 Task: For heading  Tahoma with underline.  font size for heading20,  'Change the font style of data to'Arial.  and font size to 12,  Change the alignment of both headline & data to Align left.  In the sheet  analysisSalesAnalysis_2022
Action: Mouse moved to (265, 205)
Screenshot: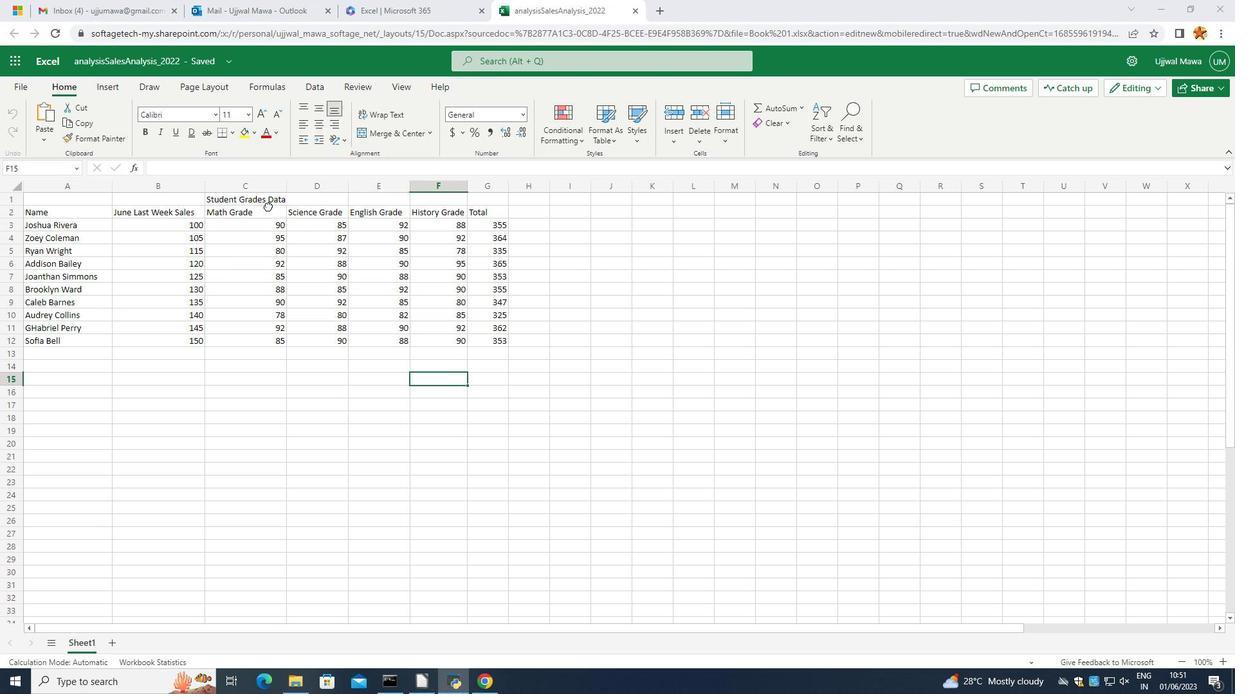 
Action: Mouse pressed left at (265, 205)
Screenshot: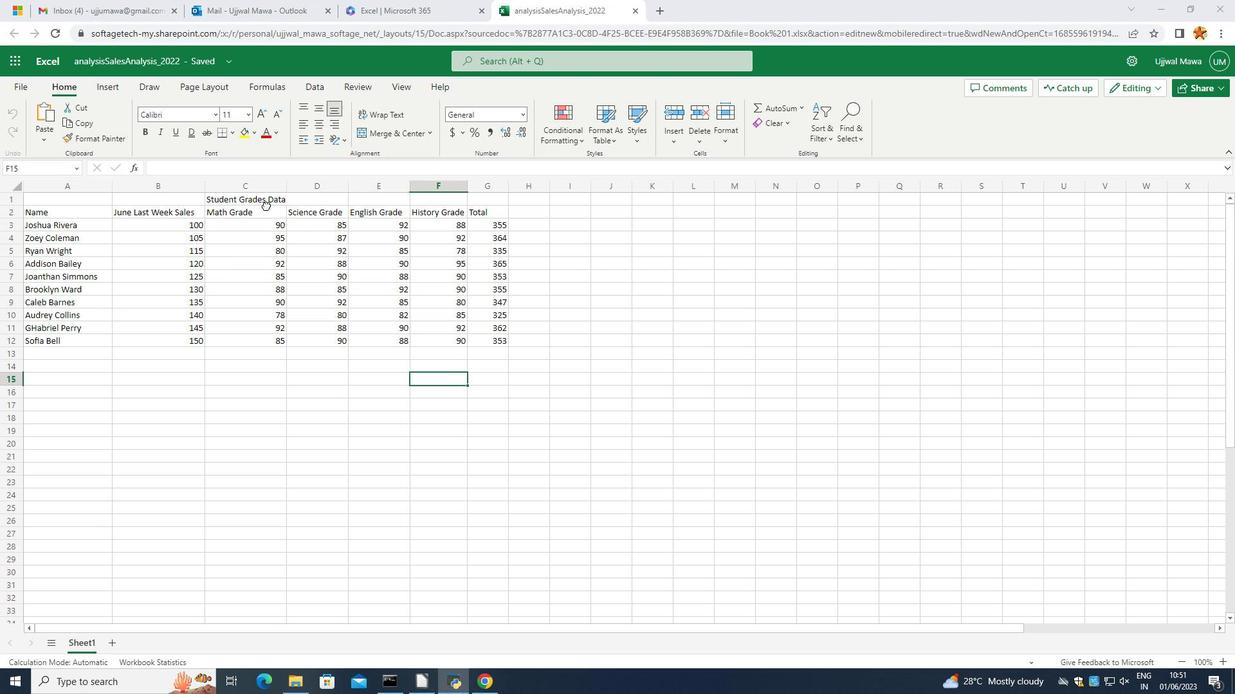 
Action: Mouse moved to (259, 202)
Screenshot: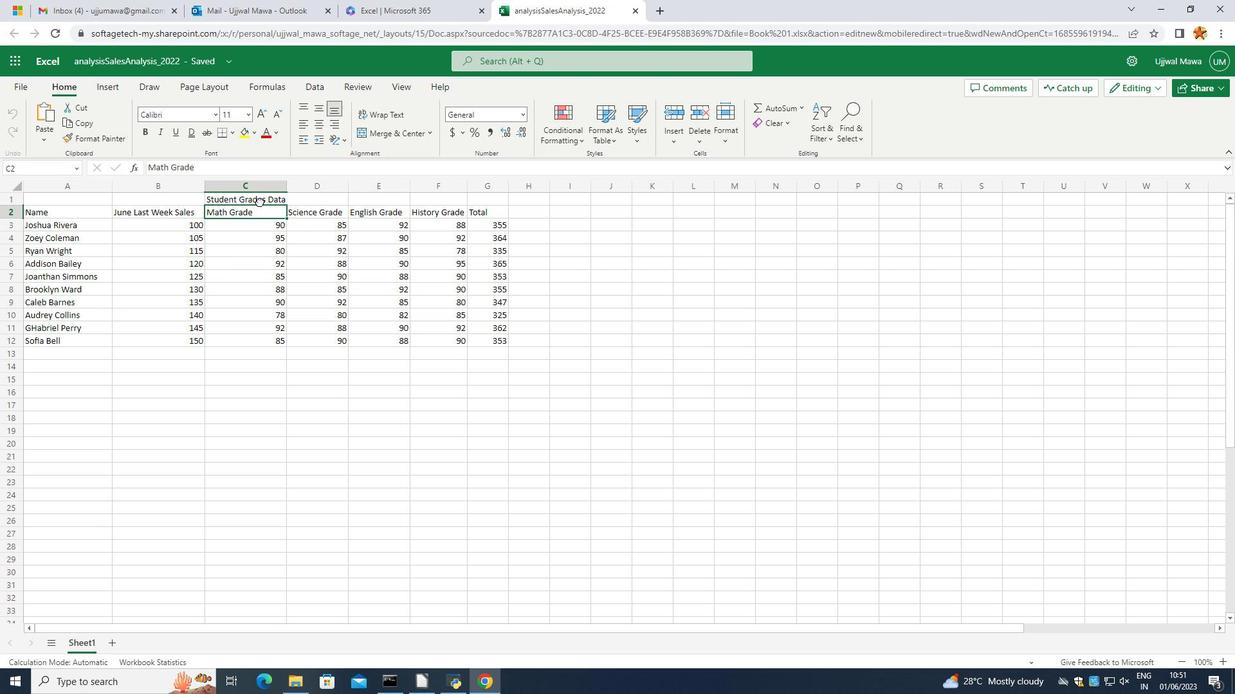 
Action: Mouse pressed left at (259, 202)
Screenshot: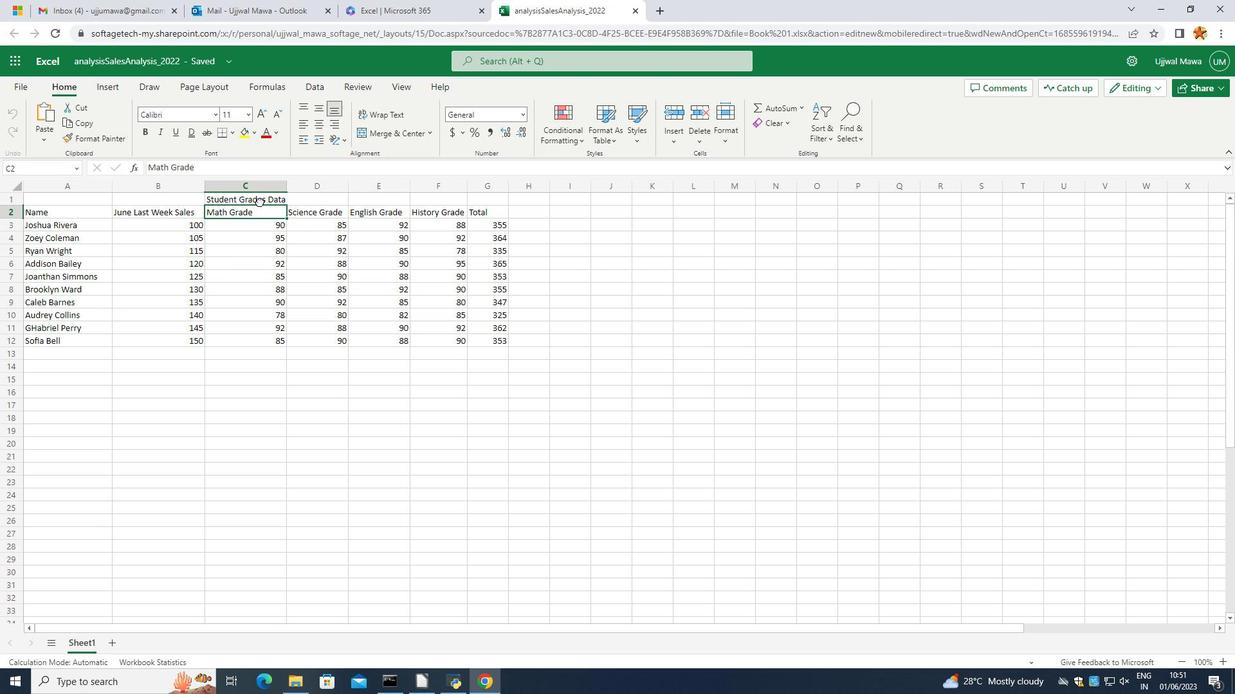 
Action: Mouse moved to (215, 113)
Screenshot: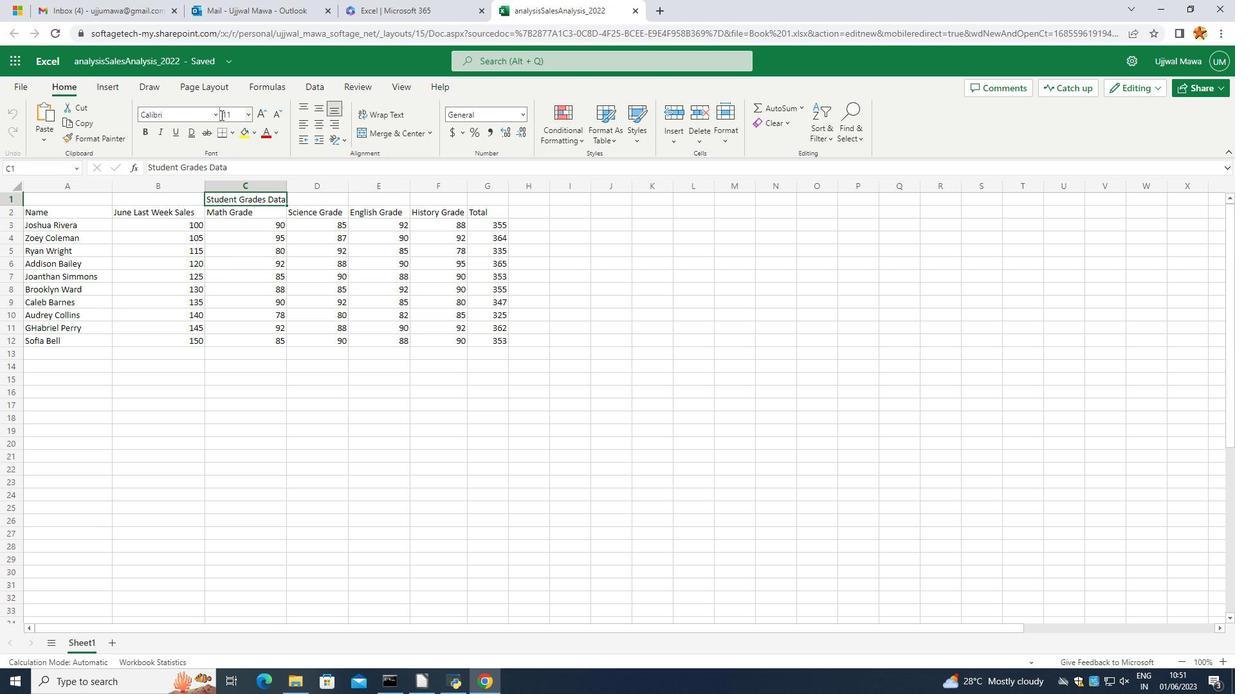 
Action: Mouse pressed left at (215, 113)
Screenshot: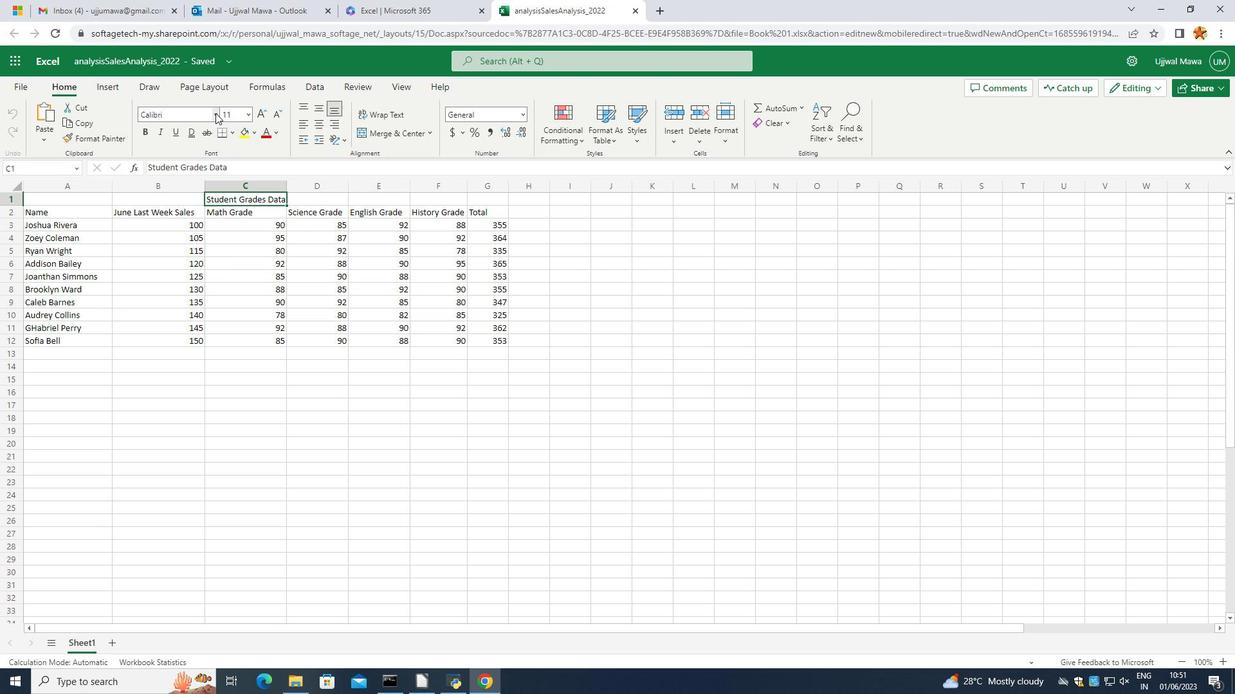 
Action: Mouse moved to (161, 283)
Screenshot: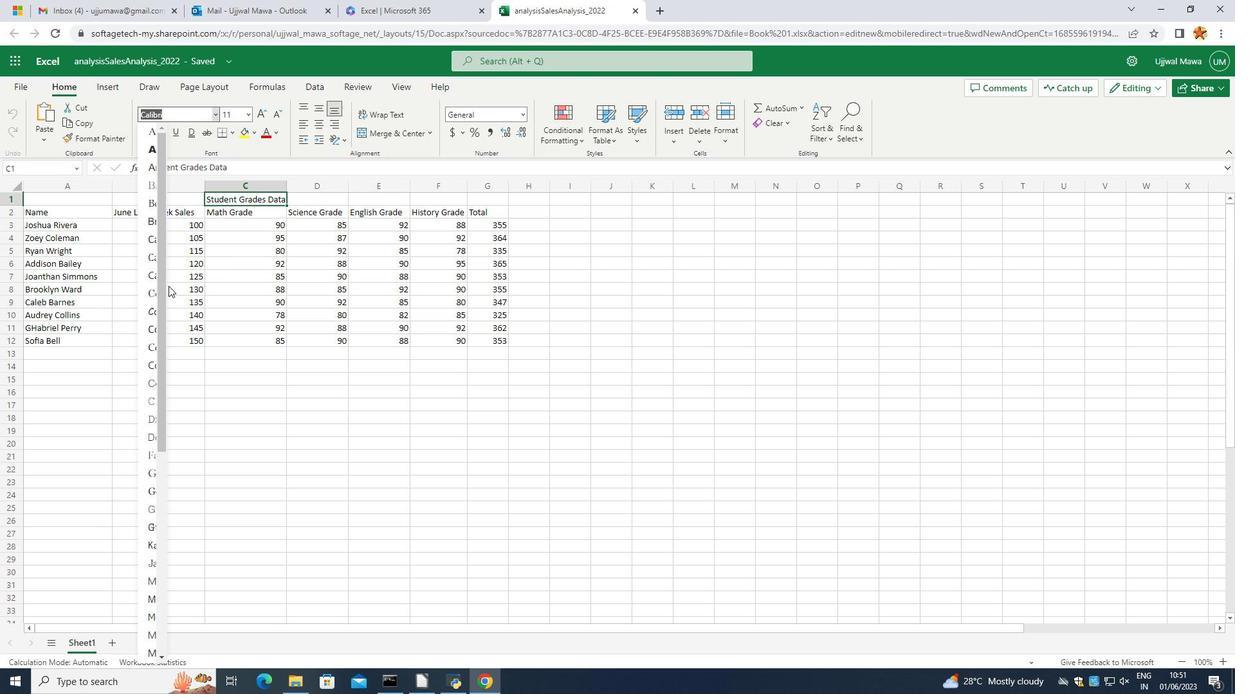 
Action: Mouse scrolled (161, 283) with delta (0, 0)
Screenshot: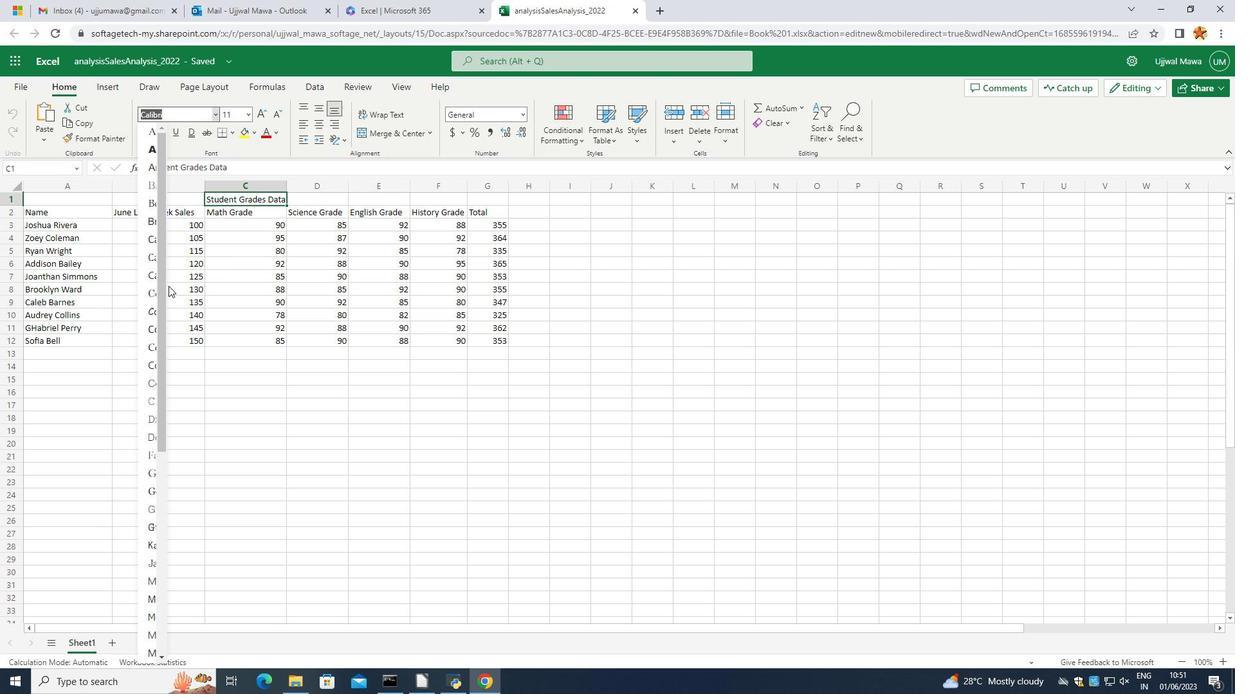 
Action: Mouse moved to (158, 285)
Screenshot: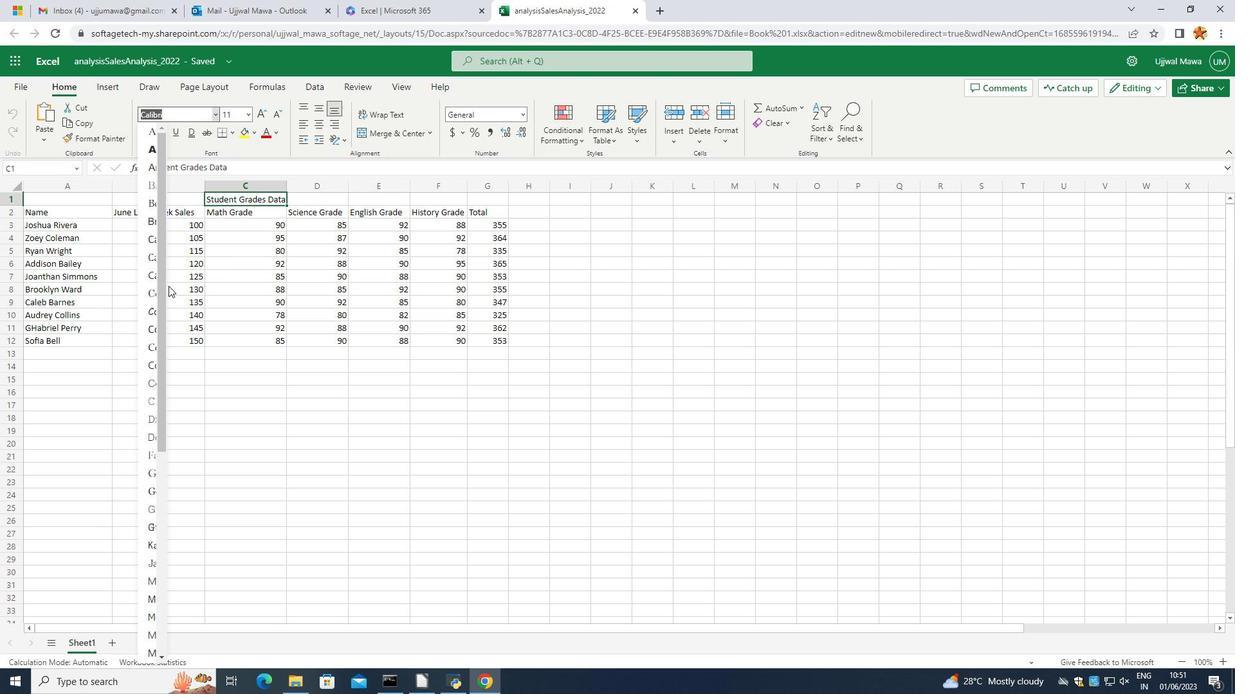 
Action: Mouse scrolled (158, 284) with delta (0, 0)
Screenshot: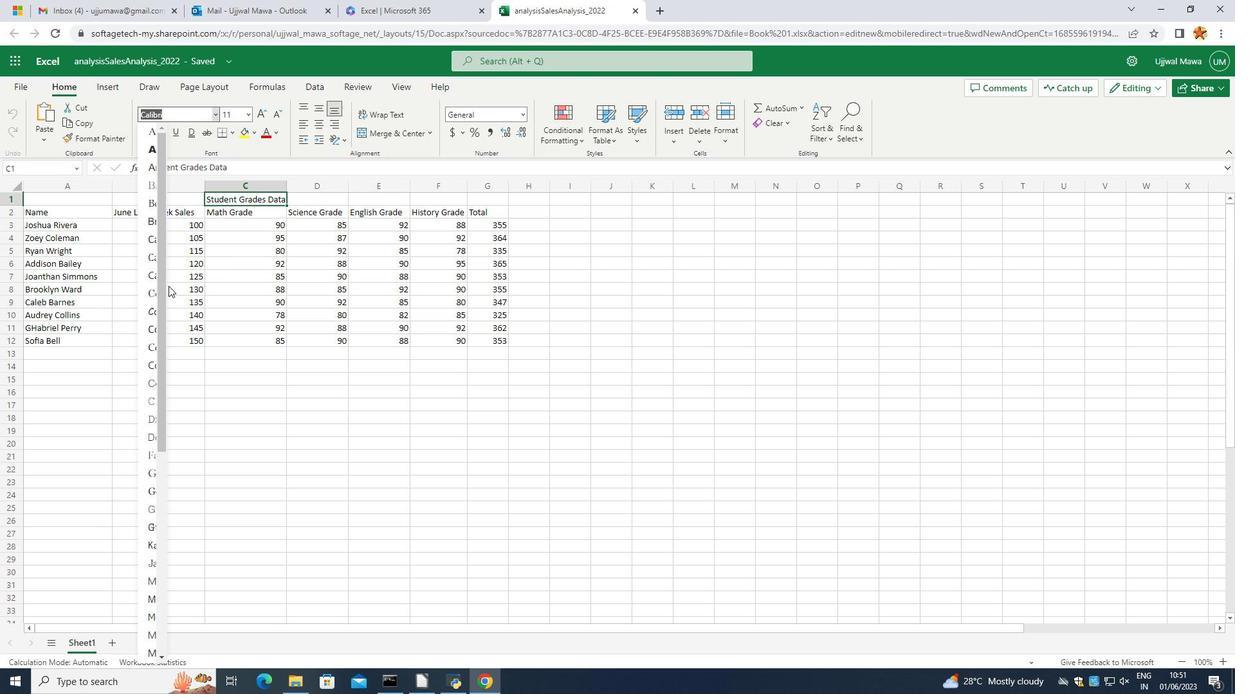 
Action: Mouse moved to (152, 286)
Screenshot: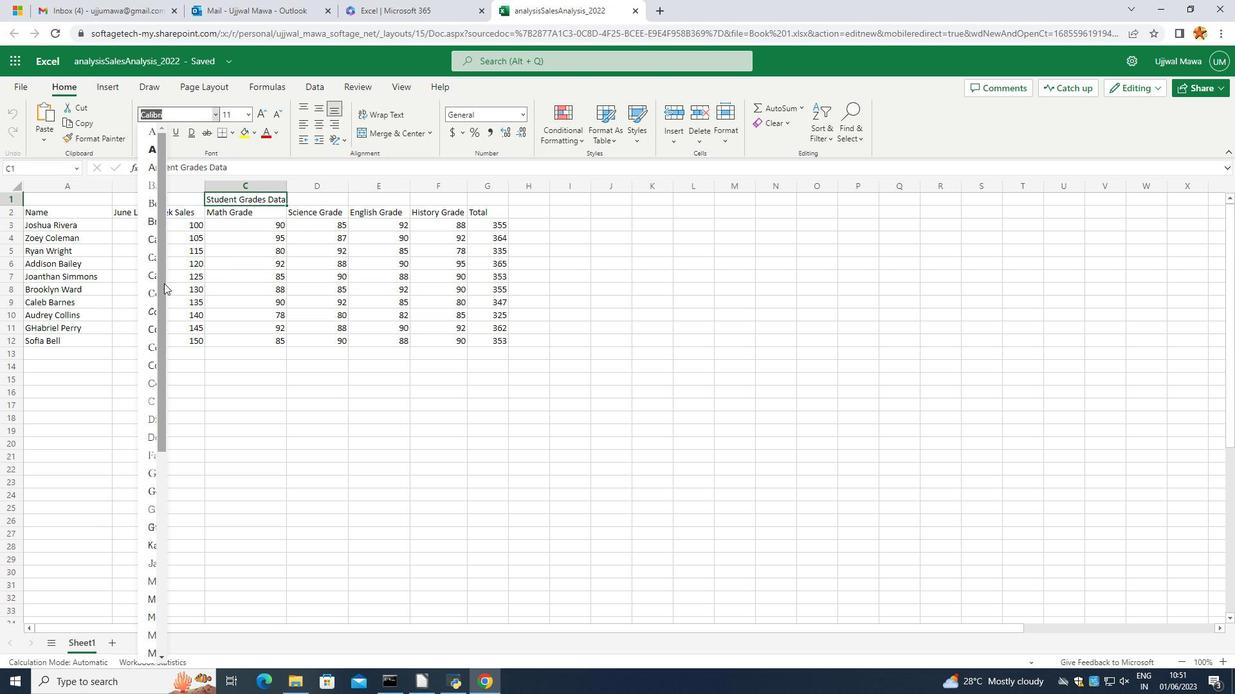 
Action: Mouse scrolled (152, 286) with delta (0, 0)
Screenshot: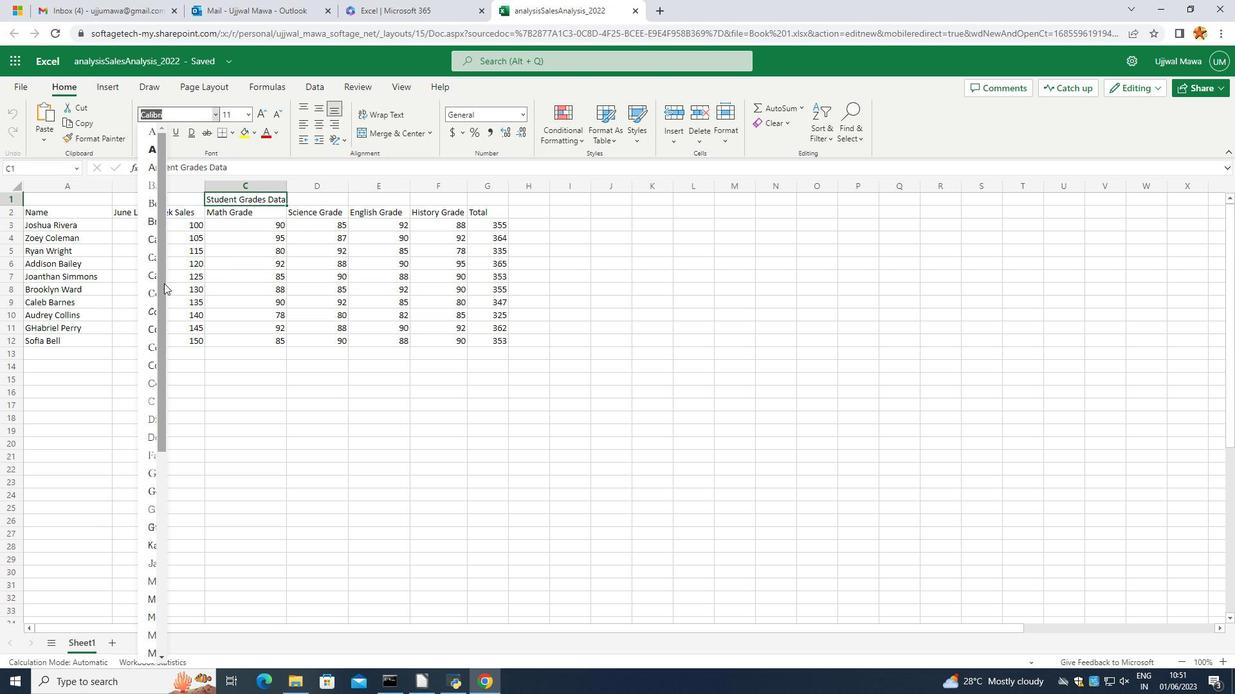
Action: Mouse moved to (151, 286)
Screenshot: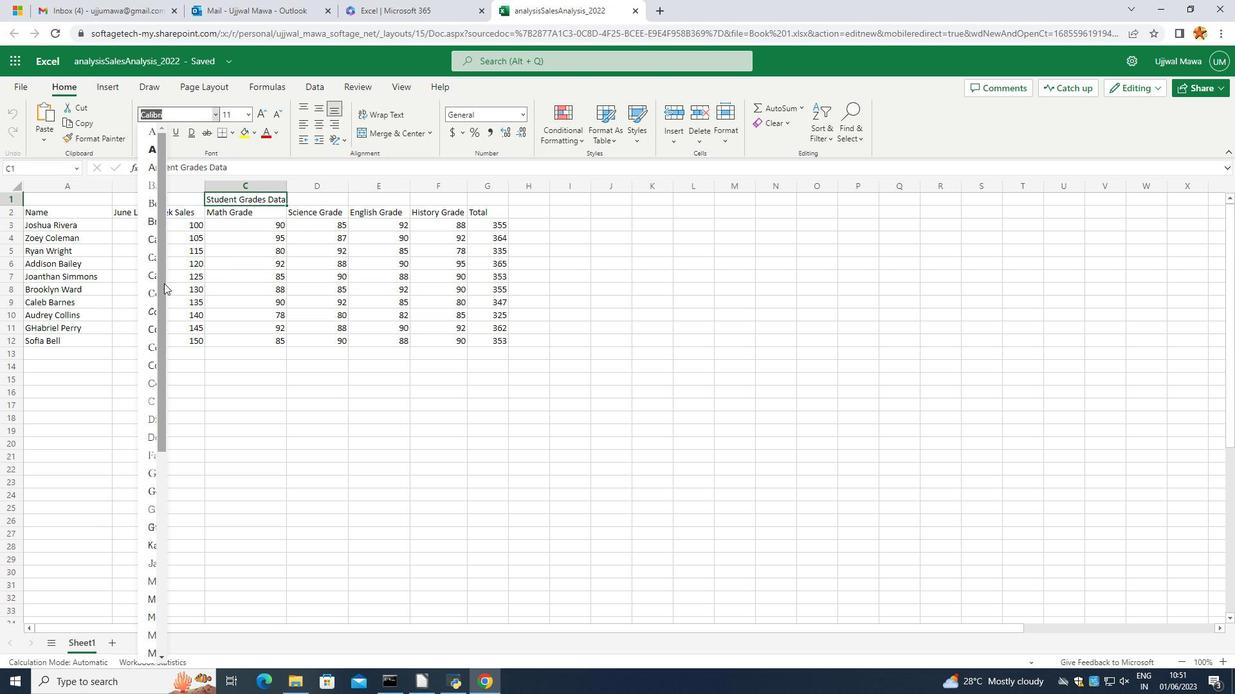 
Action: Mouse scrolled (151, 286) with delta (0, 0)
Screenshot: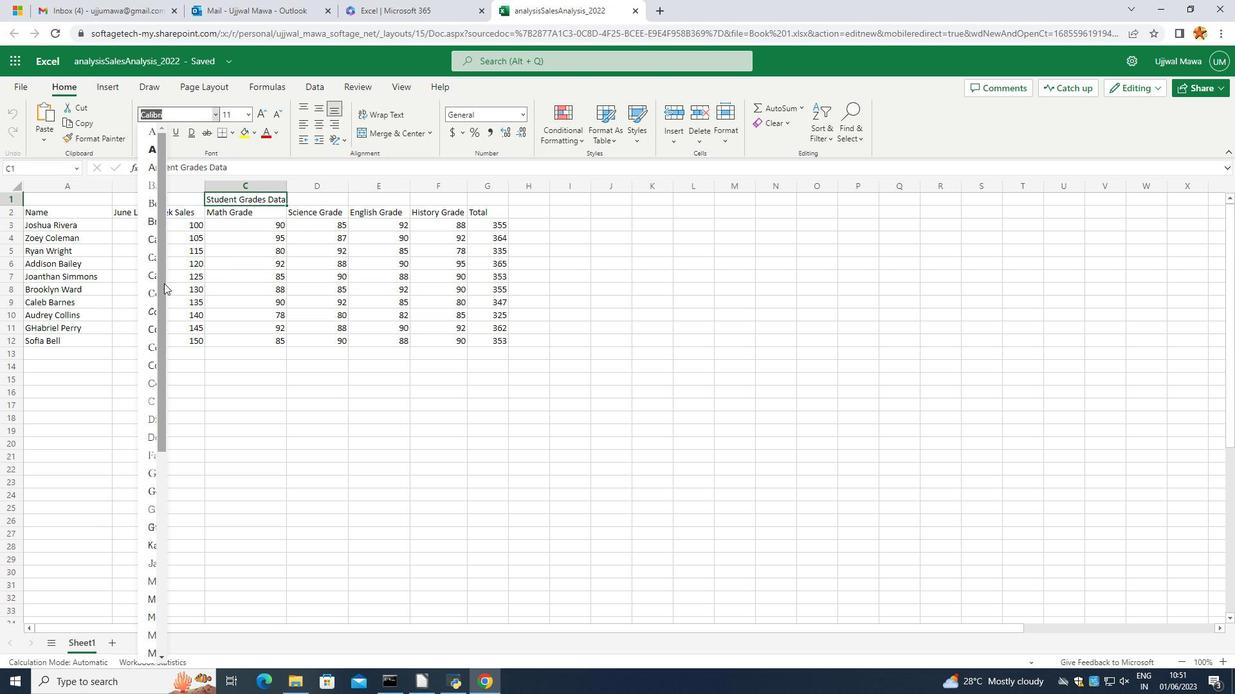 
Action: Mouse moved to (149, 286)
Screenshot: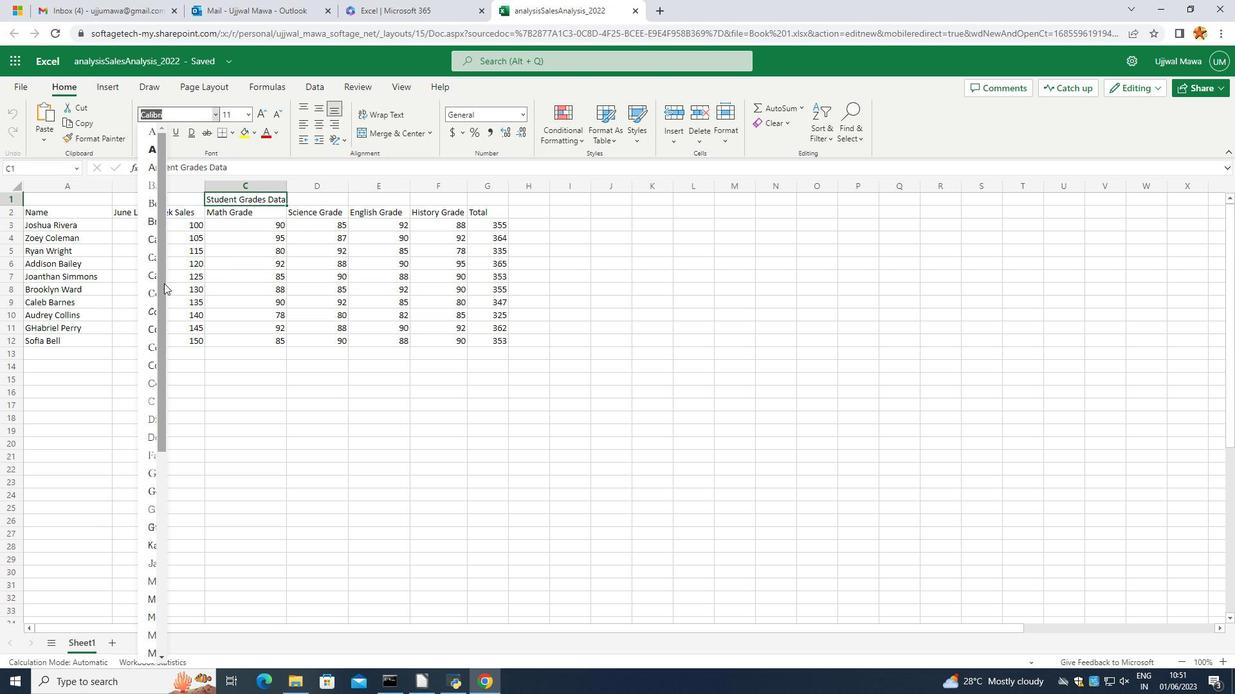 
Action: Mouse scrolled (149, 286) with delta (0, 0)
Screenshot: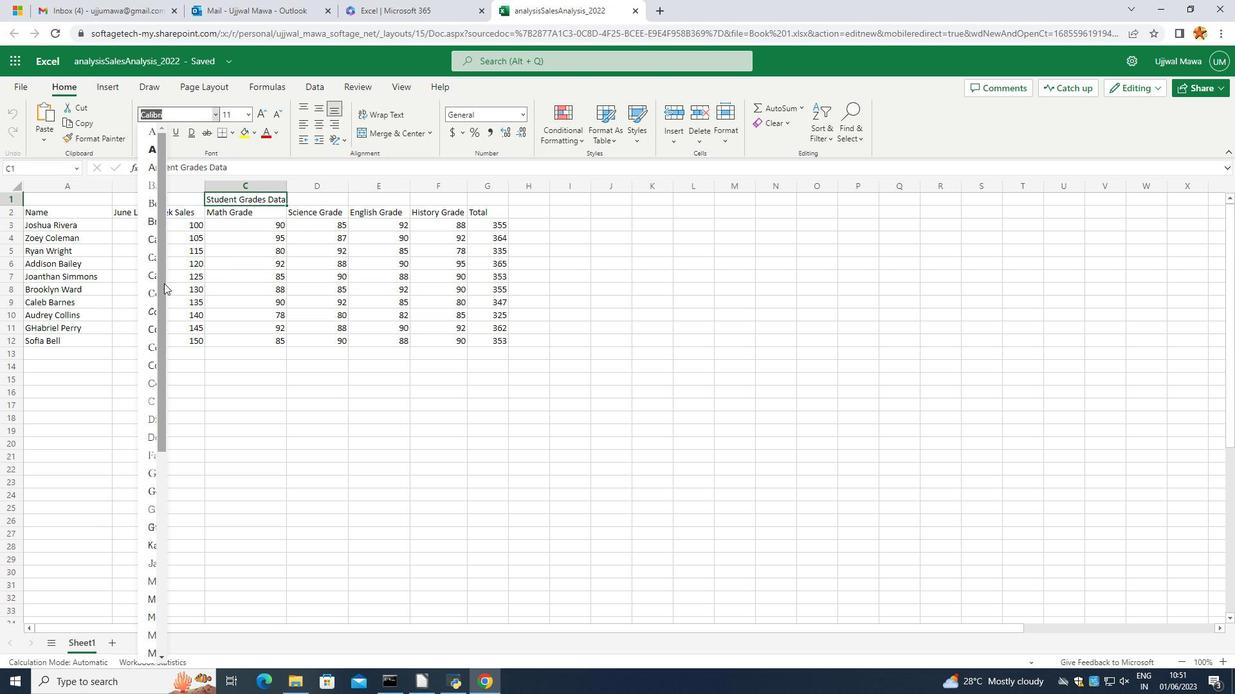 
Action: Mouse moved to (110, 352)
Screenshot: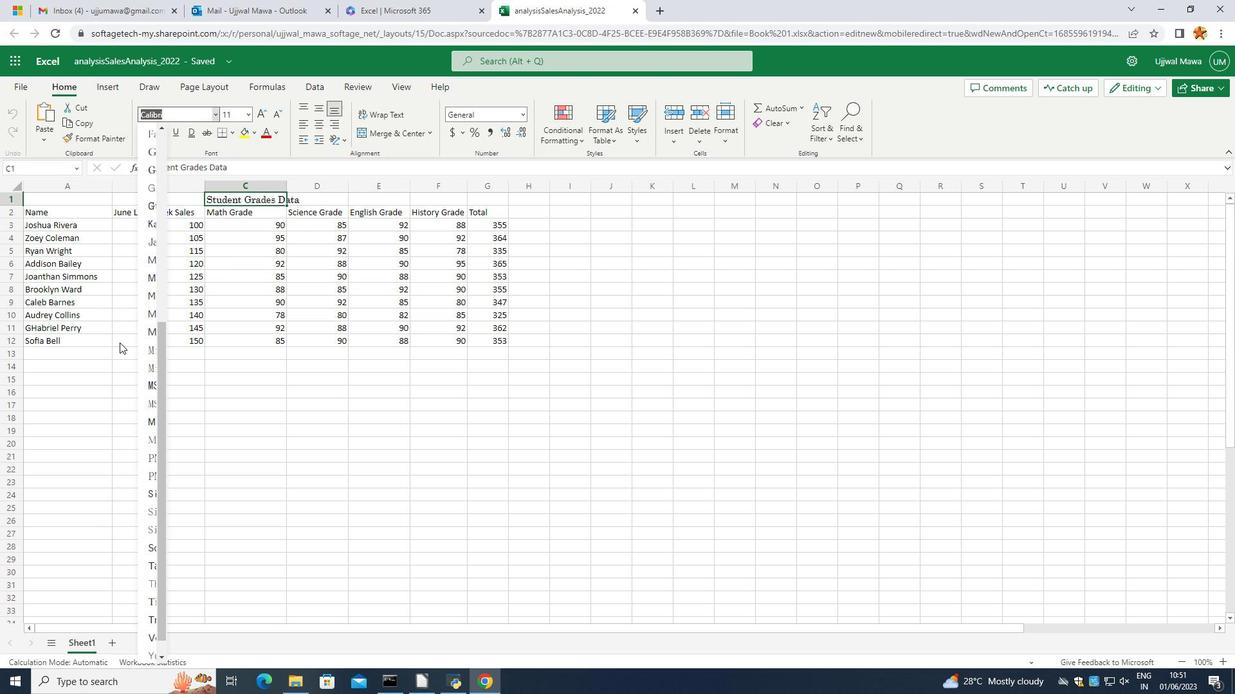 
Action: Mouse scrolled (110, 351) with delta (0, 0)
Screenshot: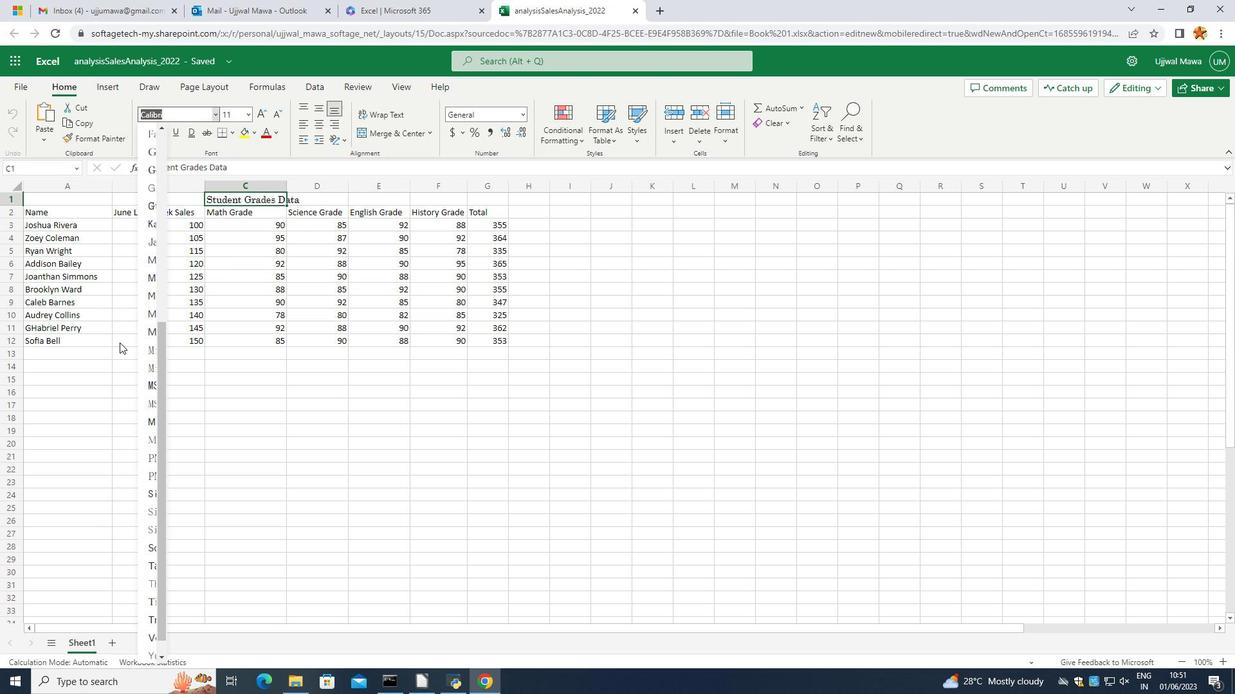 
Action: Mouse moved to (108, 353)
Screenshot: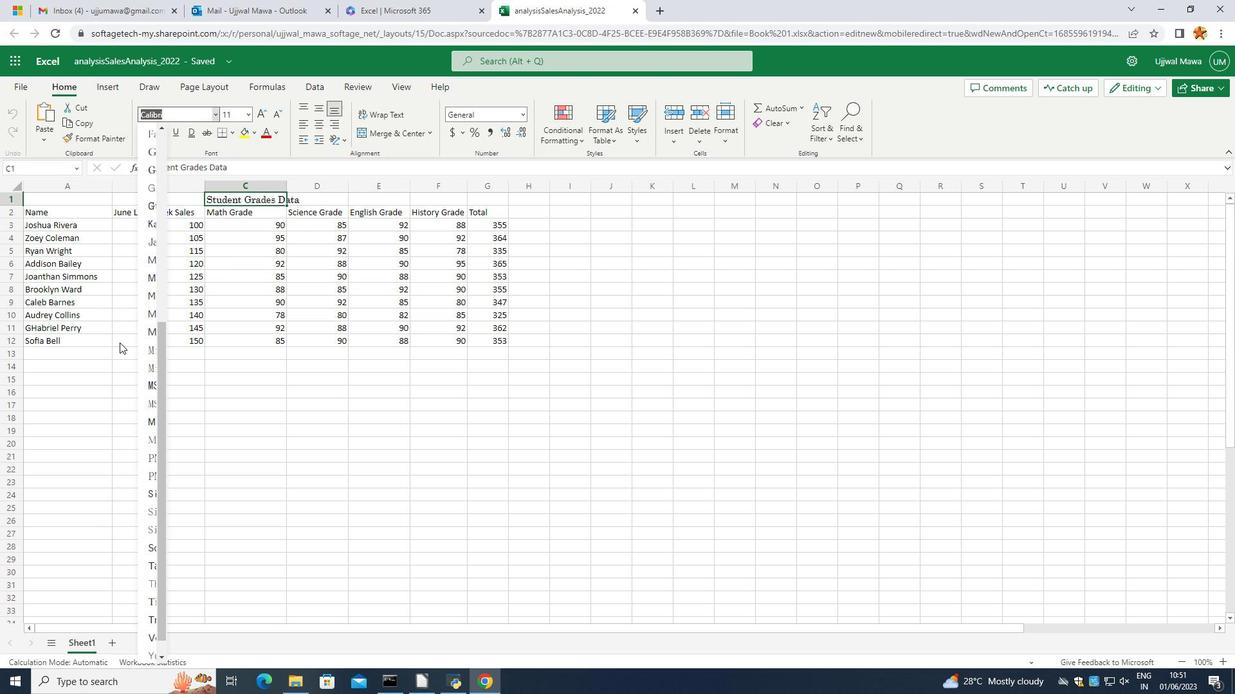 
Action: Mouse scrolled (108, 352) with delta (0, 0)
Screenshot: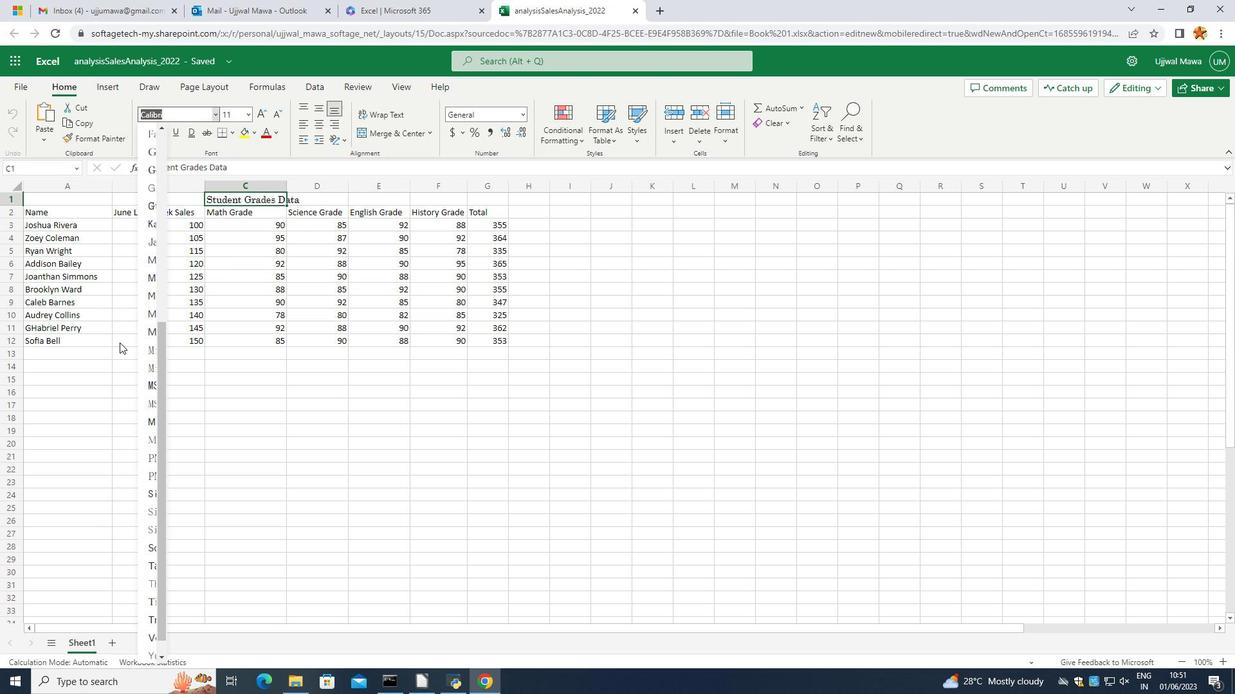 
Action: Mouse moved to (103, 356)
Screenshot: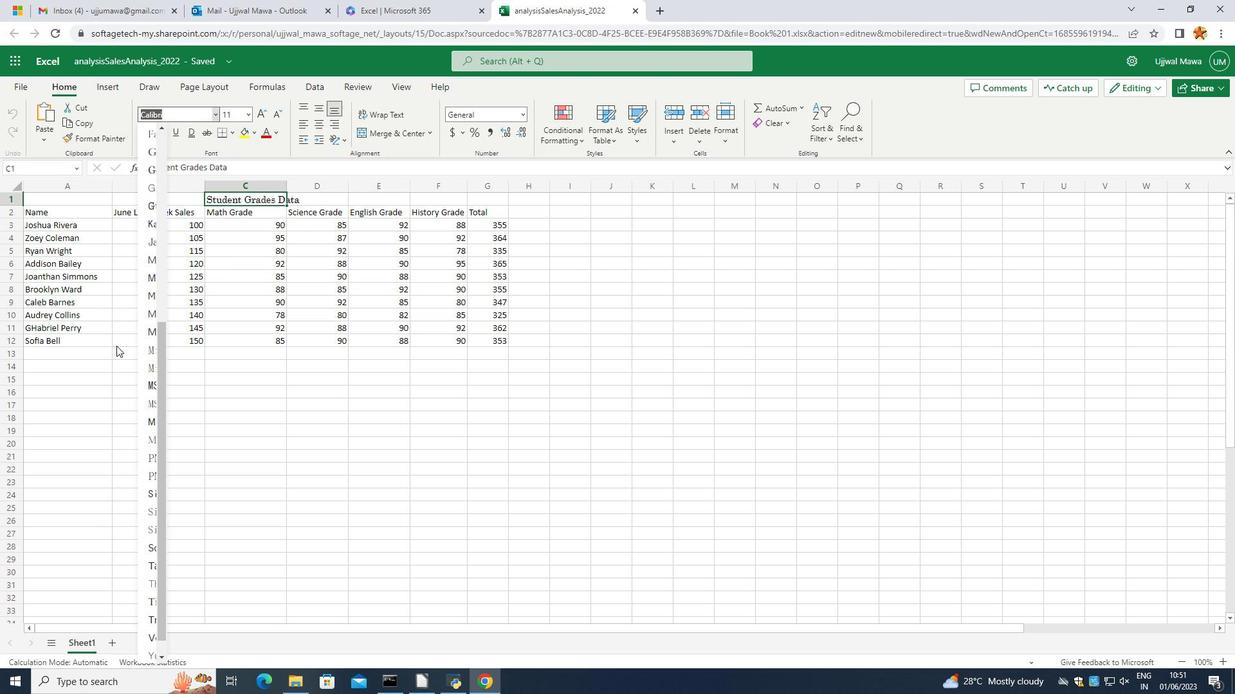 
Action: Mouse scrolled (103, 355) with delta (0, 0)
Screenshot: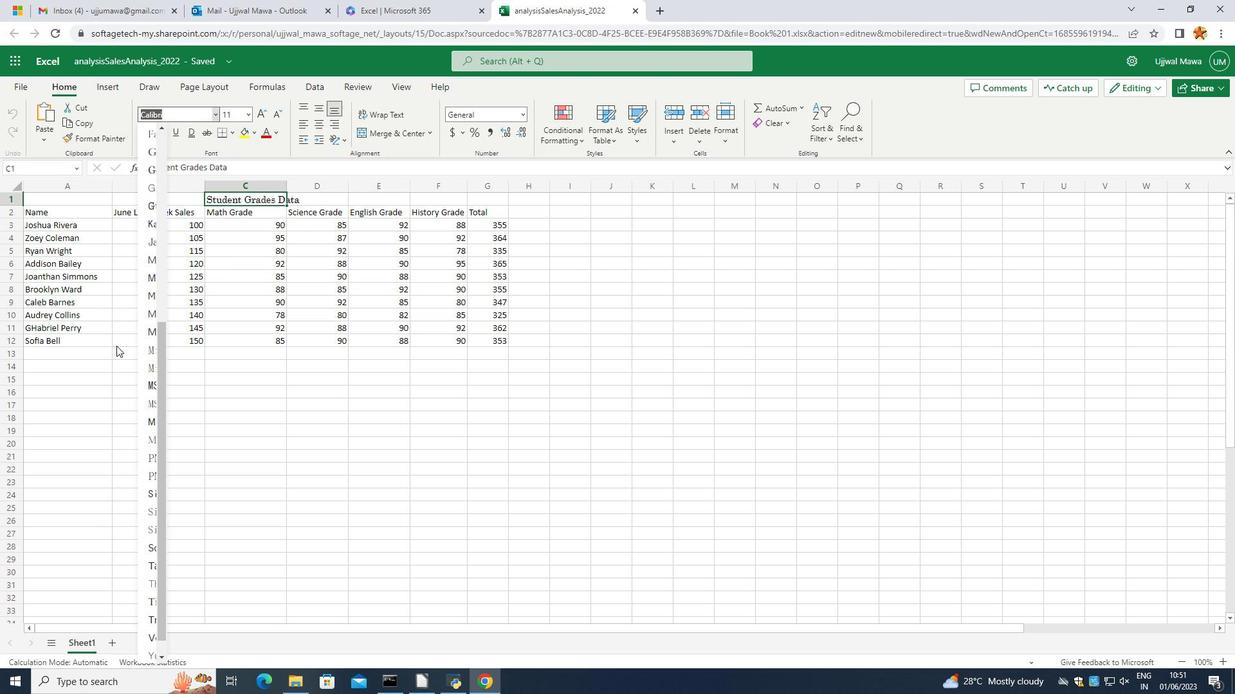 
Action: Mouse moved to (153, 572)
Screenshot: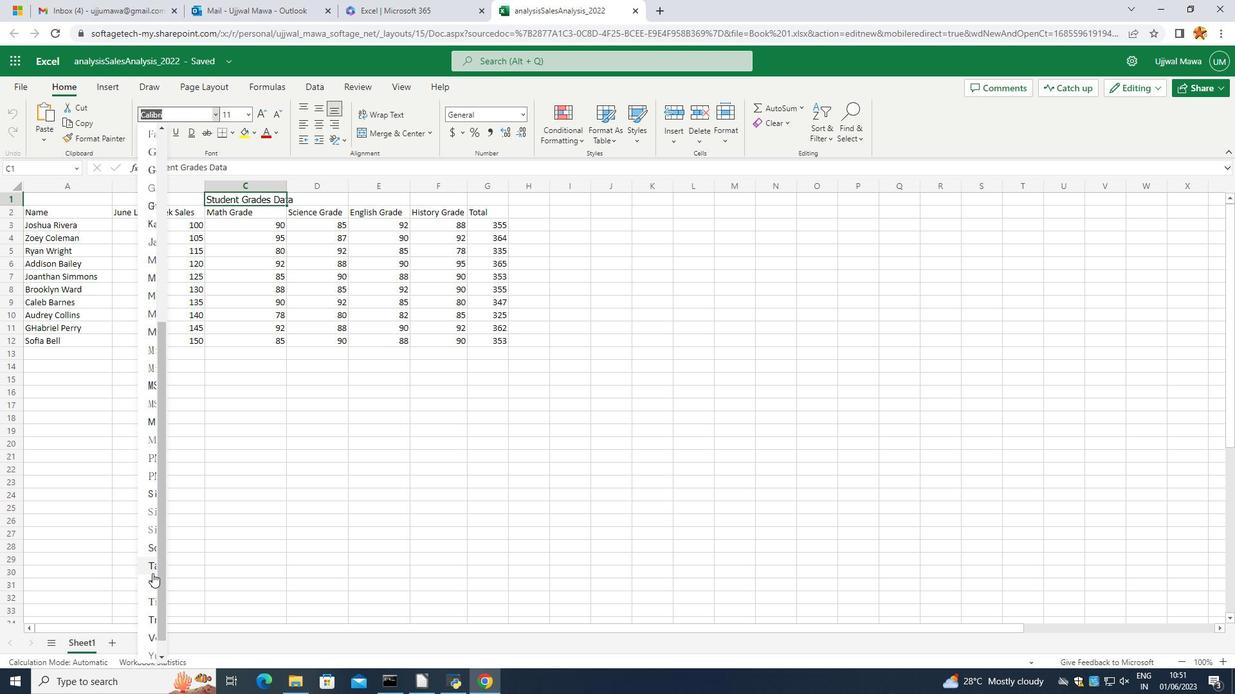 
Action: Mouse pressed left at (153, 572)
Screenshot: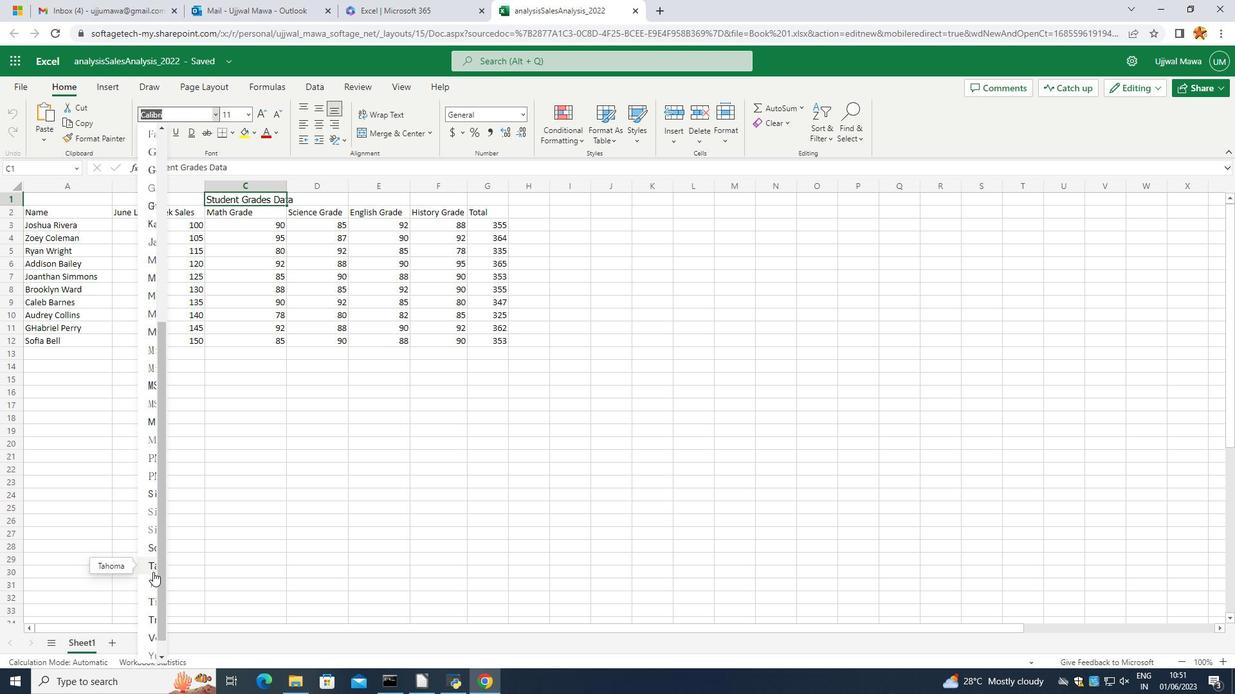 
Action: Mouse moved to (246, 118)
Screenshot: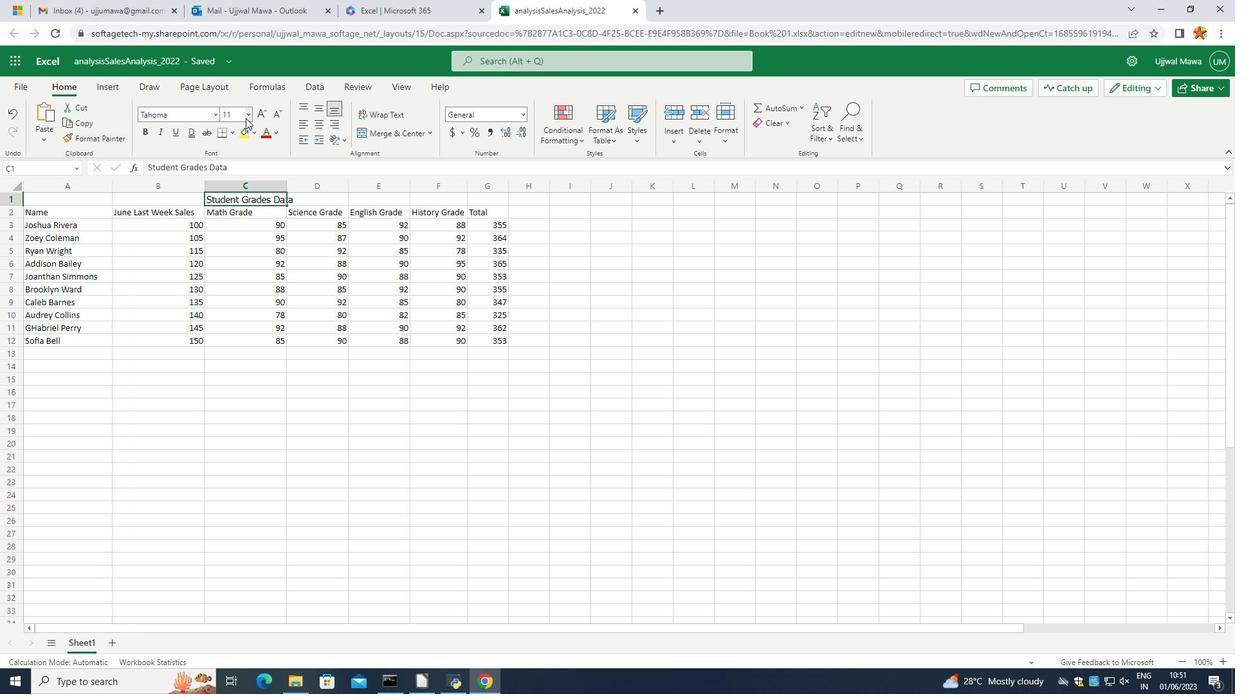 
Action: Mouse pressed left at (246, 118)
Screenshot: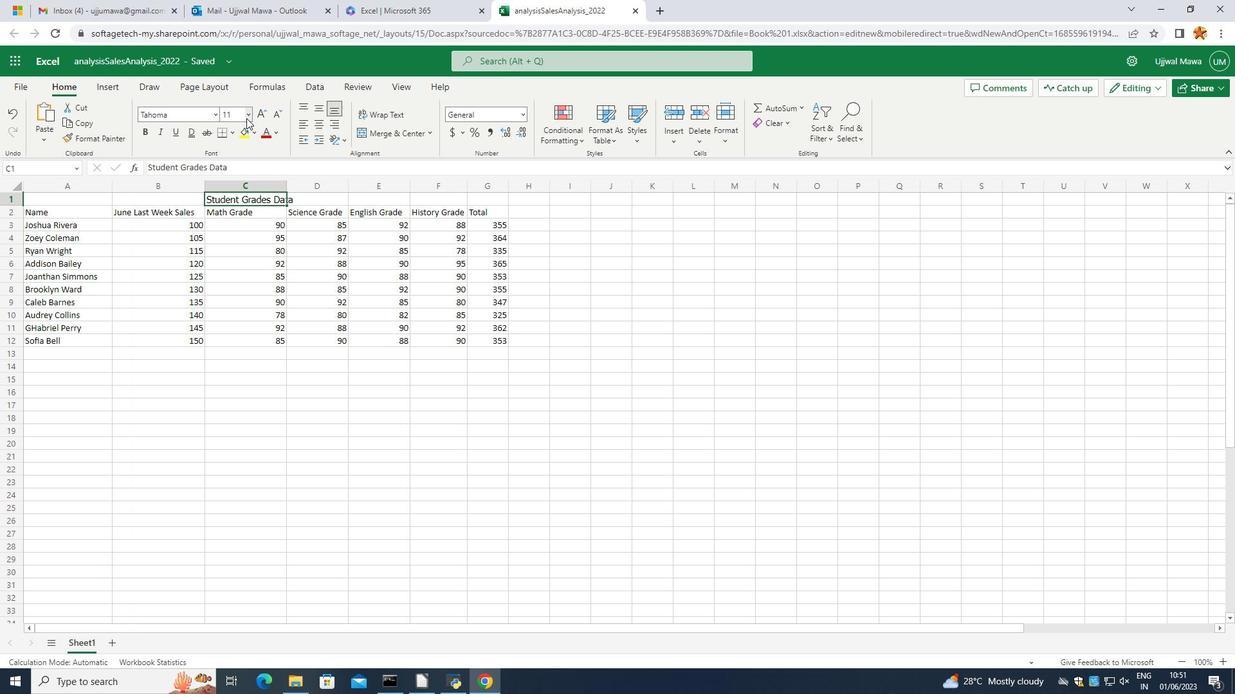 
Action: Mouse moved to (232, 270)
Screenshot: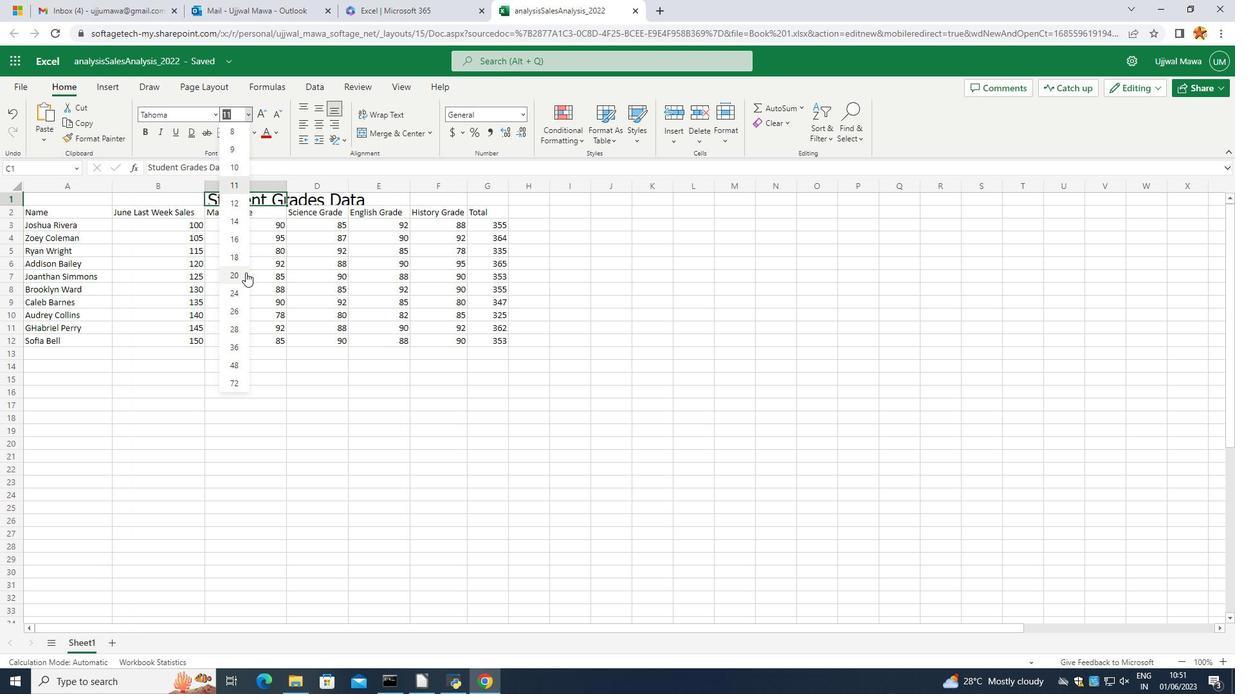 
Action: Mouse pressed left at (232, 270)
Screenshot: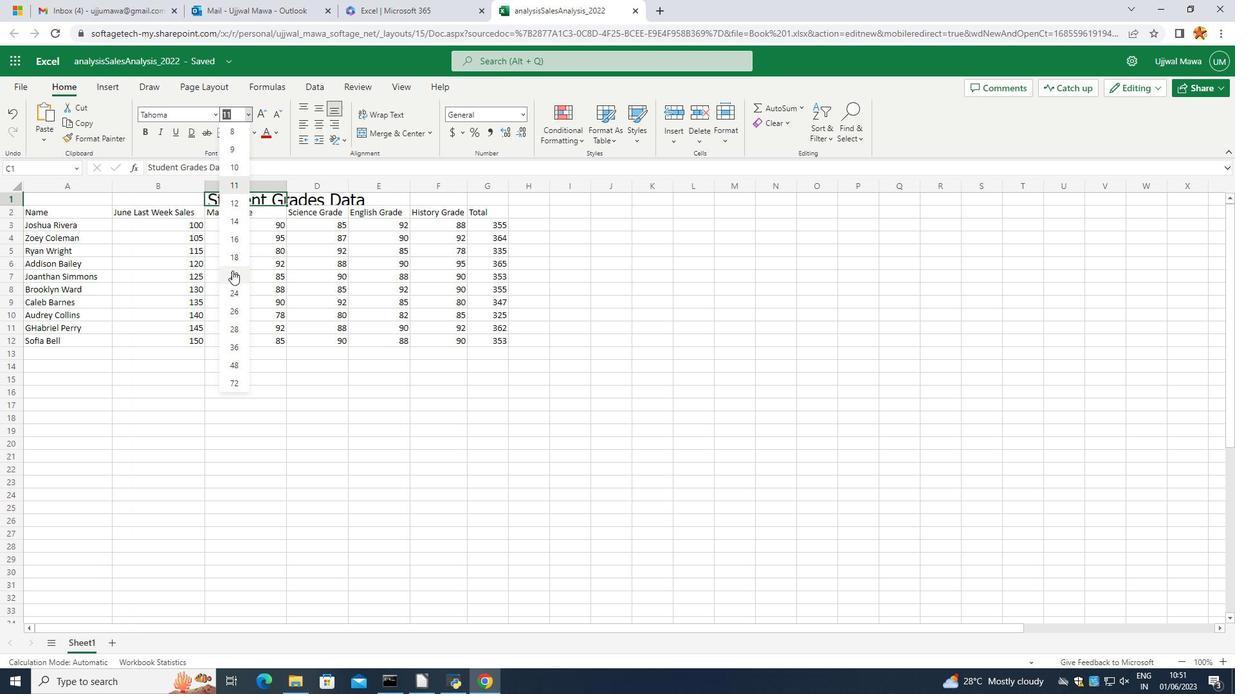 
Action: Mouse moved to (179, 135)
Screenshot: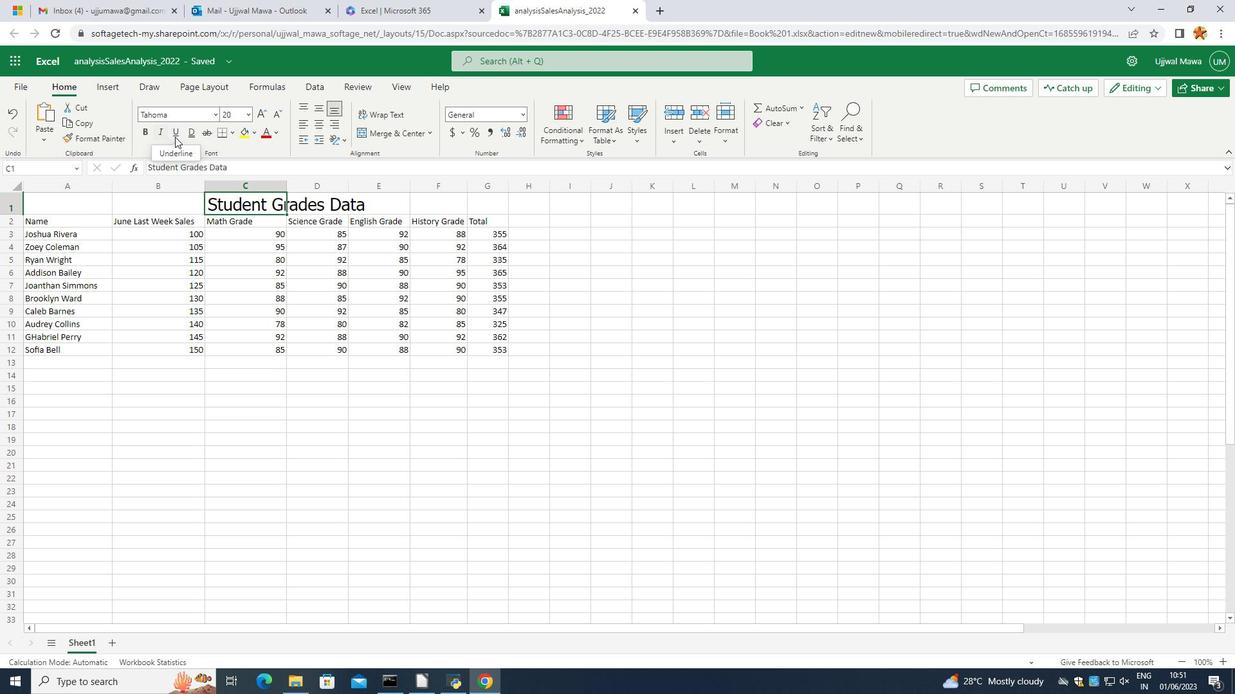 
Action: Mouse pressed left at (179, 135)
Screenshot: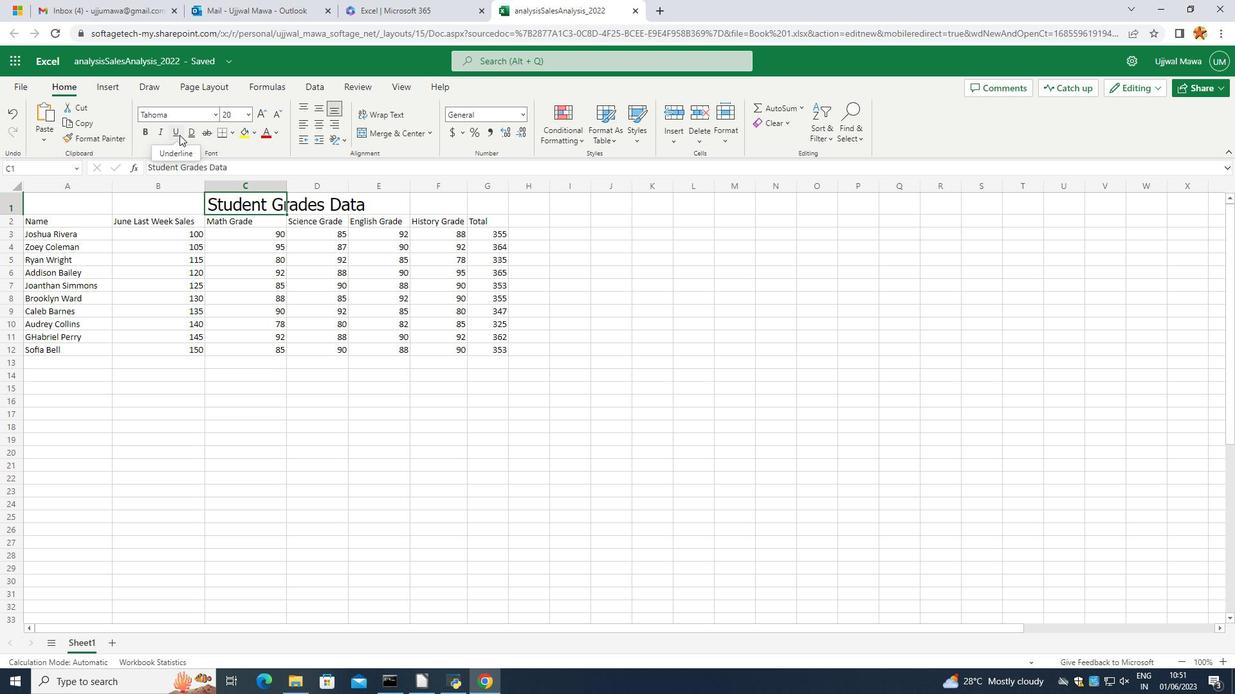 
Action: Mouse moved to (35, 223)
Screenshot: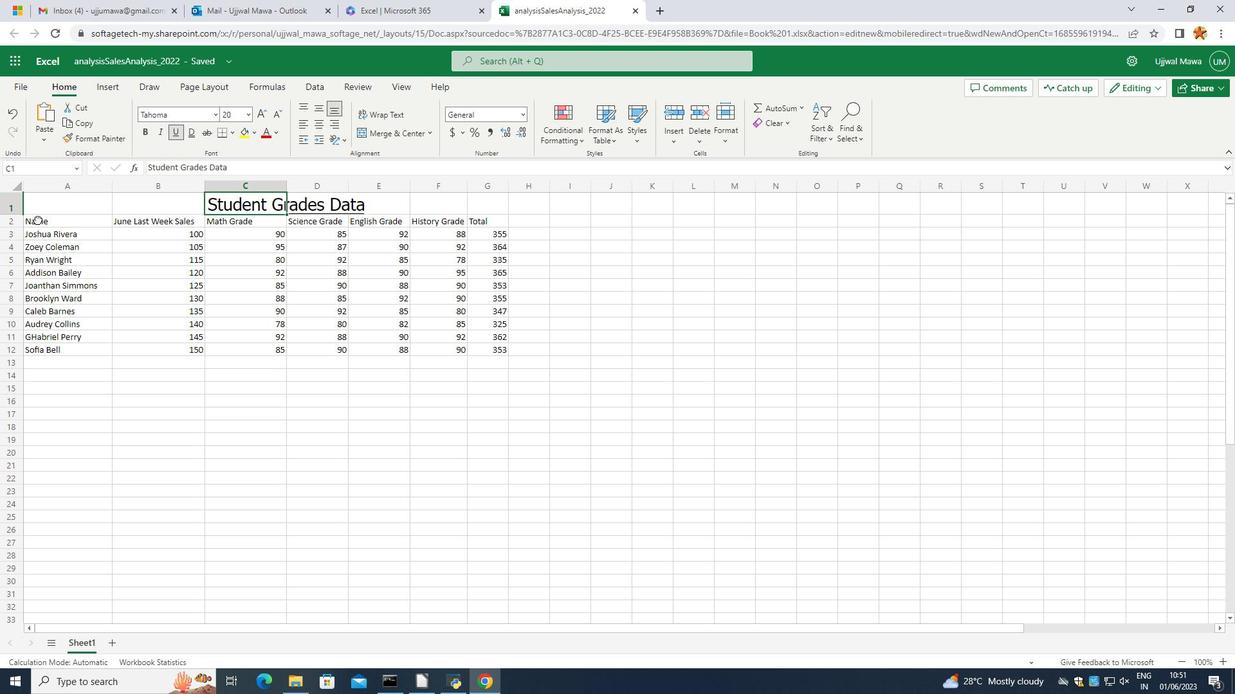 
Action: Mouse pressed left at (35, 223)
Screenshot: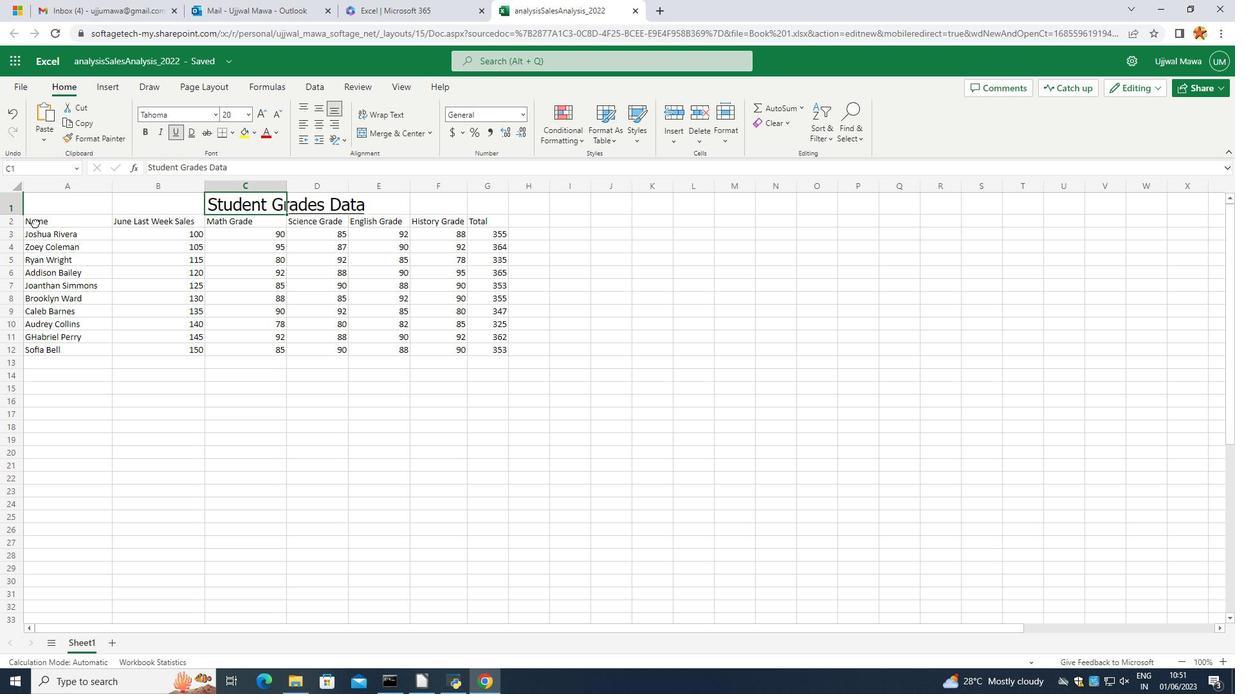 
Action: Mouse moved to (207, 107)
Screenshot: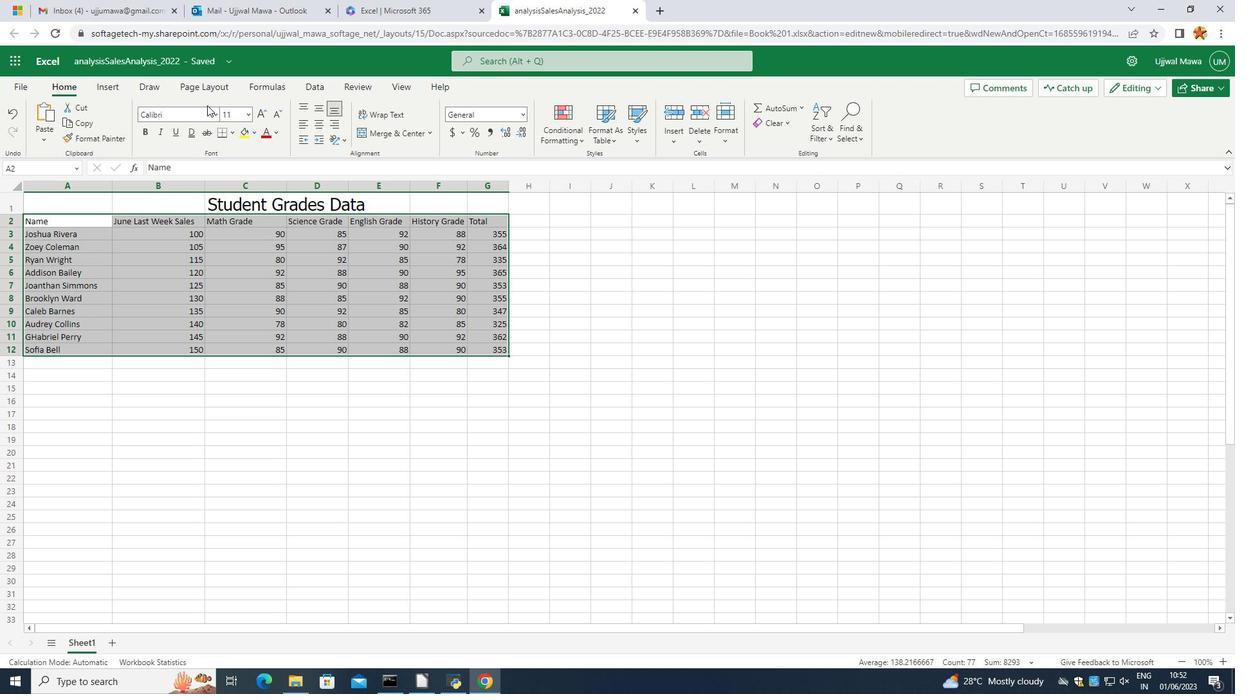 
Action: Mouse pressed left at (207, 107)
Screenshot: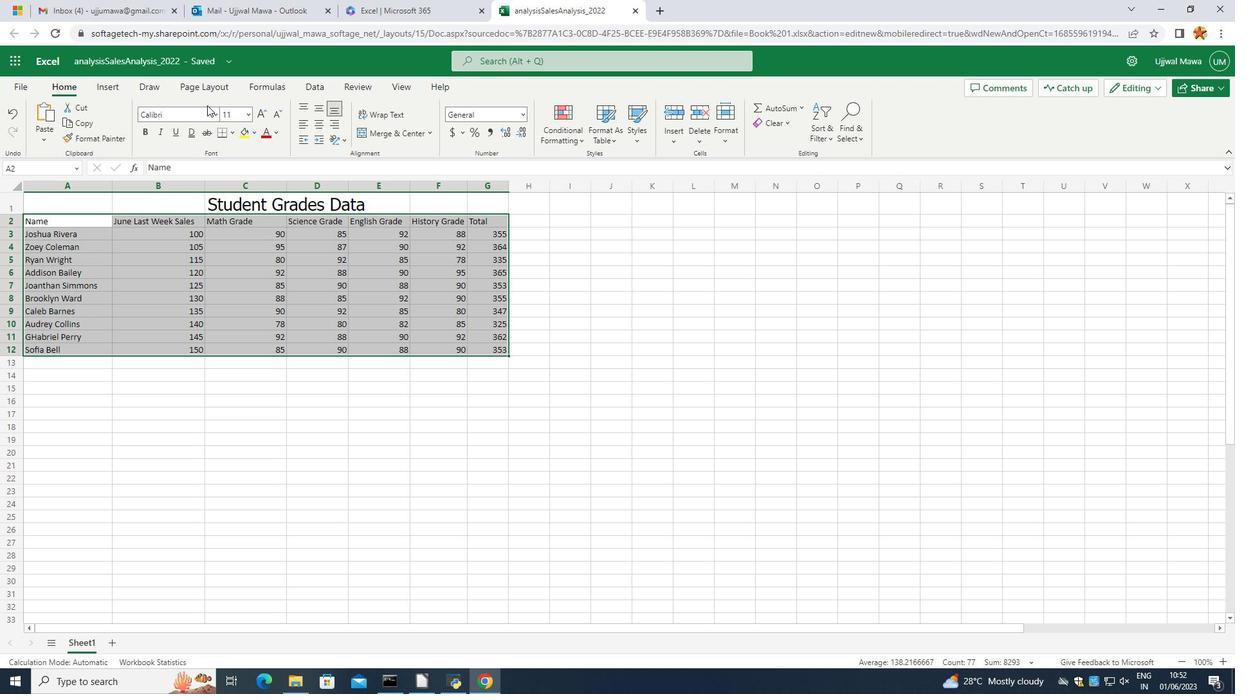 
Action: Mouse moved to (215, 110)
Screenshot: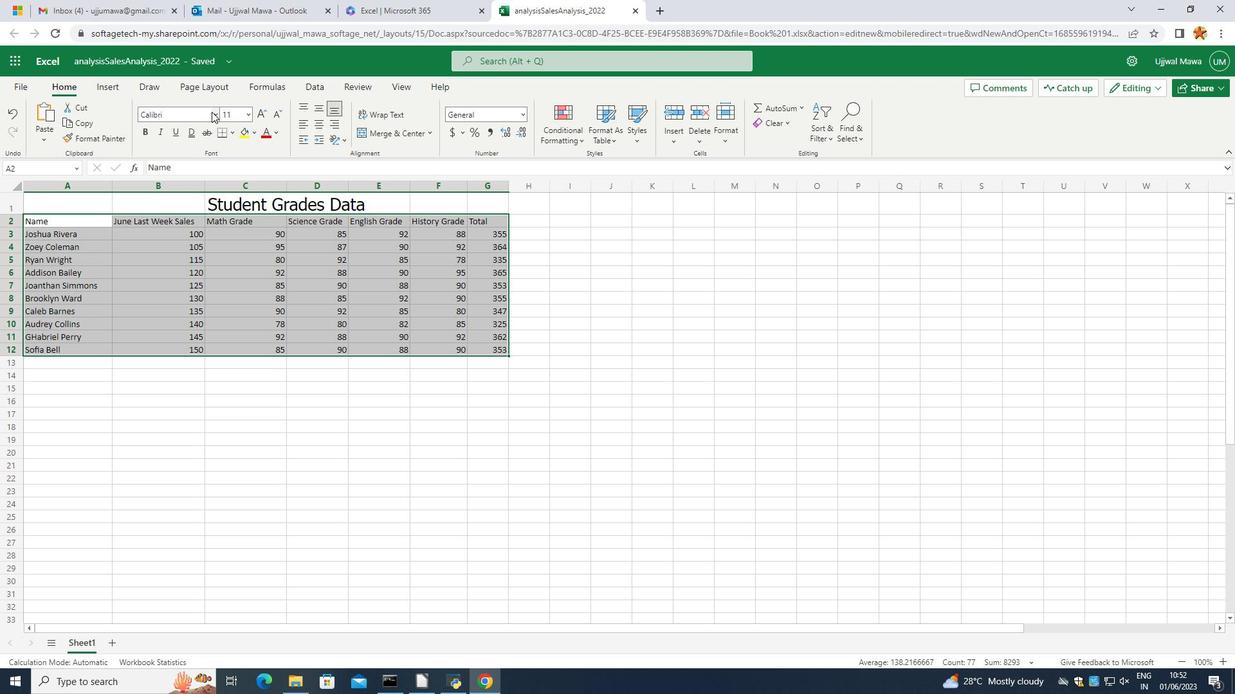 
Action: Mouse pressed left at (215, 110)
Screenshot: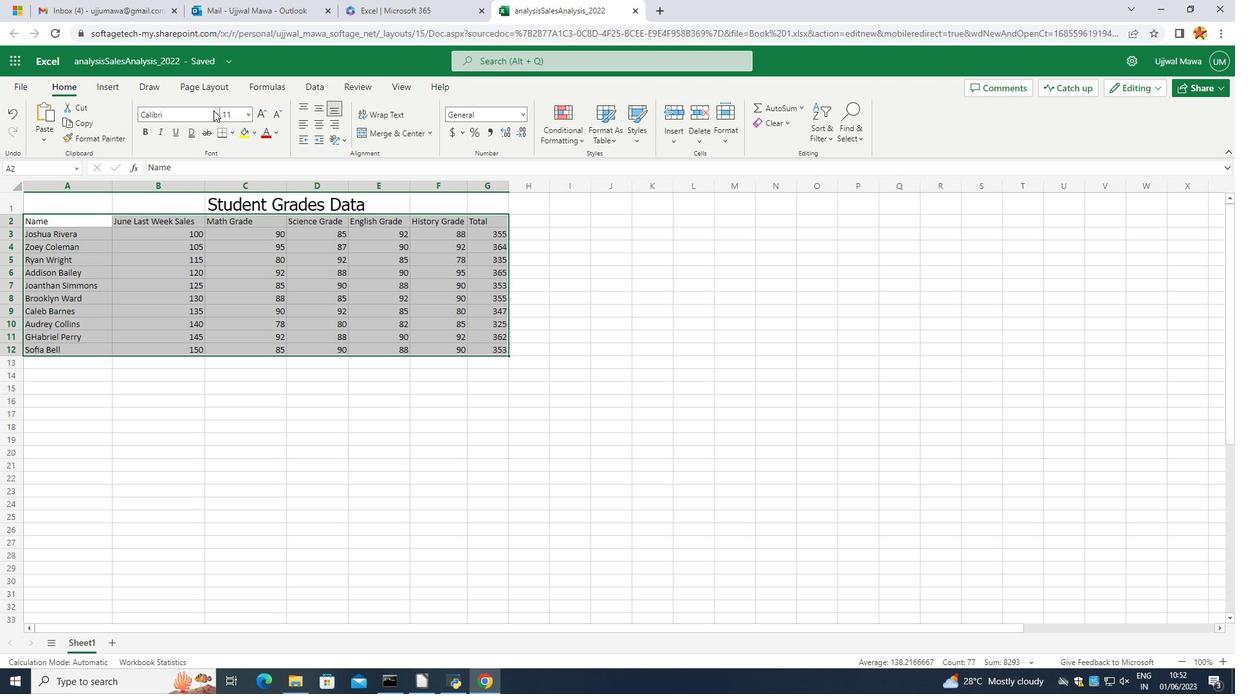 
Action: Mouse moved to (163, 163)
Screenshot: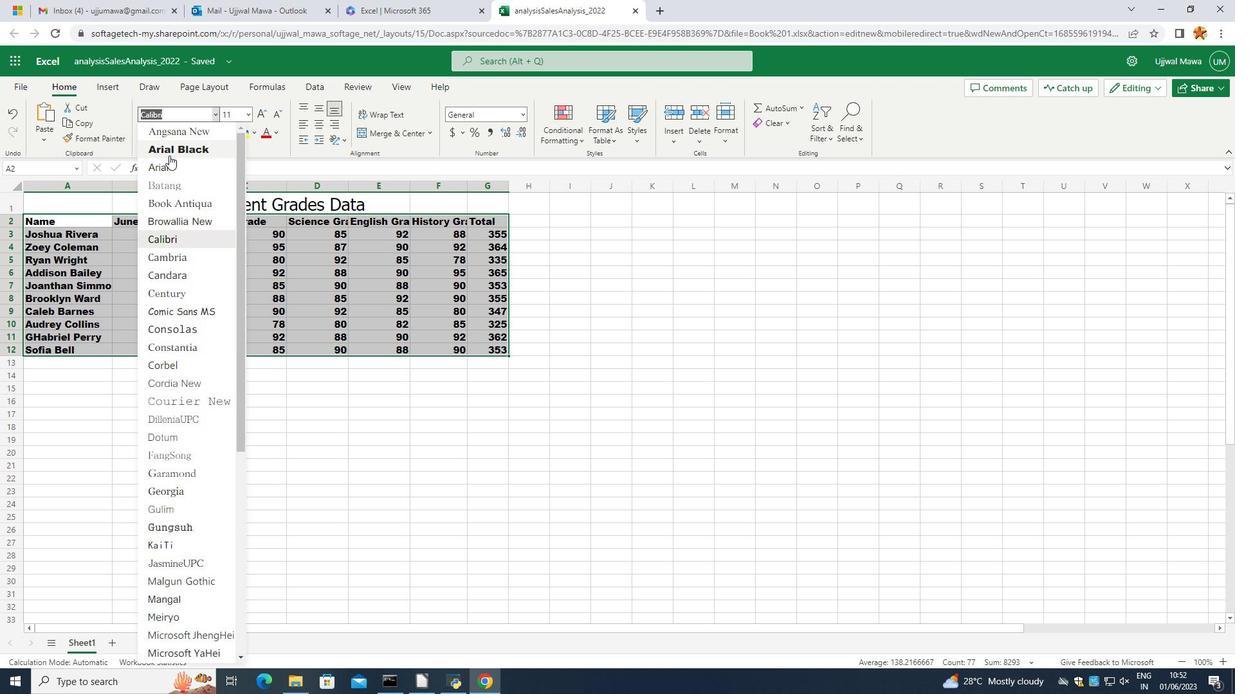 
Action: Mouse pressed left at (163, 163)
Screenshot: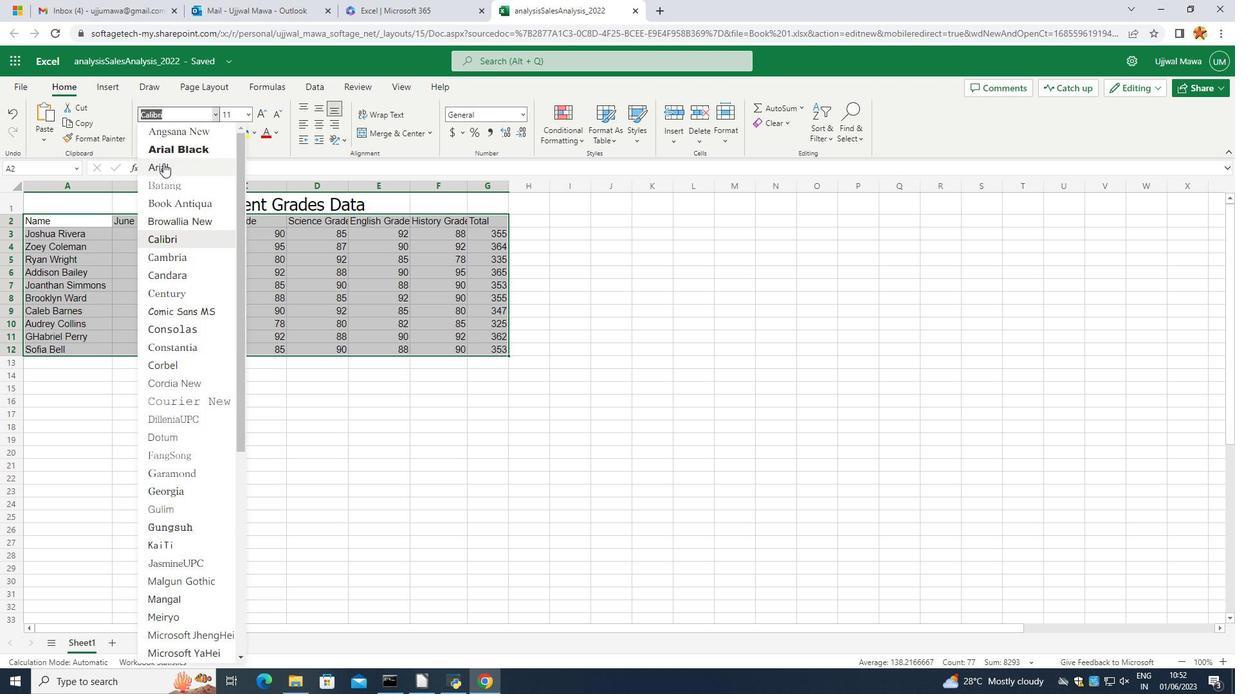 
Action: Mouse moved to (261, 113)
Screenshot: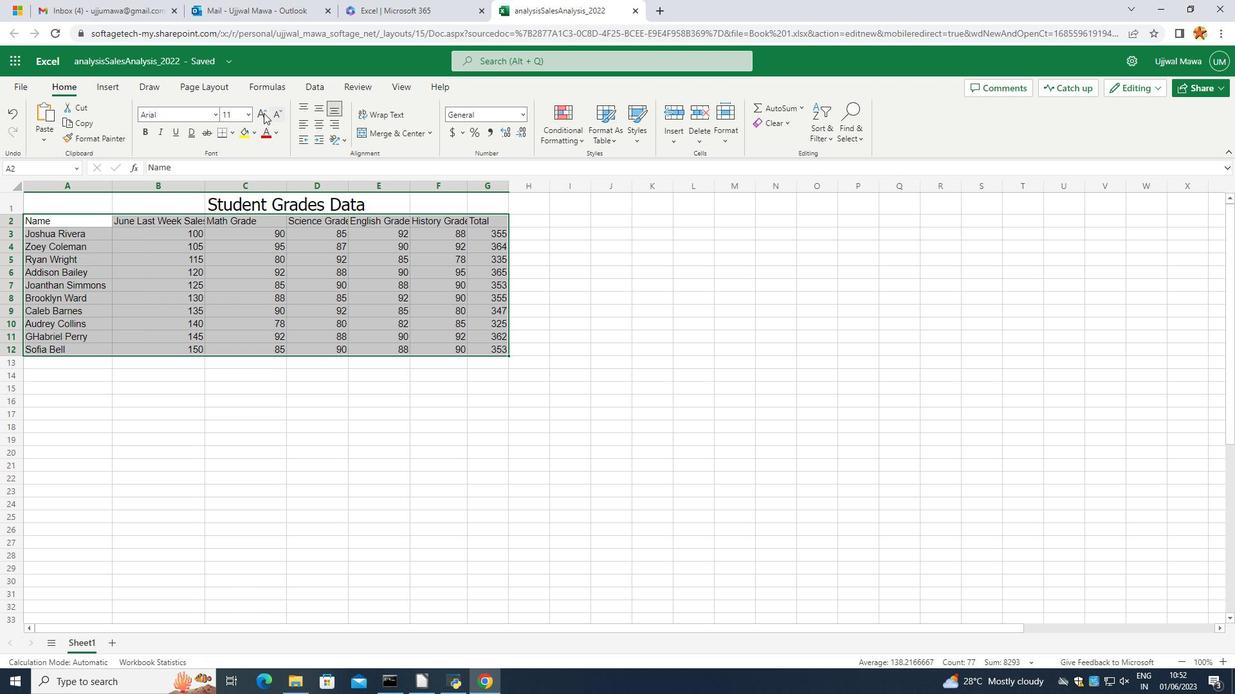 
Action: Mouse pressed left at (261, 113)
Screenshot: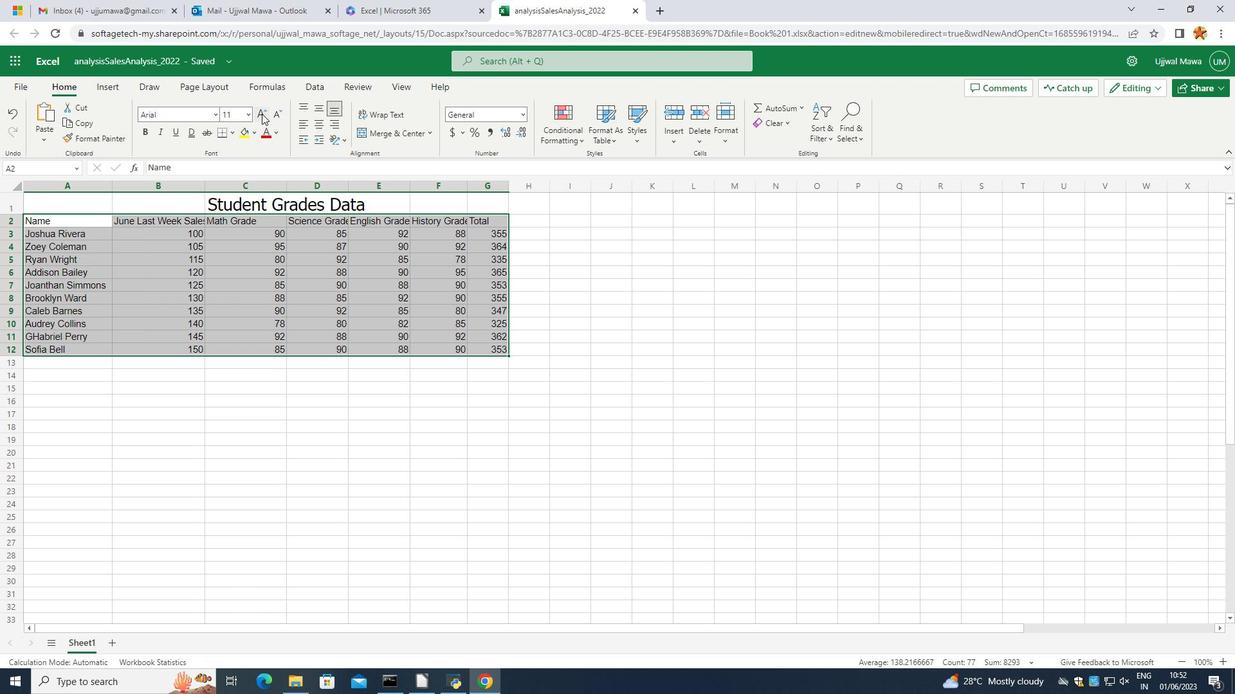 
Action: Mouse moved to (209, 294)
Screenshot: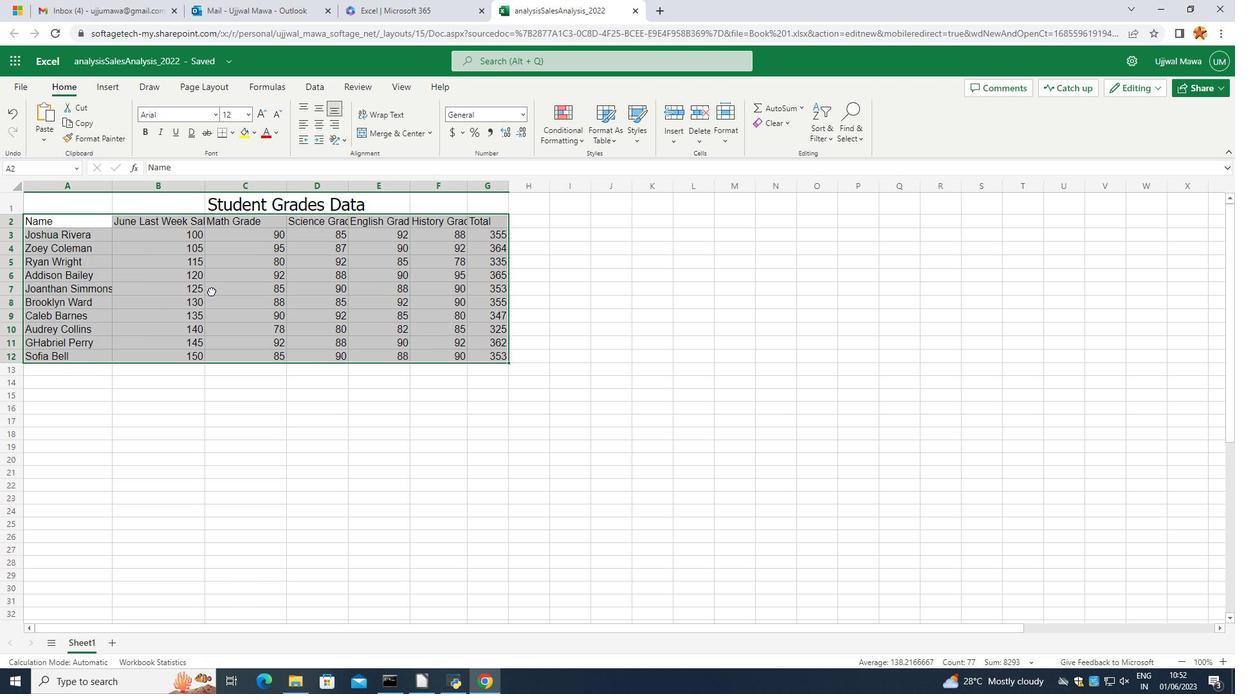
Action: Mouse pressed left at (209, 294)
Screenshot: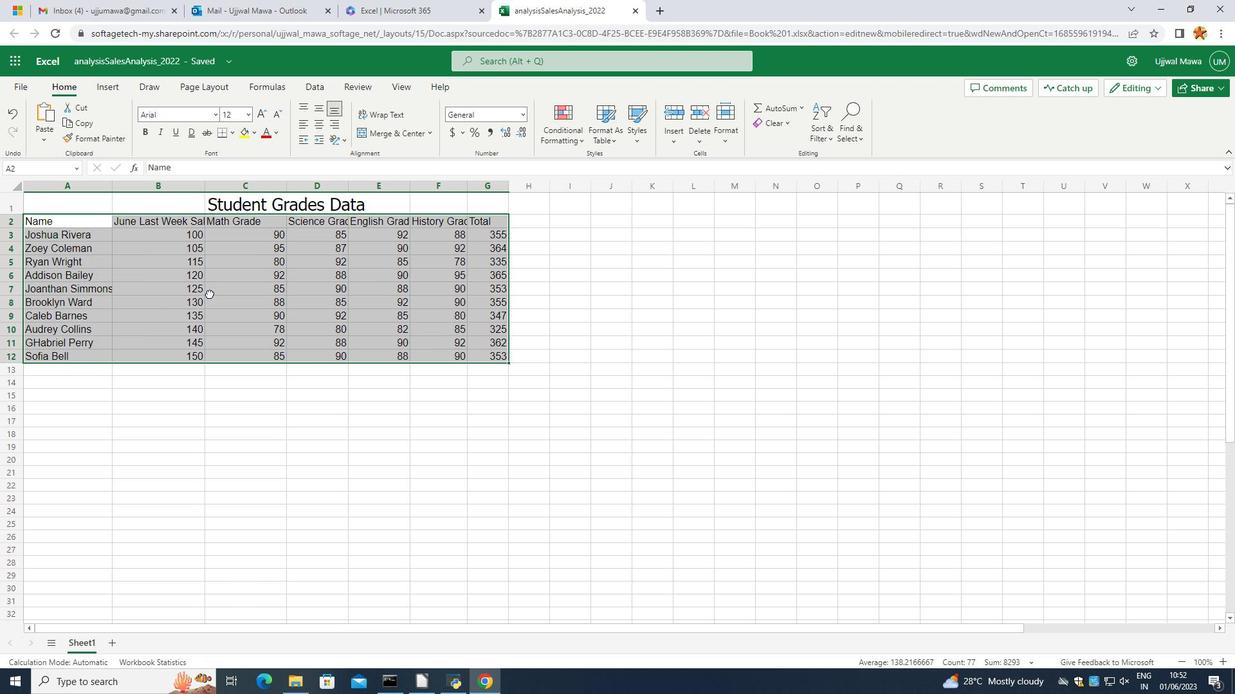 
Action: Mouse moved to (42, 211)
Screenshot: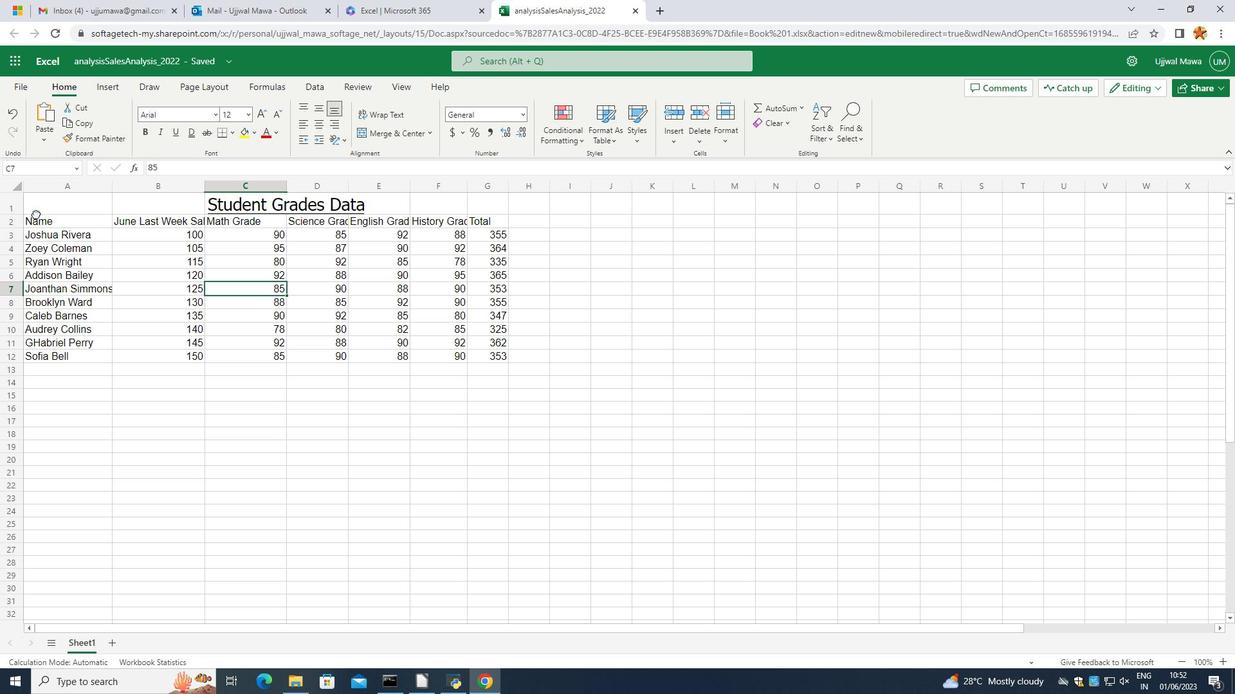 
Action: Mouse pressed left at (42, 211)
Screenshot: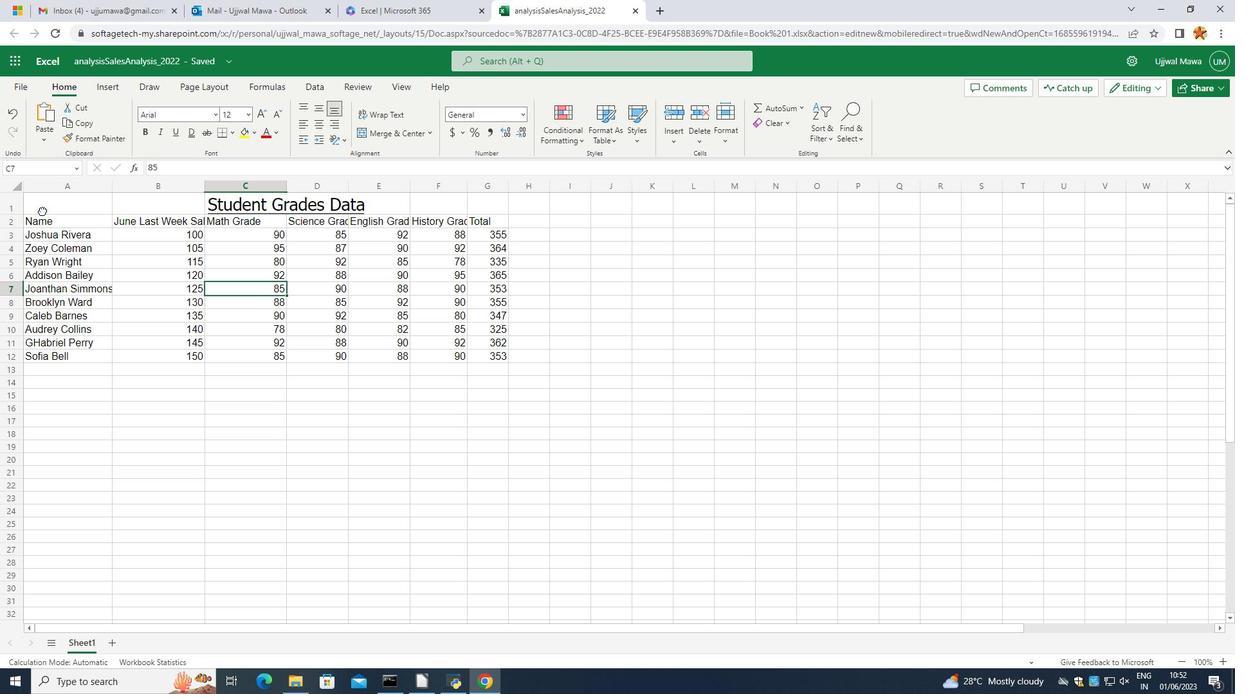 
Action: Mouse moved to (309, 128)
Screenshot: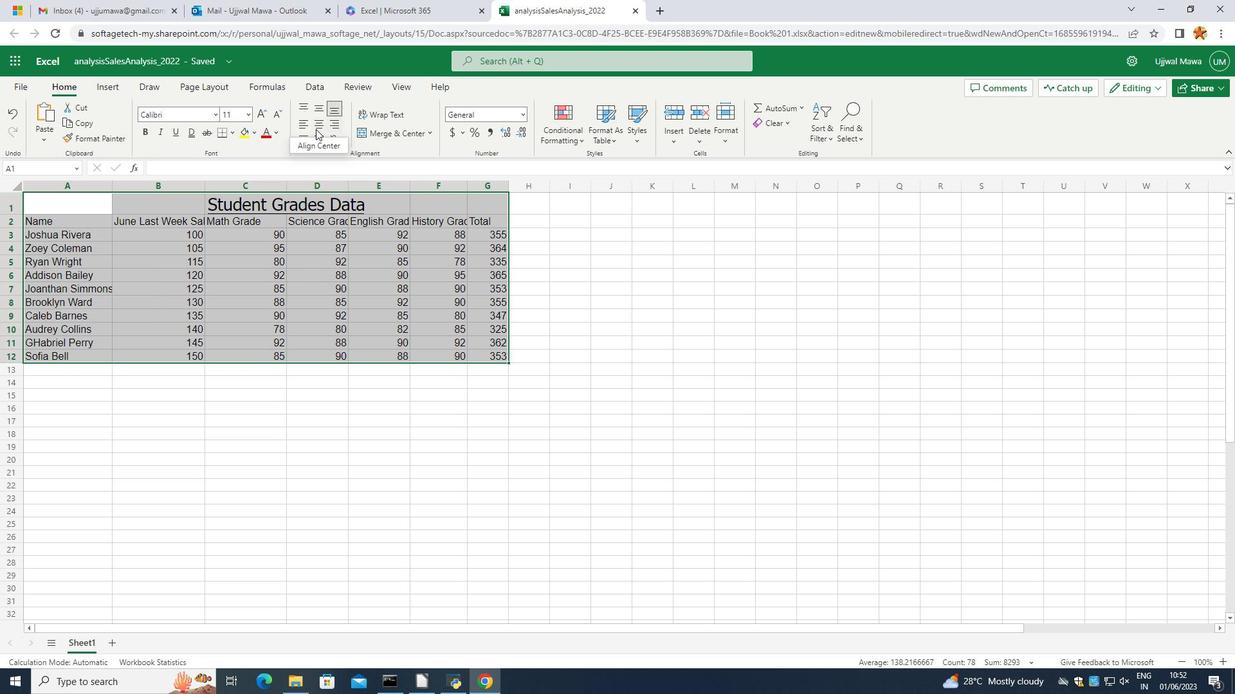 
Action: Mouse pressed left at (309, 128)
Screenshot: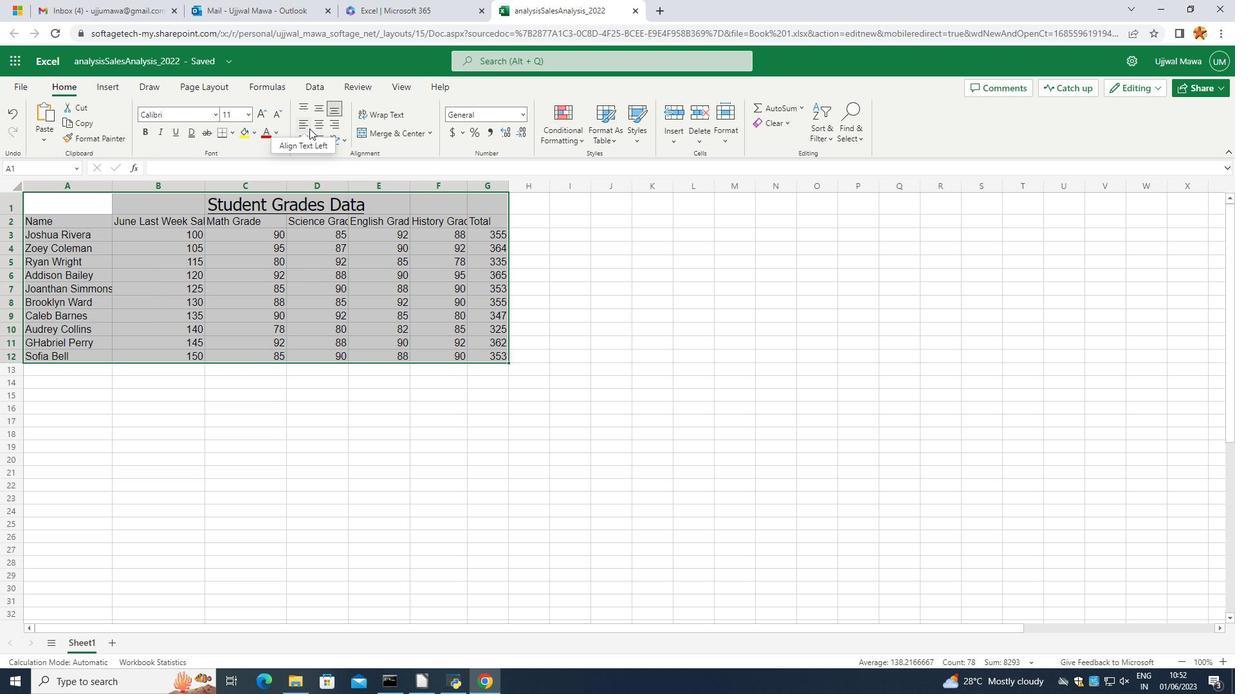 
Action: Mouse moved to (245, 395)
Screenshot: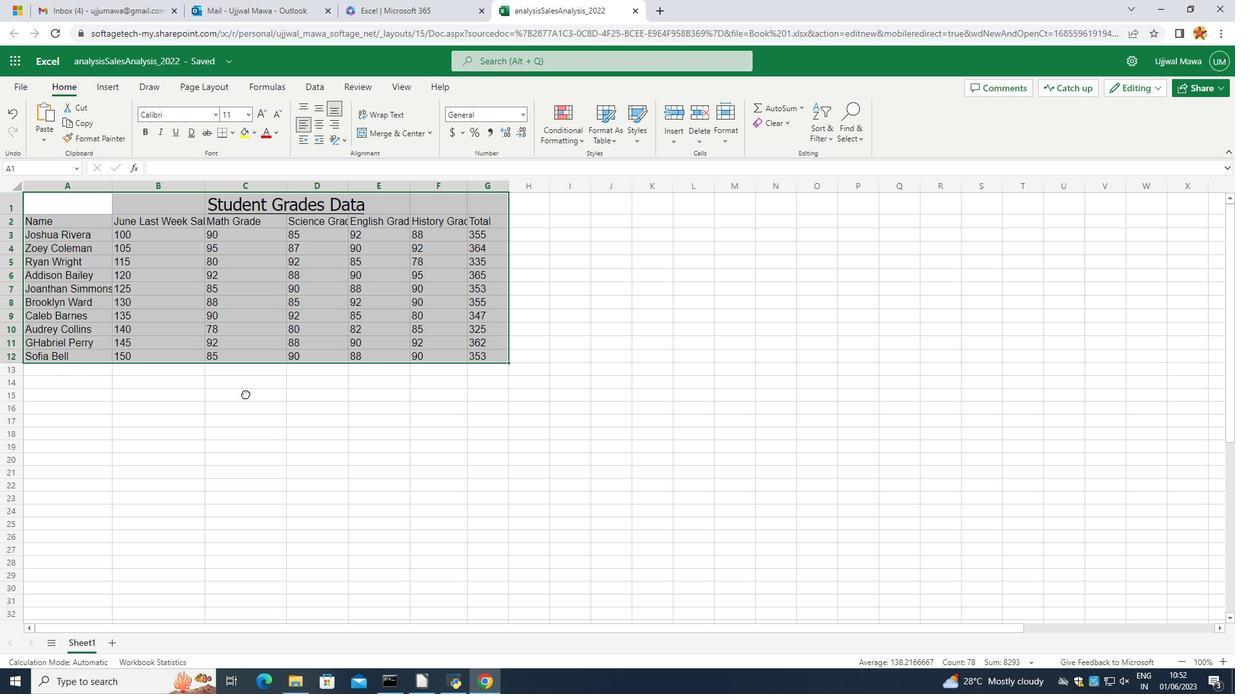 
Action: Mouse pressed left at (245, 395)
Screenshot: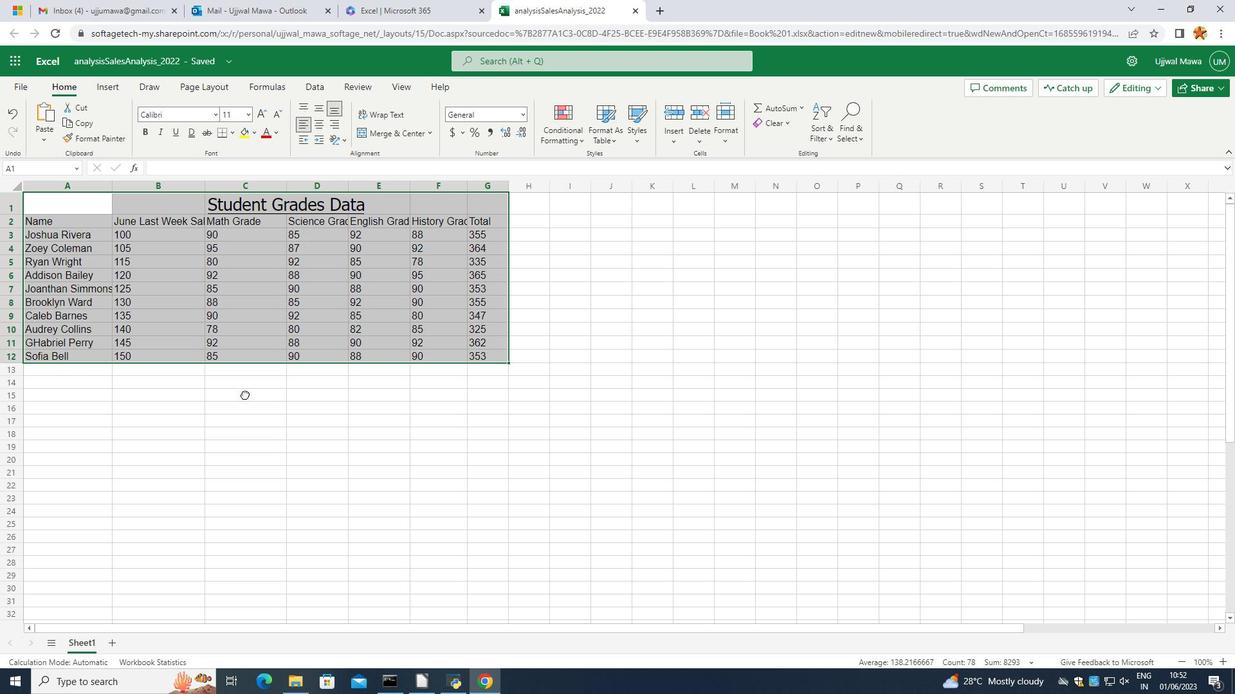 
Action: Mouse moved to (318, 214)
Screenshot: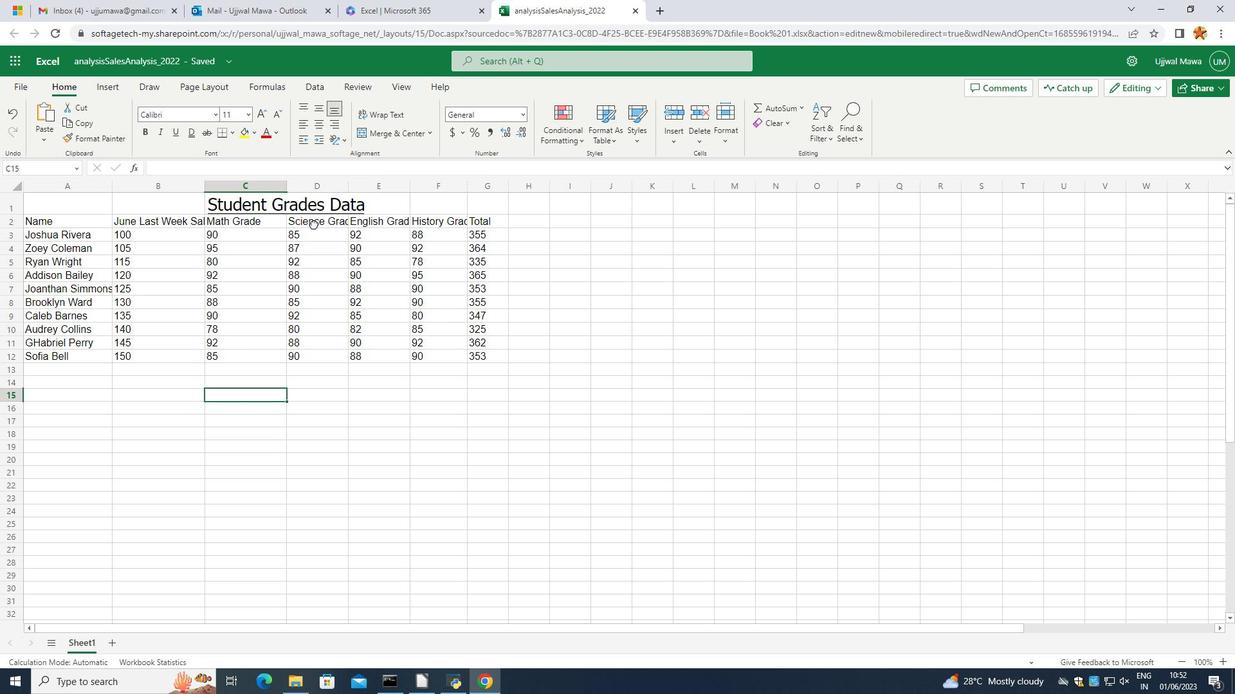 
Action: Mouse pressed left at (318, 214)
Screenshot: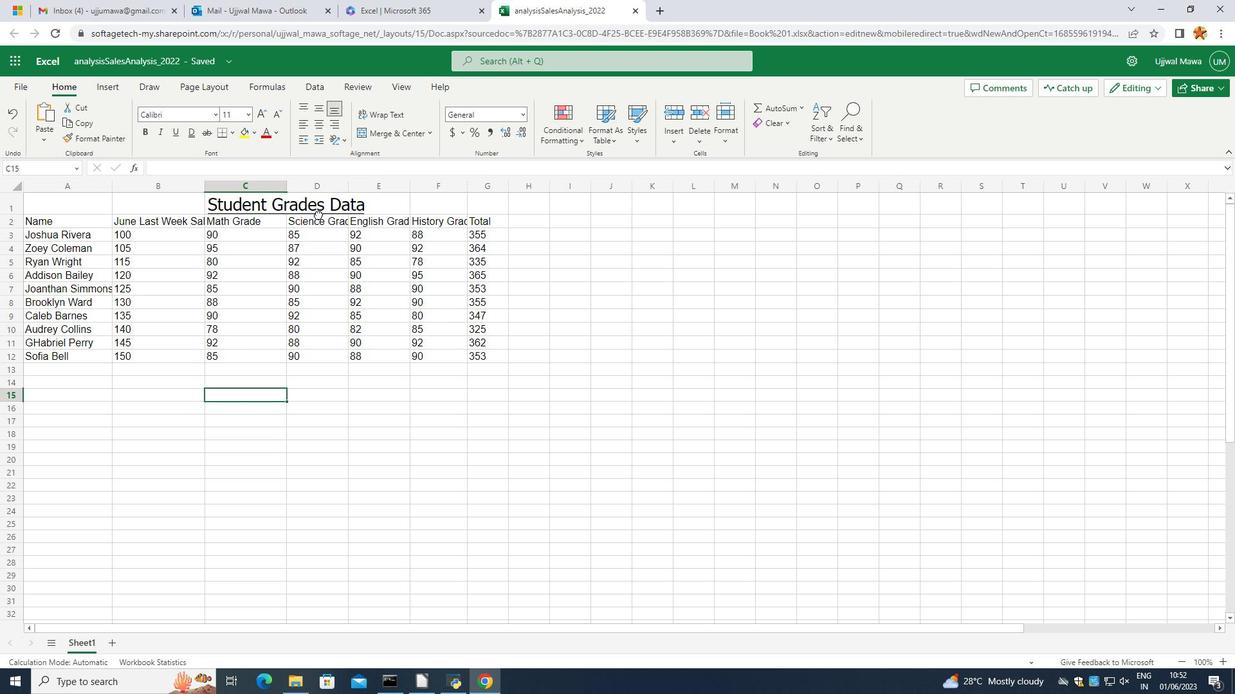 
Action: Mouse moved to (348, 187)
Screenshot: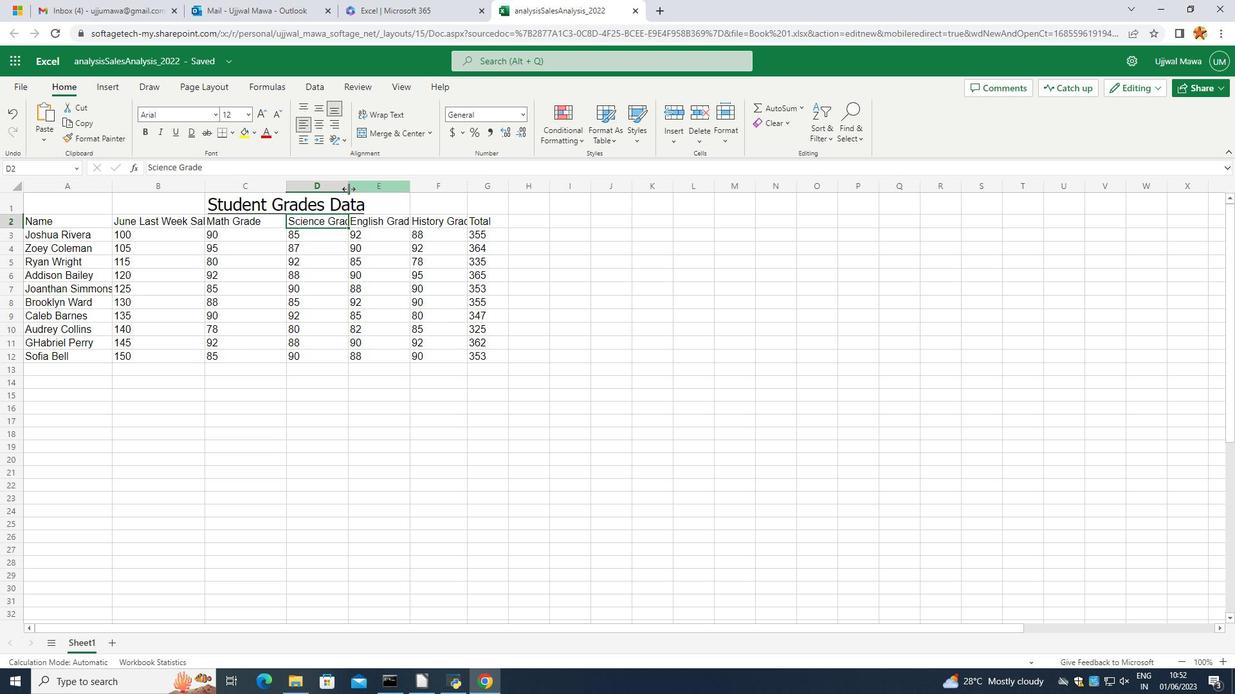 
Action: Mouse pressed left at (348, 187)
Screenshot: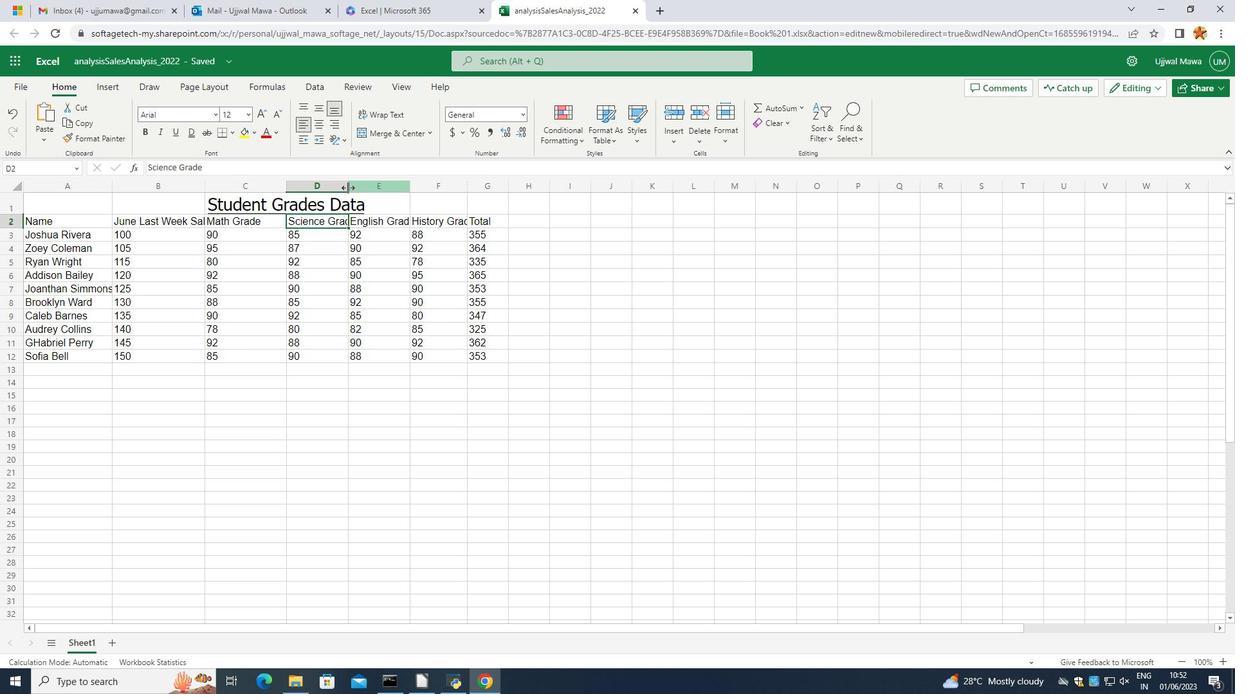 
Action: Mouse moved to (398, 185)
Screenshot: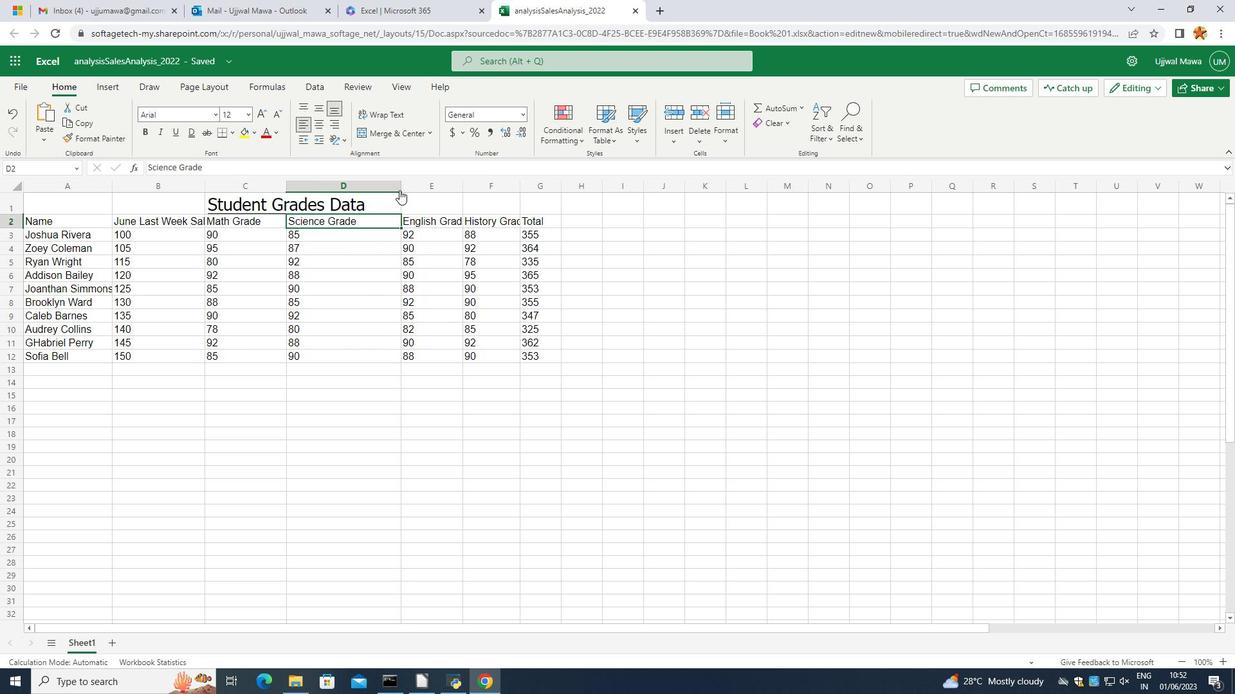 
Action: Mouse pressed left at (398, 185)
Screenshot: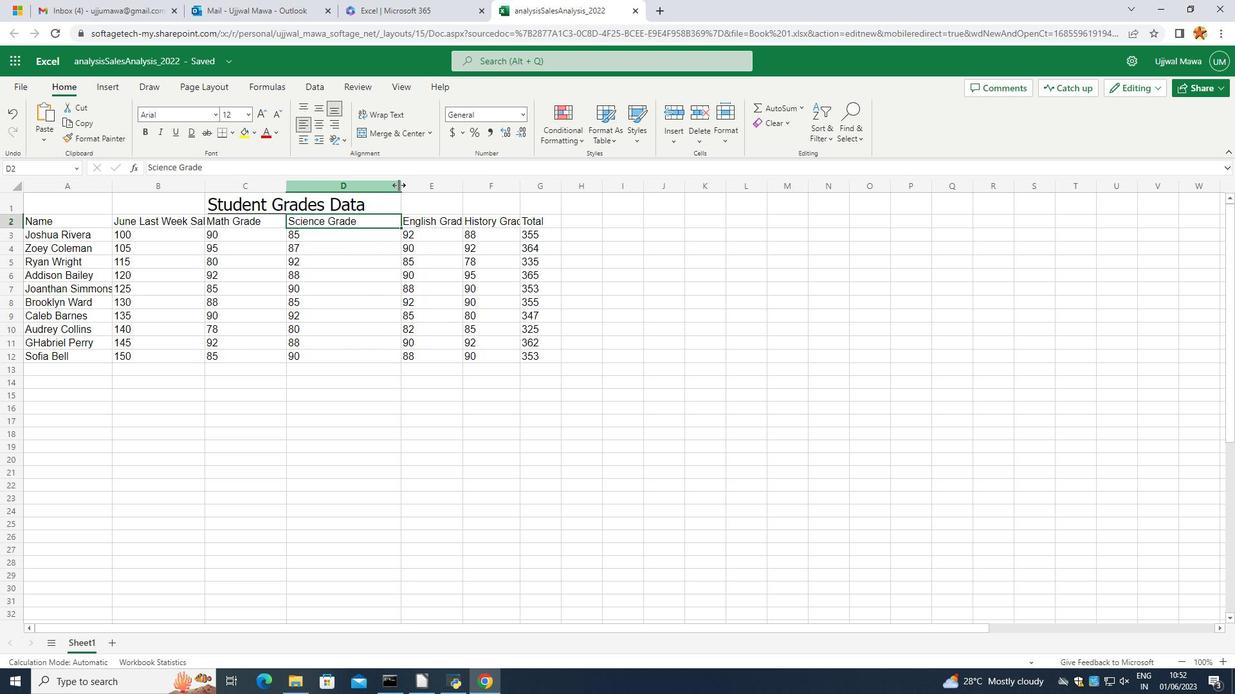 
Action: Mouse moved to (429, 182)
Screenshot: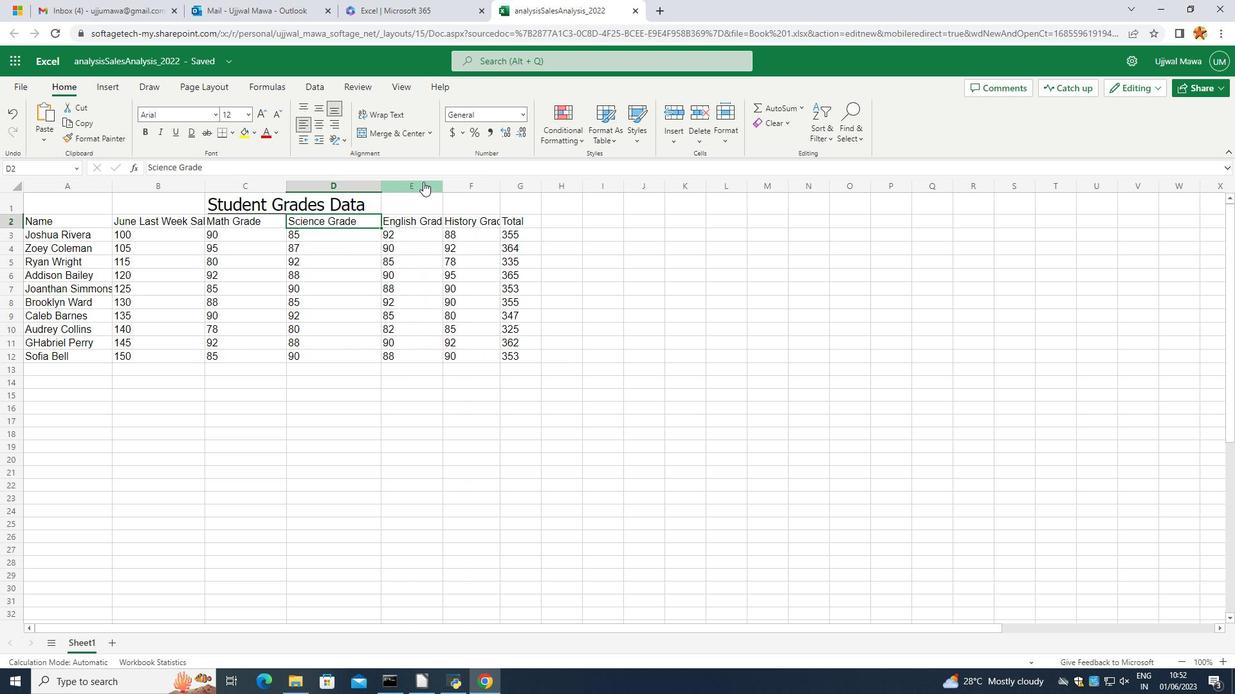 
Action: Mouse pressed left at (429, 182)
Screenshot: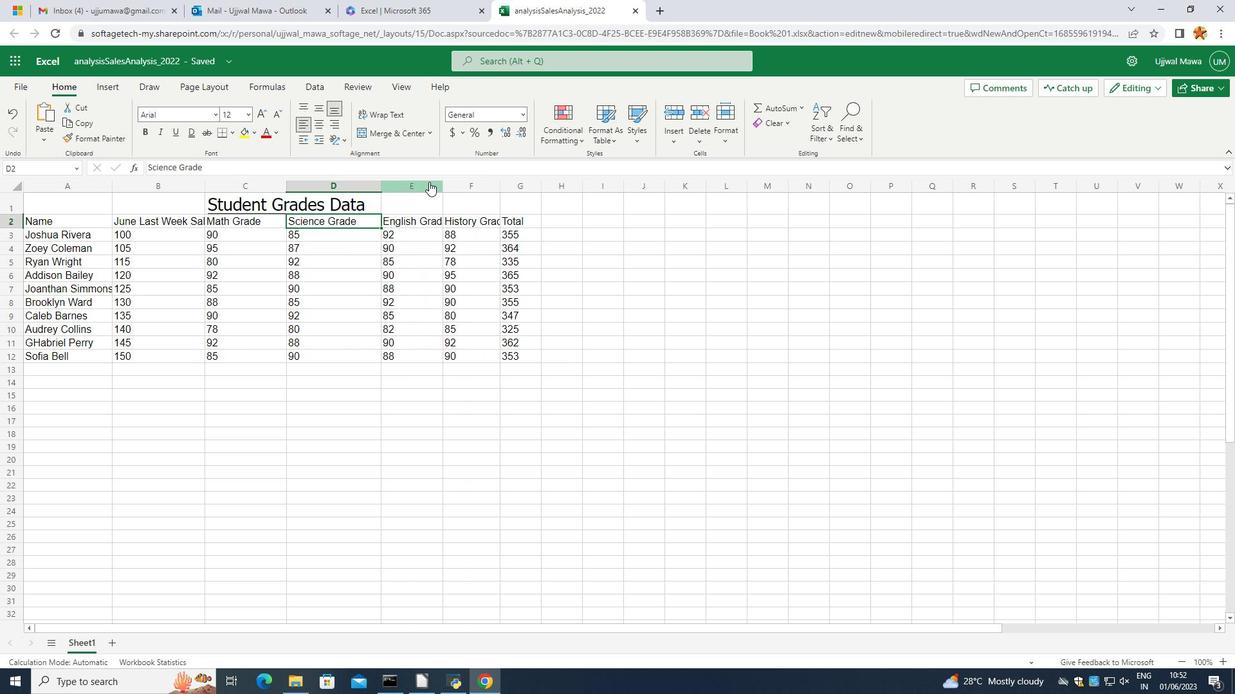
Action: Mouse moved to (443, 182)
Screenshot: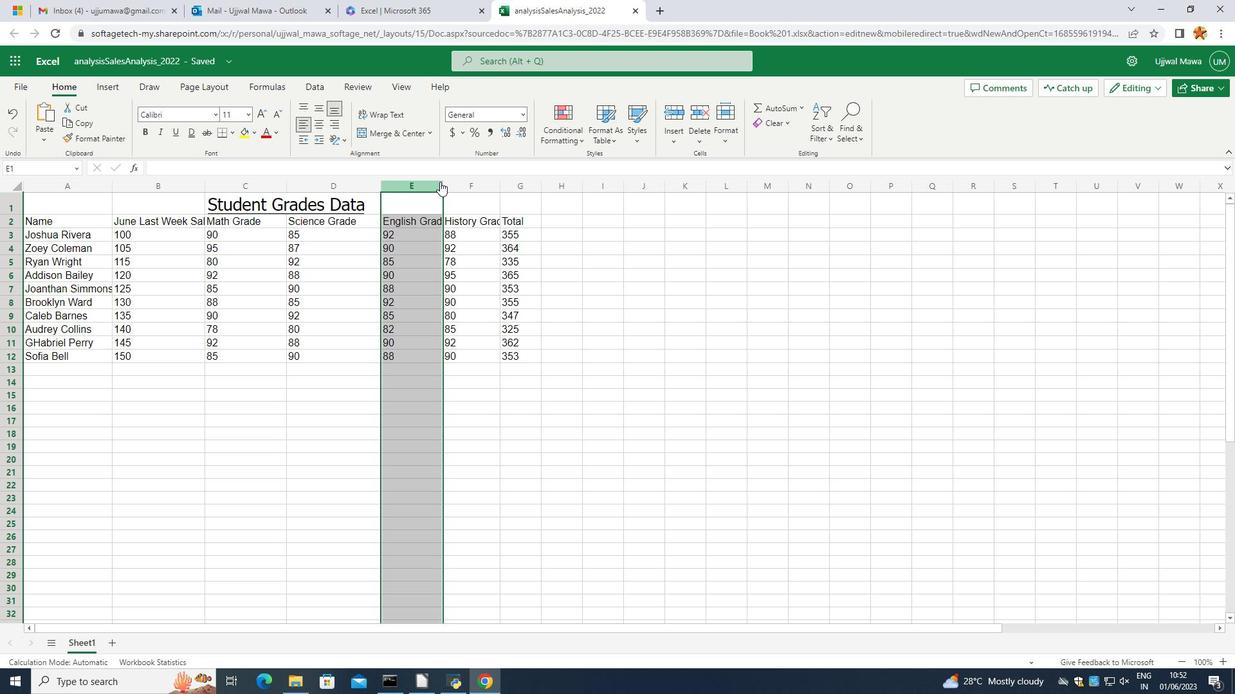 
Action: Mouse pressed left at (443, 182)
Screenshot: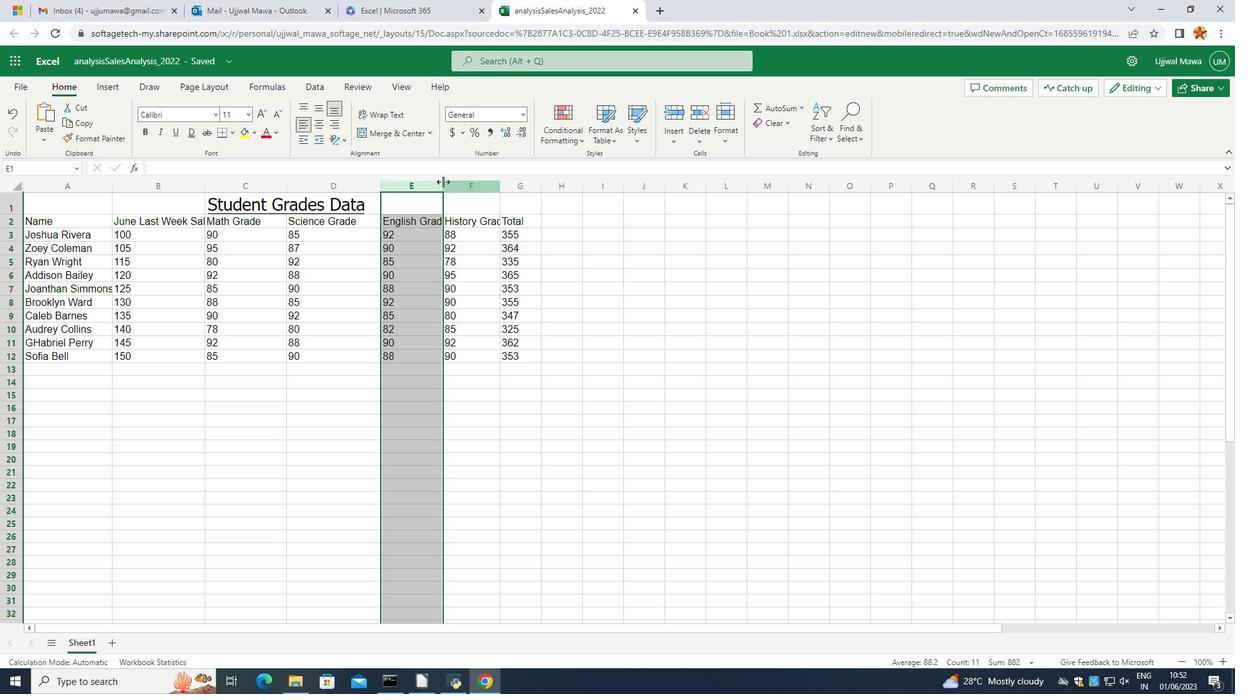 
Action: Mouse moved to (515, 189)
Screenshot: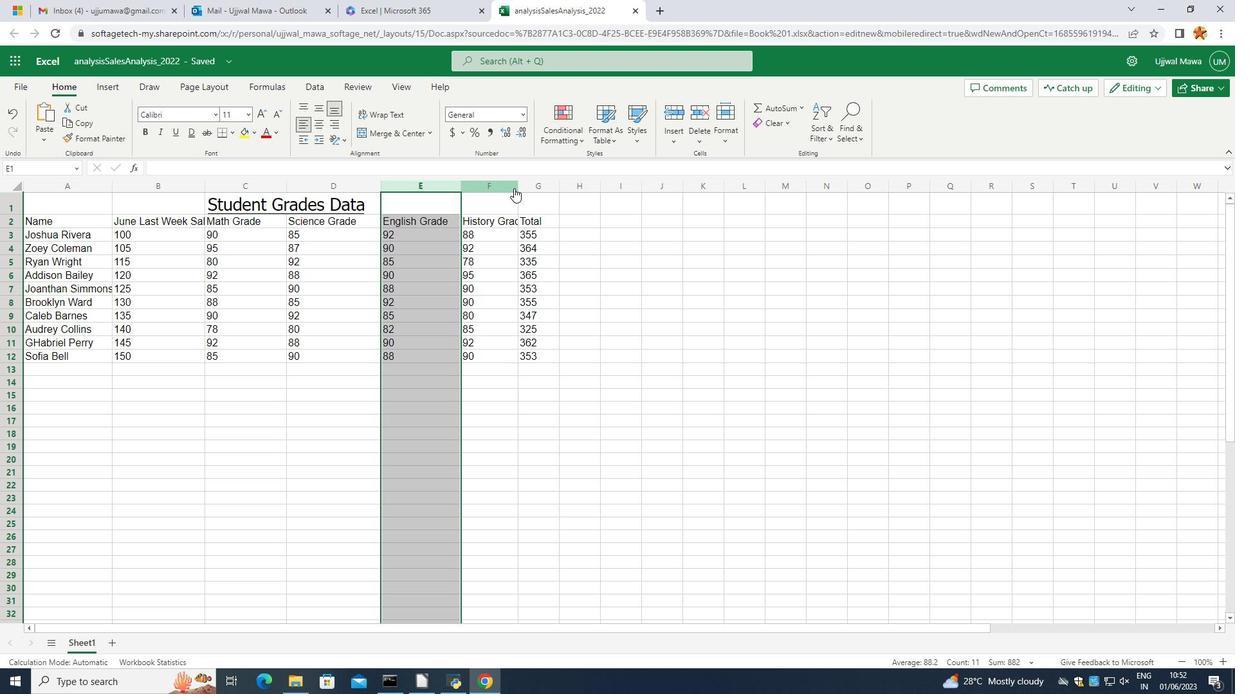 
Action: Mouse pressed left at (515, 189)
Screenshot: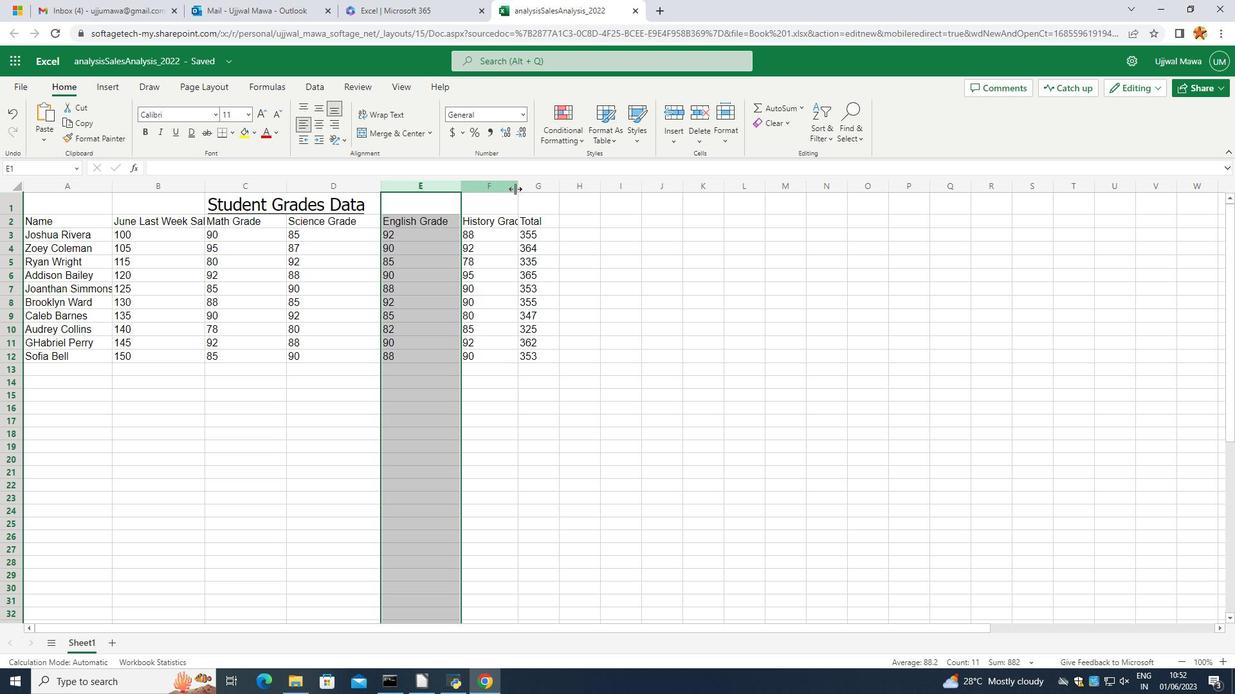 
Action: Mouse moved to (191, 210)
Screenshot: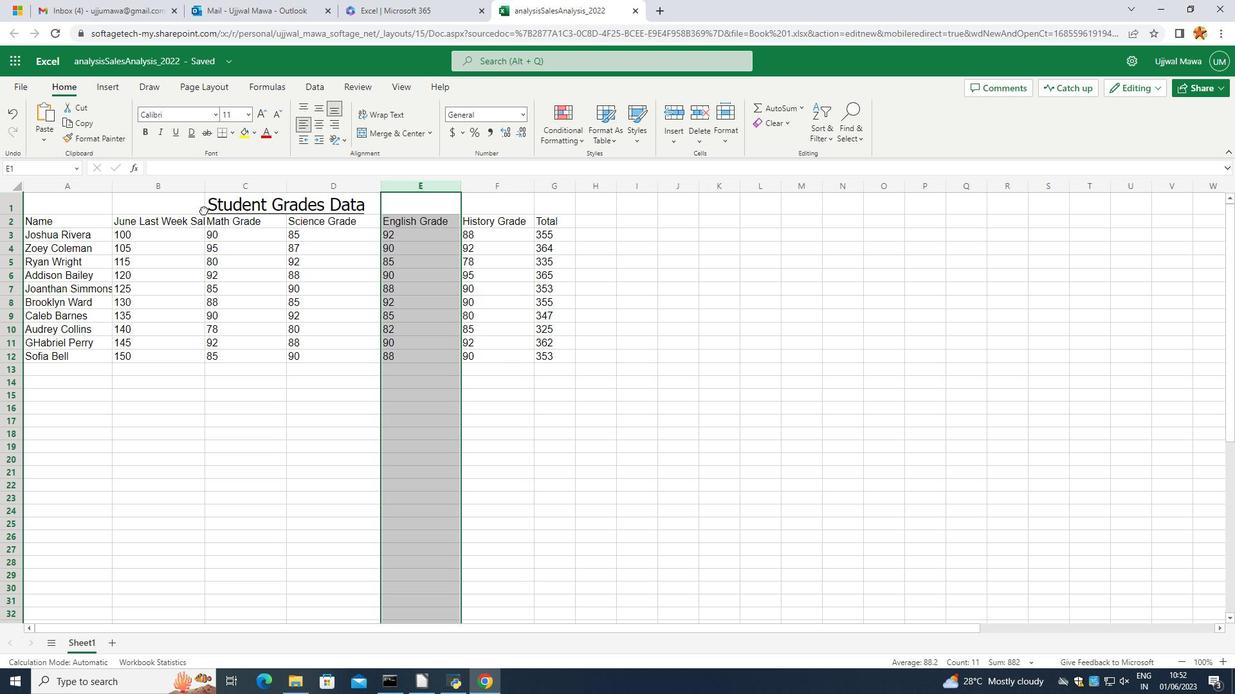 
Action: Mouse pressed left at (191, 210)
Screenshot: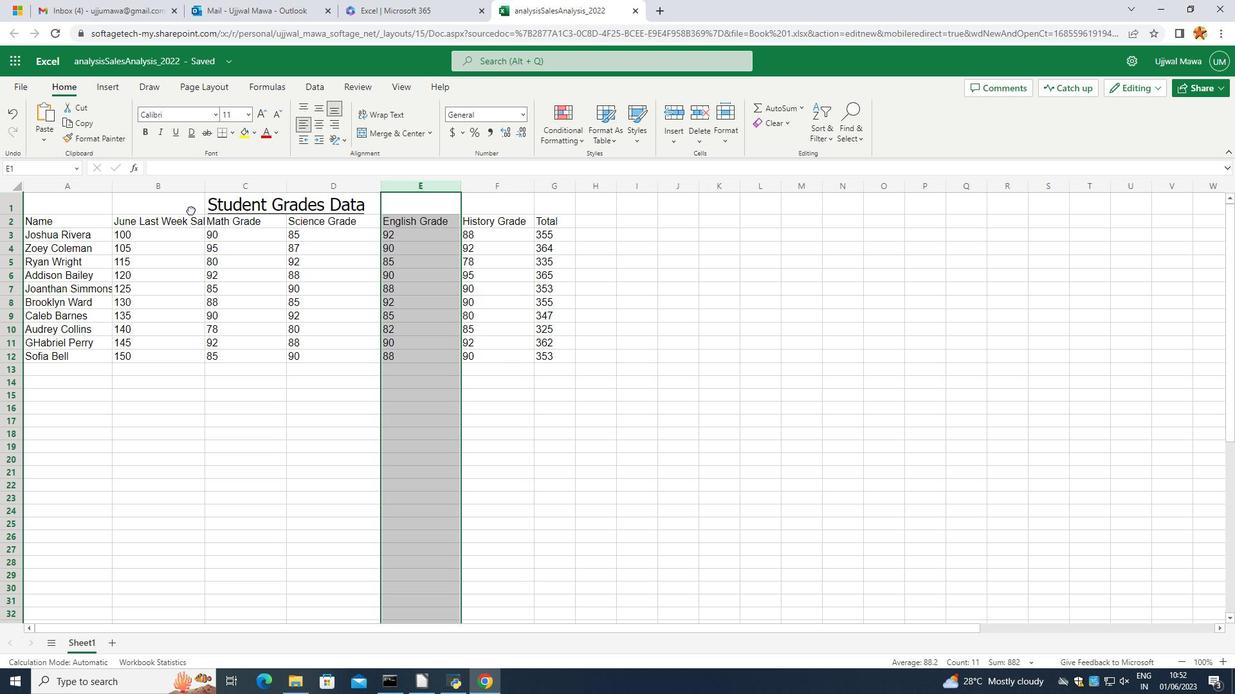 
Action: Mouse moved to (203, 184)
Screenshot: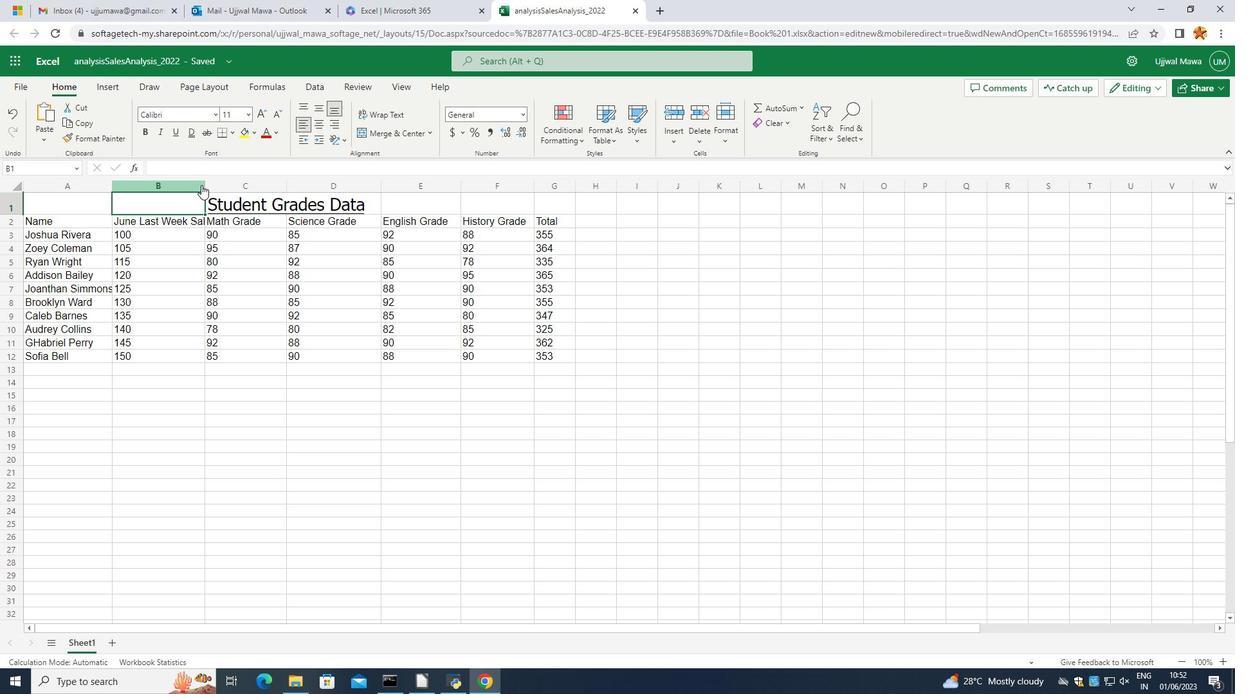 
Action: Mouse pressed left at (203, 184)
Screenshot: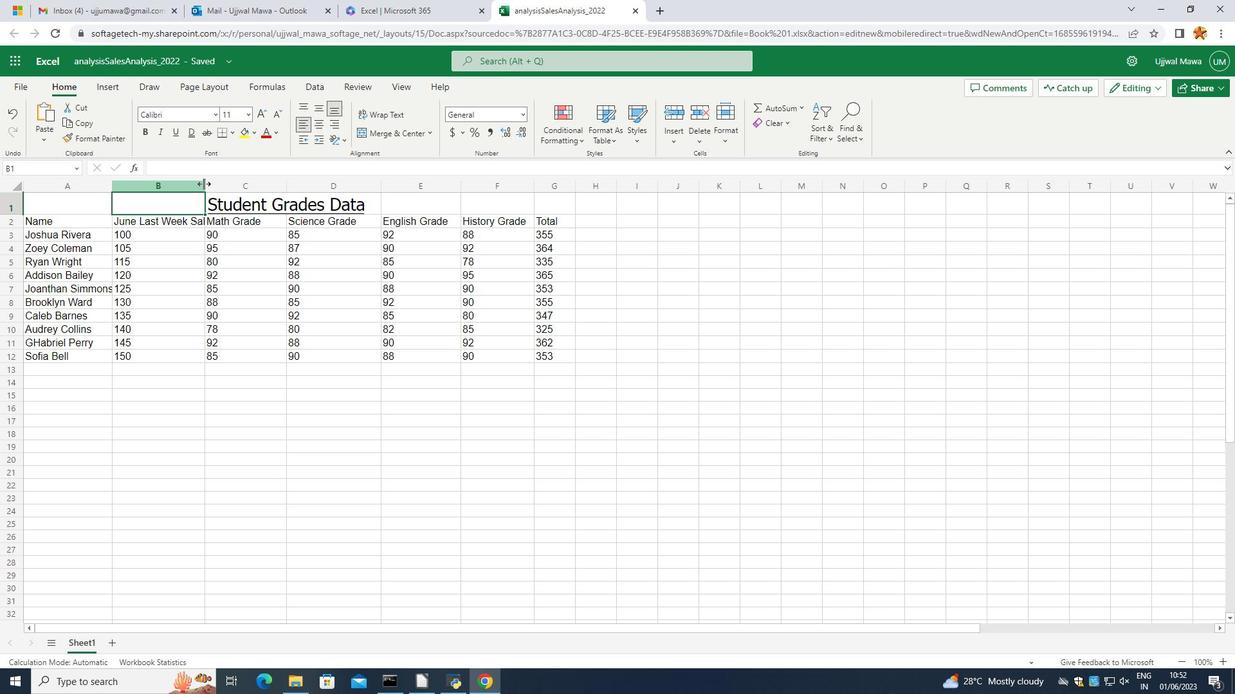 
Action: Mouse moved to (57, 184)
Screenshot: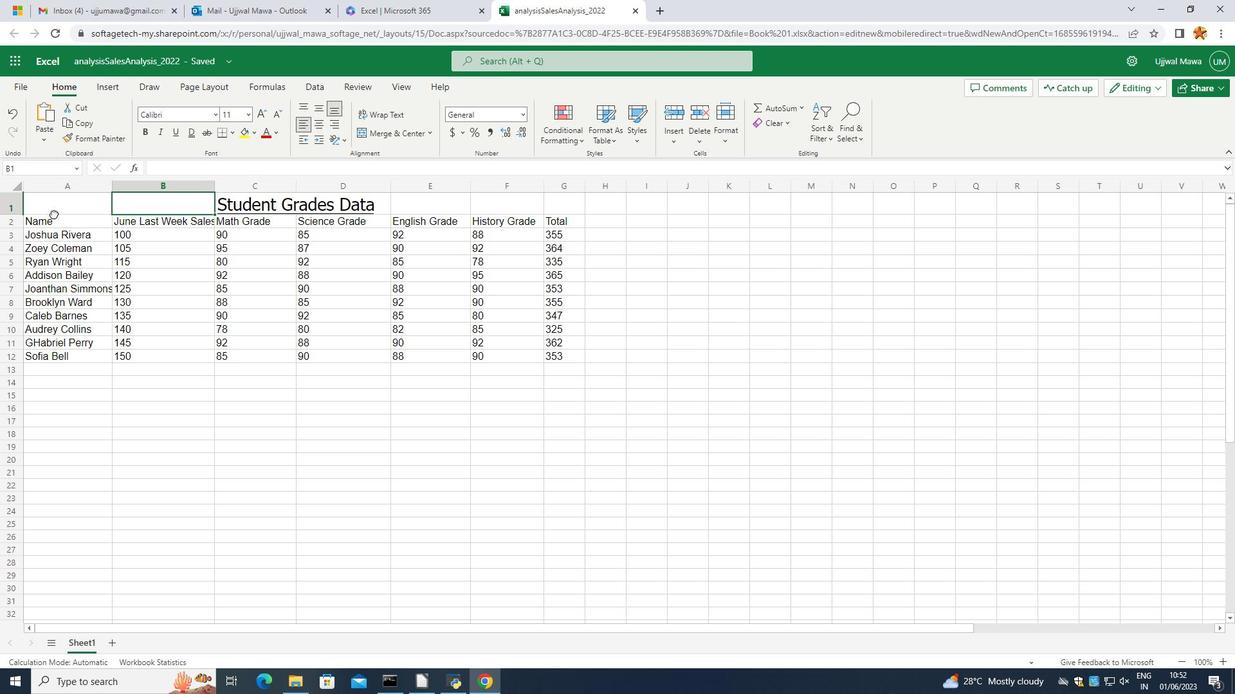 
Action: Mouse pressed left at (57, 184)
Screenshot: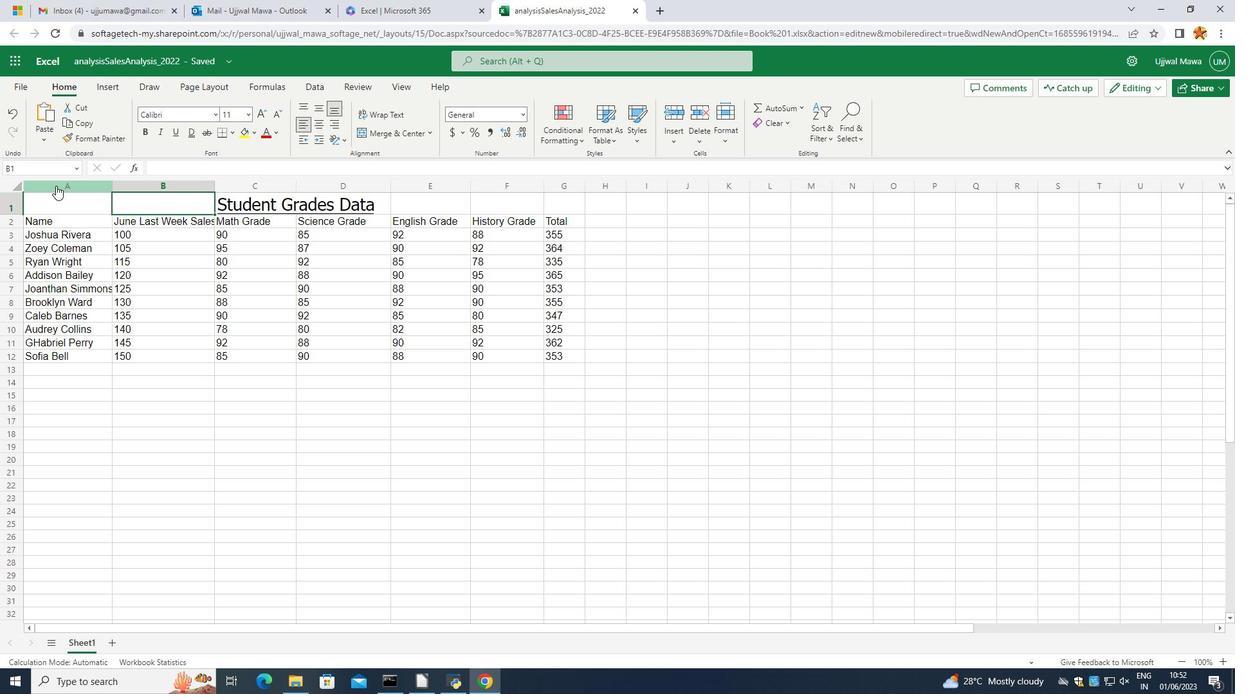 
Action: Mouse moved to (111, 188)
Screenshot: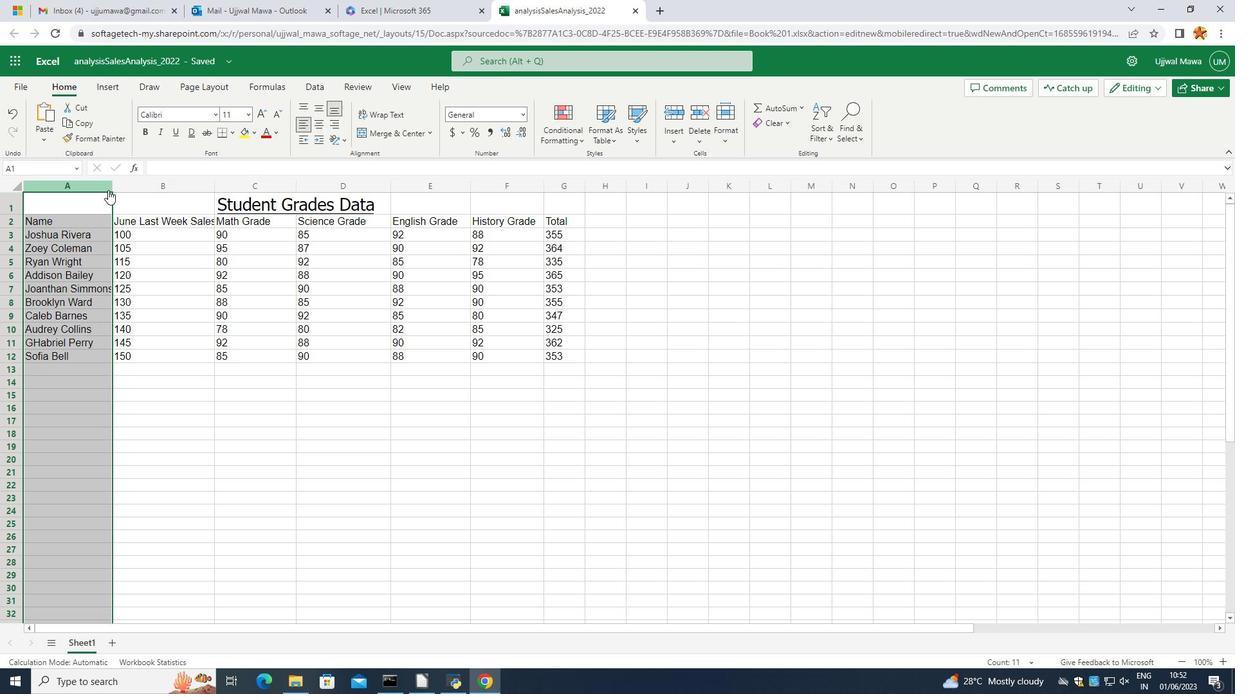 
Action: Mouse pressed left at (111, 188)
Screenshot: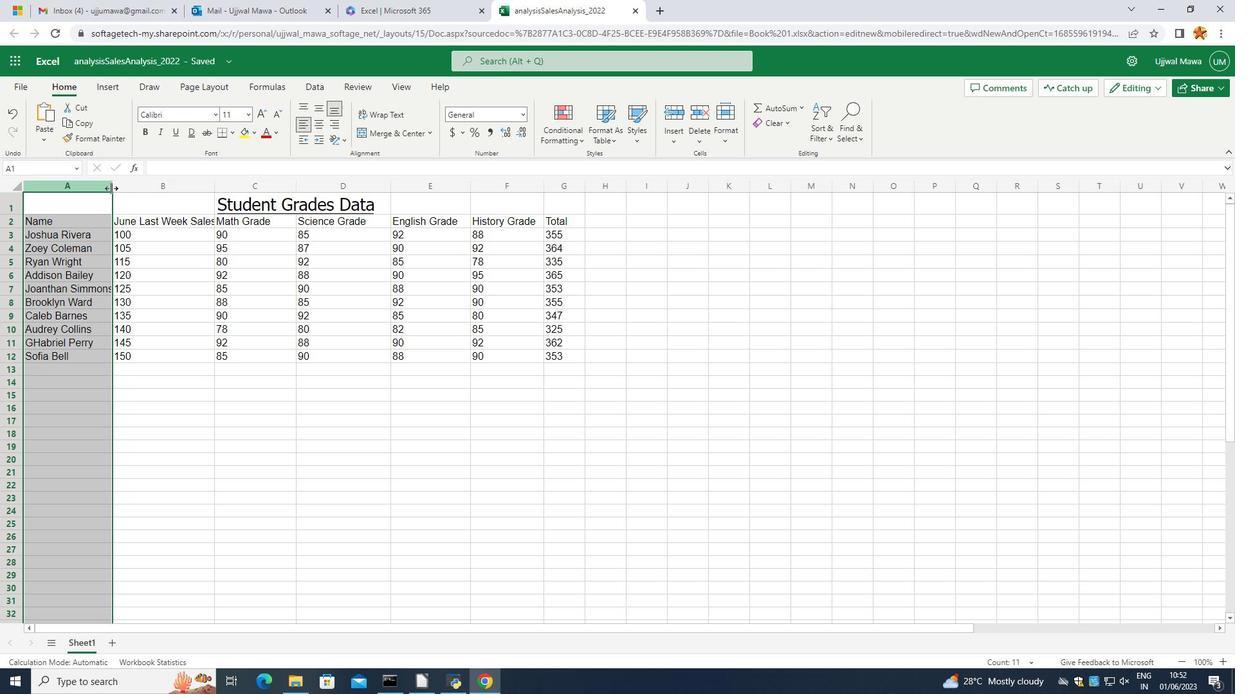 
Action: Mouse moved to (148, 388)
Screenshot: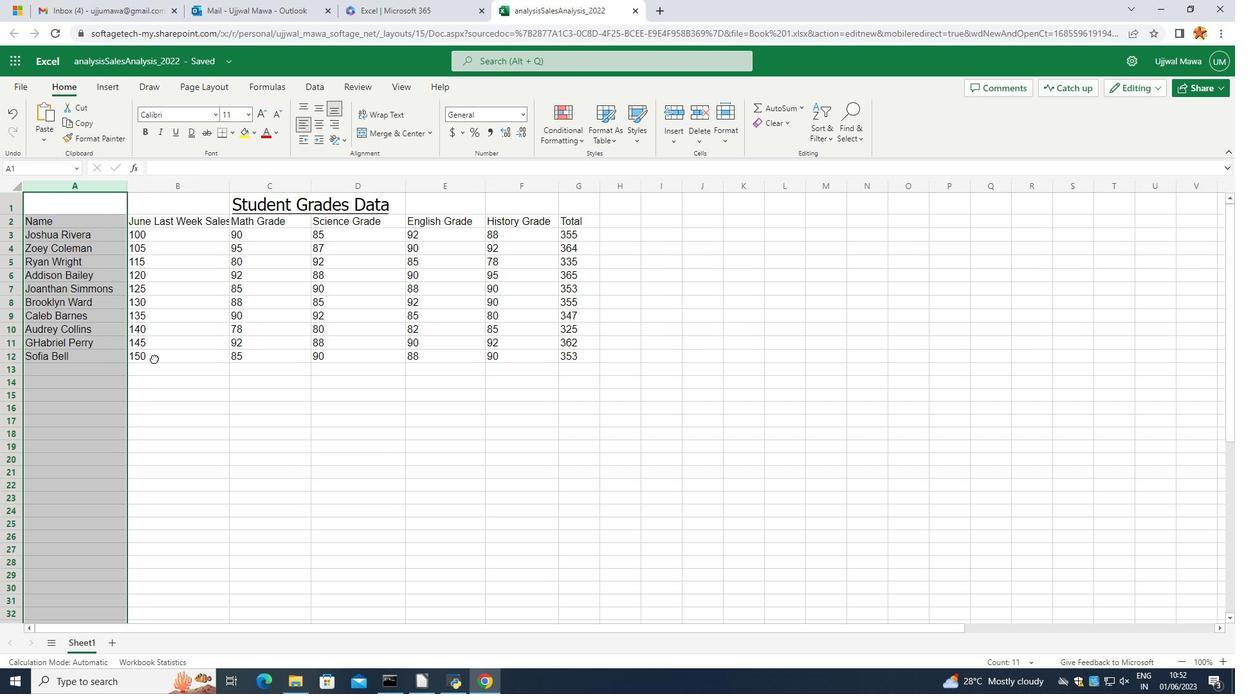 
Action: Mouse pressed left at (148, 388)
Screenshot: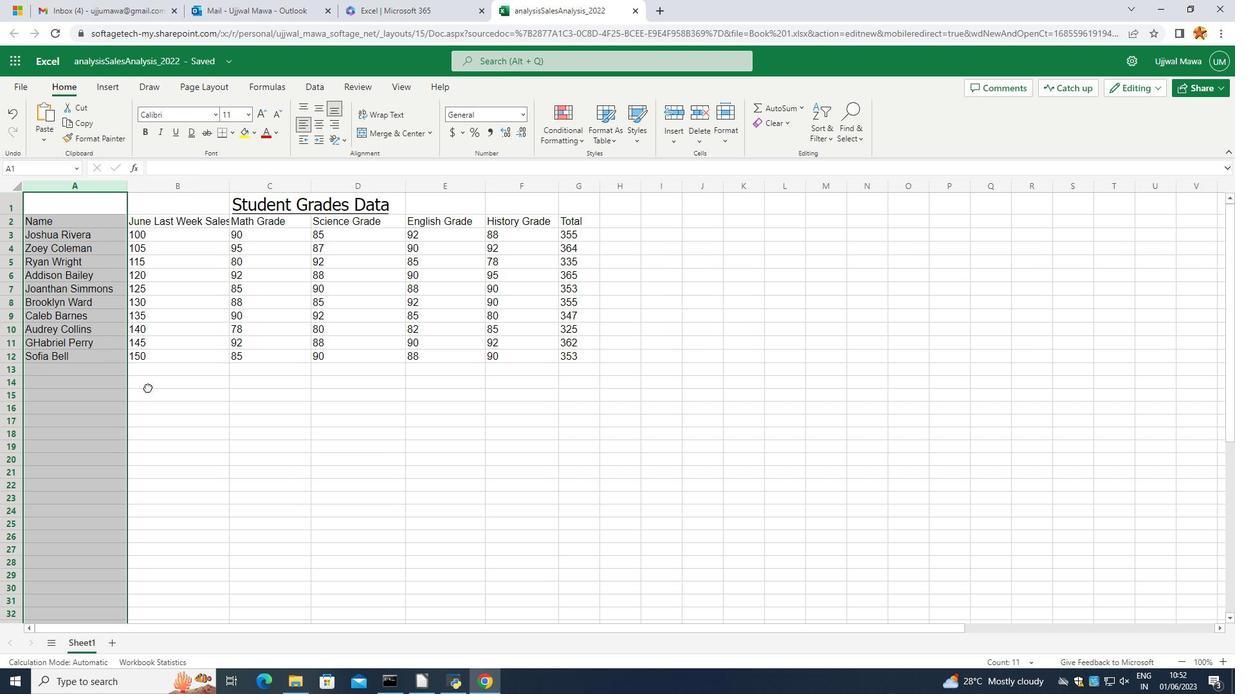 
Action: Mouse moved to (81, 298)
Screenshot: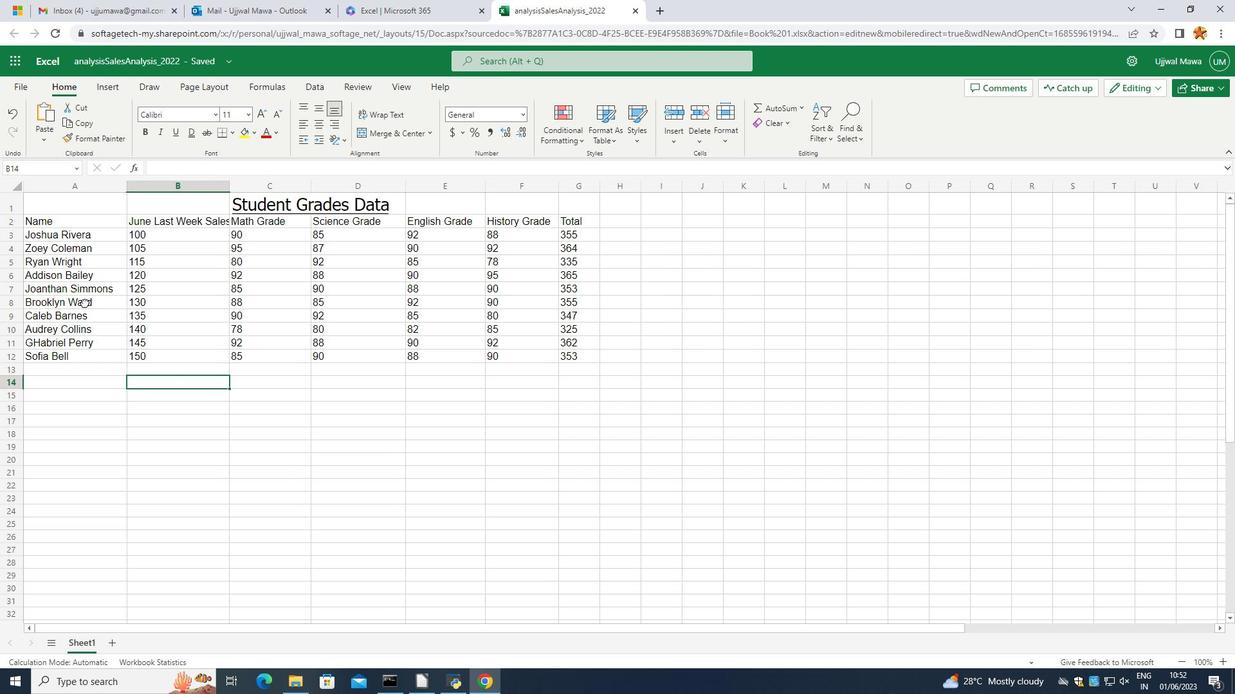 
Action: Mouse scrolled (81, 297) with delta (0, 0)
Screenshot: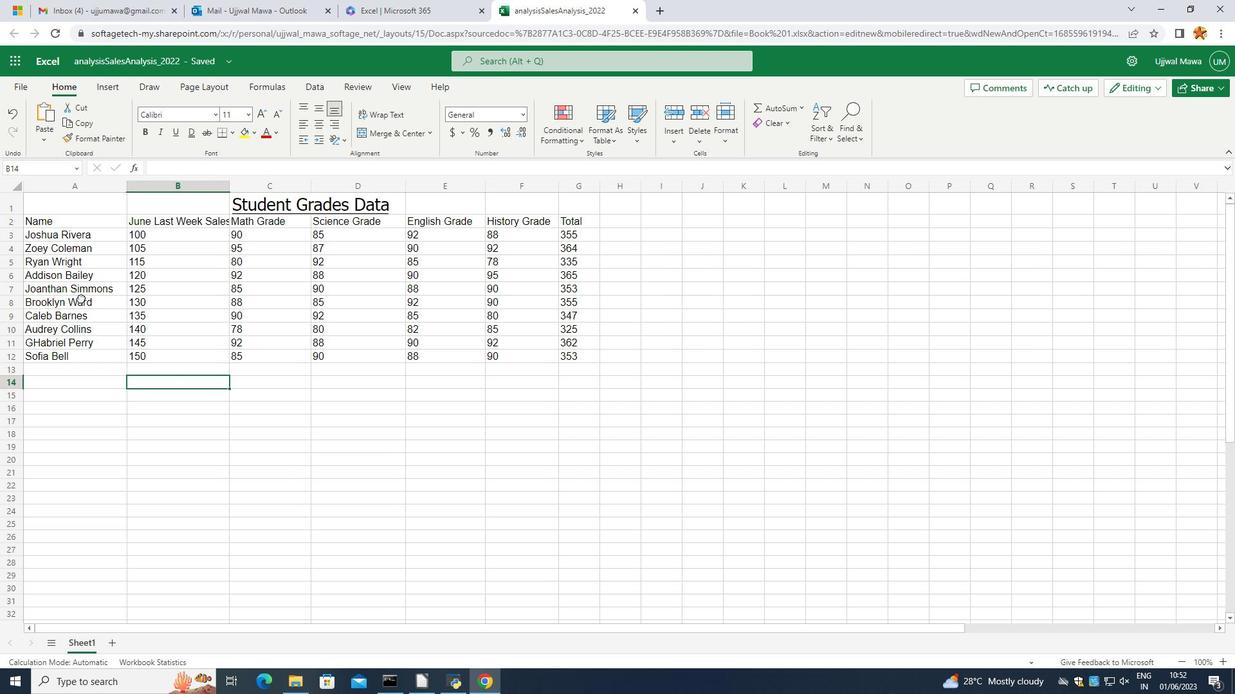 
Action: Mouse scrolled (81, 297) with delta (0, 0)
Screenshot: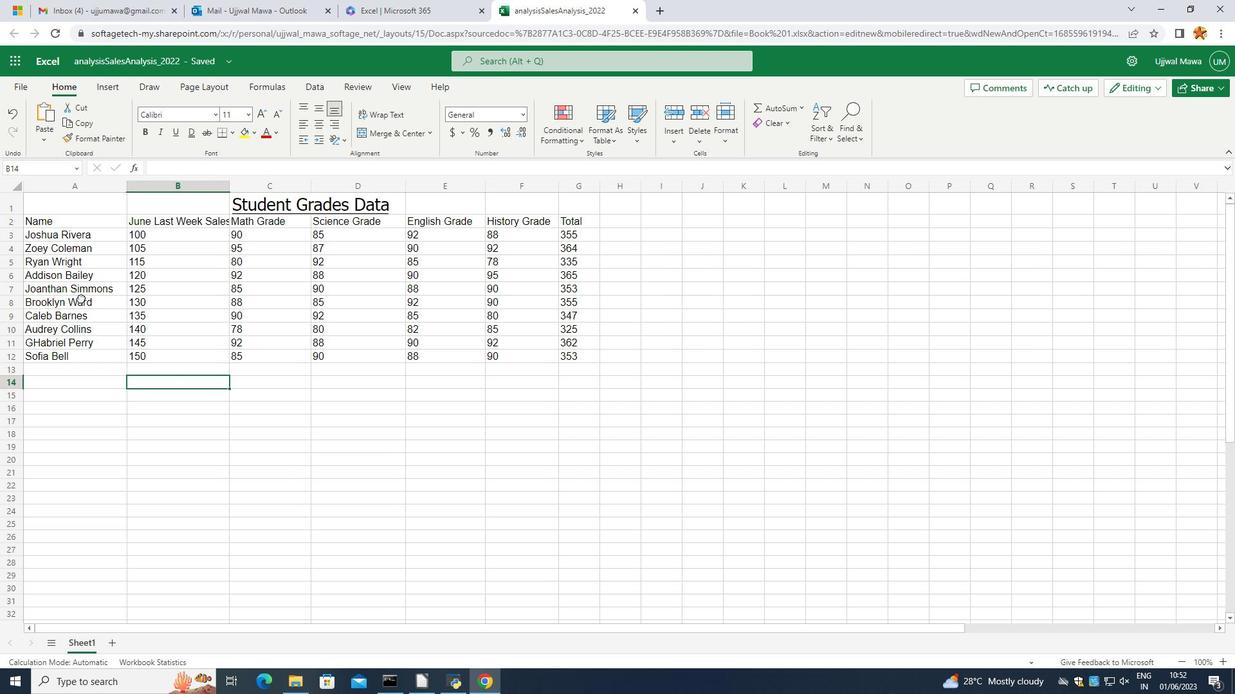 
Action: Mouse scrolled (81, 297) with delta (0, 0)
Screenshot: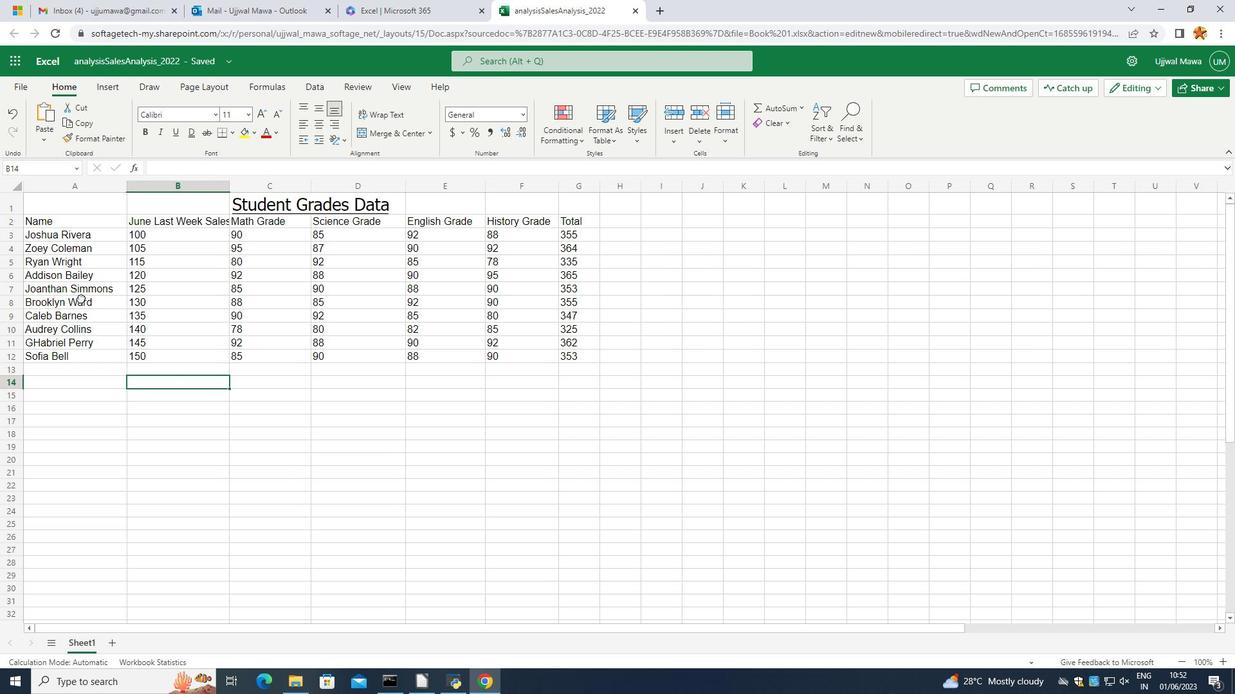 
Action: Mouse scrolled (81, 297) with delta (0, 0)
Screenshot: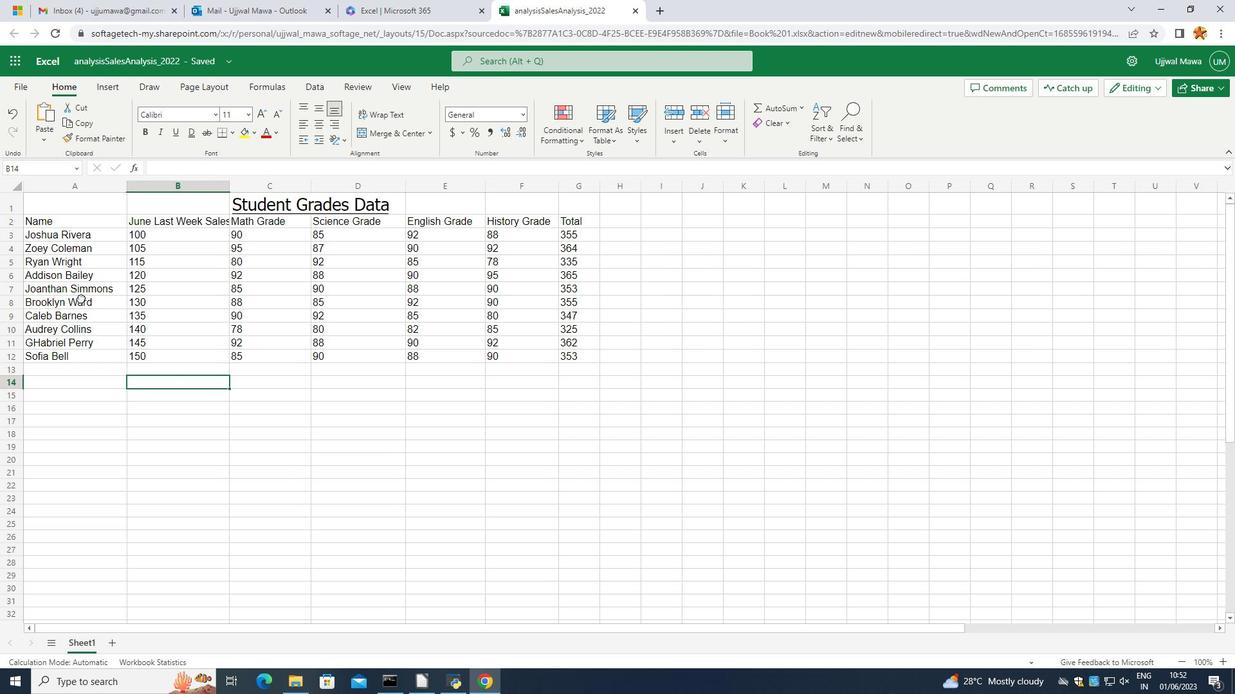 
Action: Mouse scrolled (81, 297) with delta (0, 0)
Screenshot: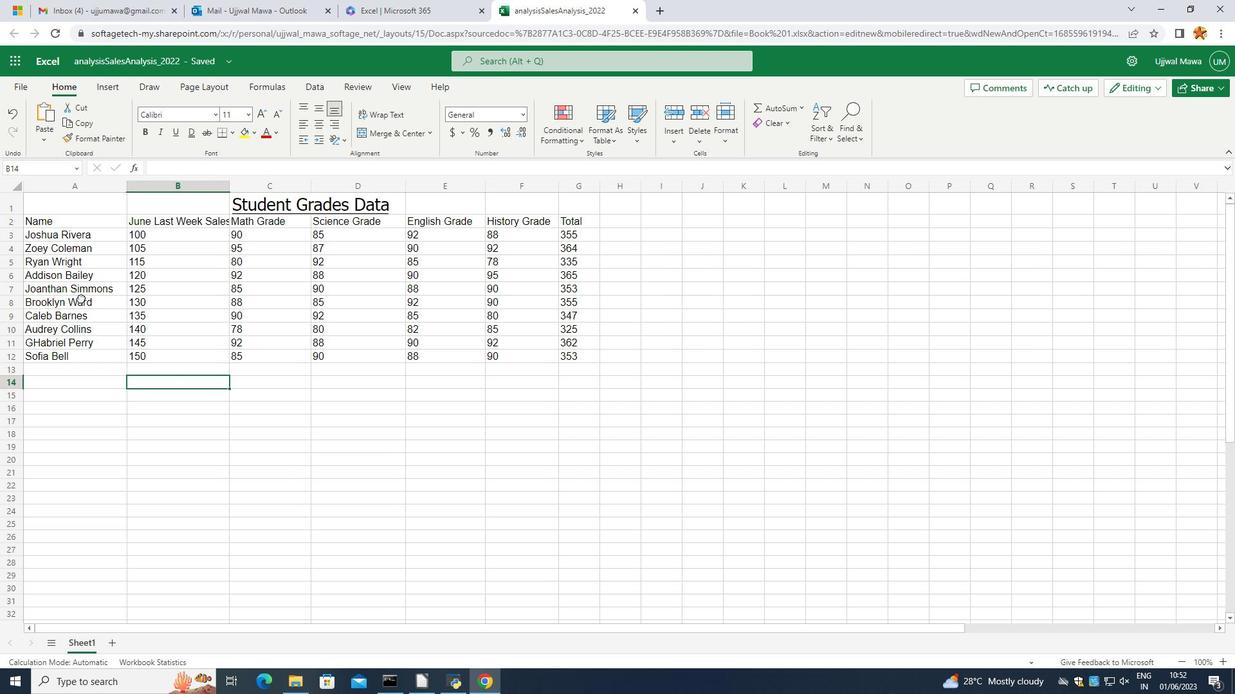 
Action: Mouse scrolled (81, 297) with delta (0, 0)
Screenshot: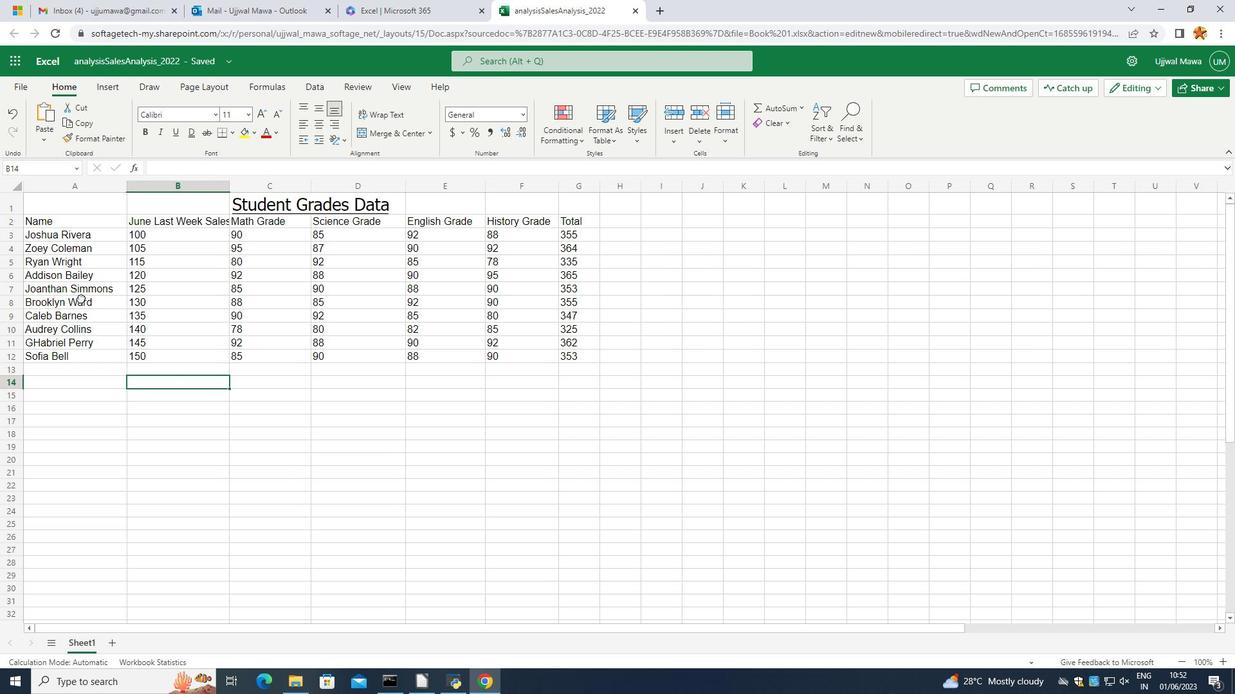 
Action: Mouse moved to (80, 296)
Screenshot: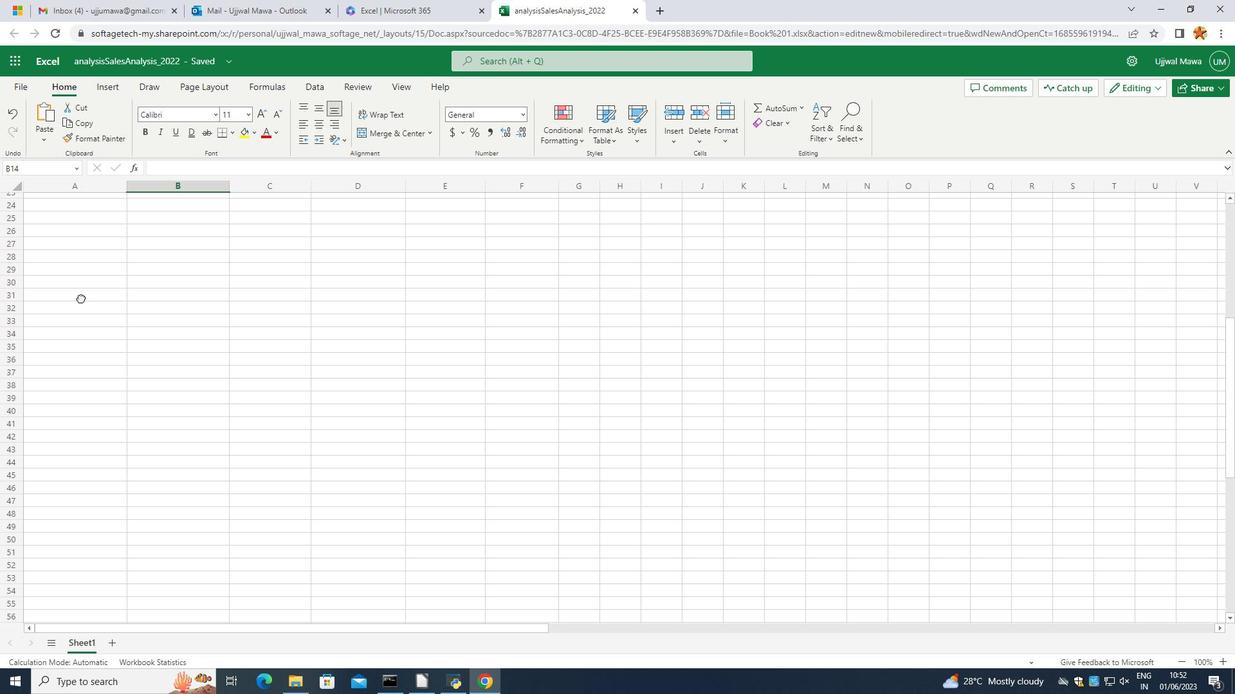
Action: Mouse scrolled (80, 297) with delta (0, 0)
Screenshot: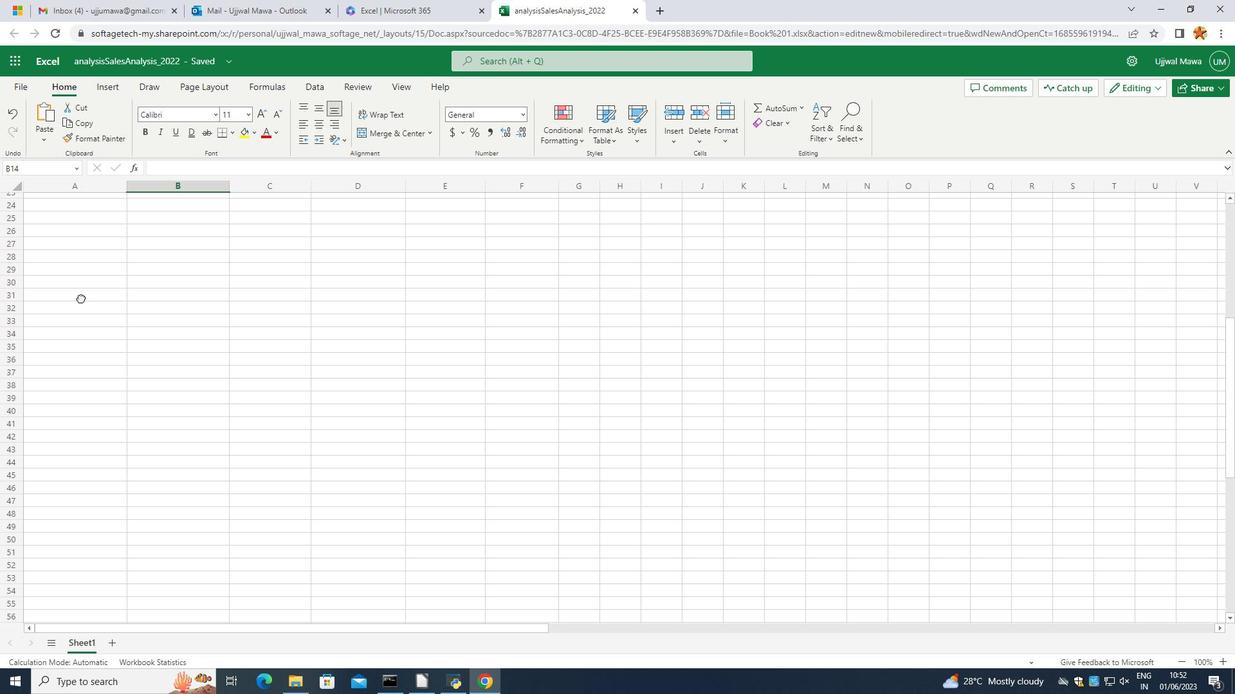 
Action: Mouse scrolled (80, 297) with delta (0, 0)
Screenshot: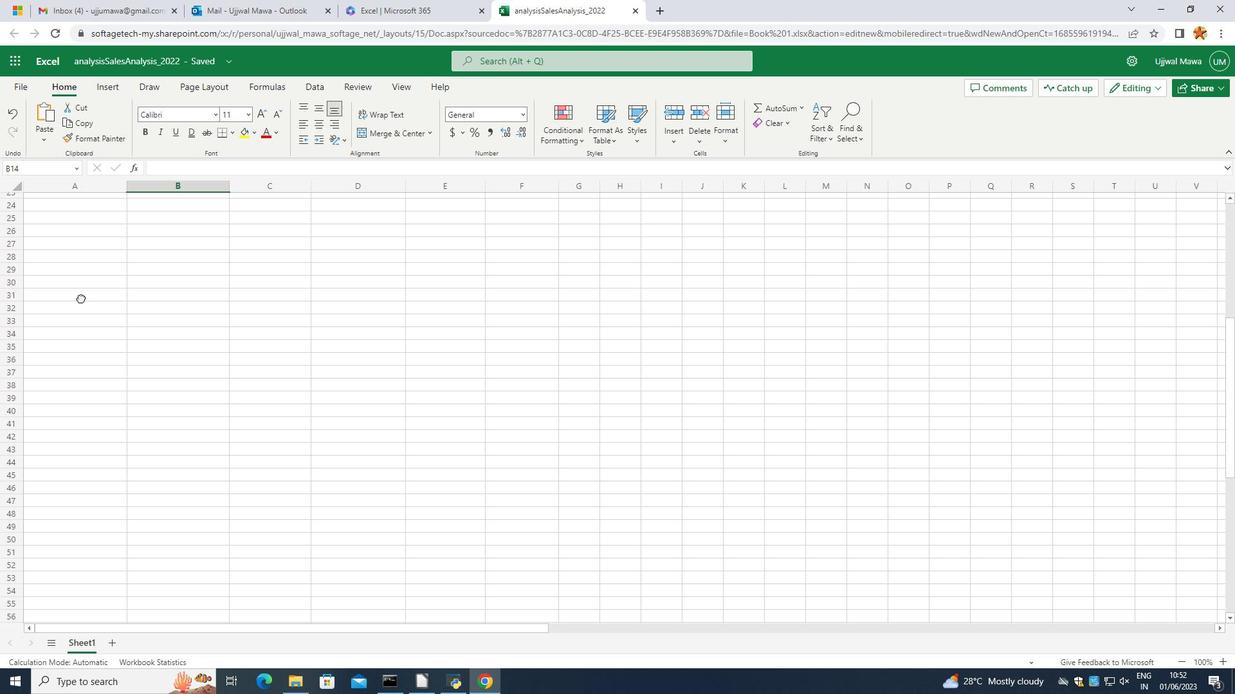 
Action: Mouse scrolled (80, 297) with delta (0, 0)
Screenshot: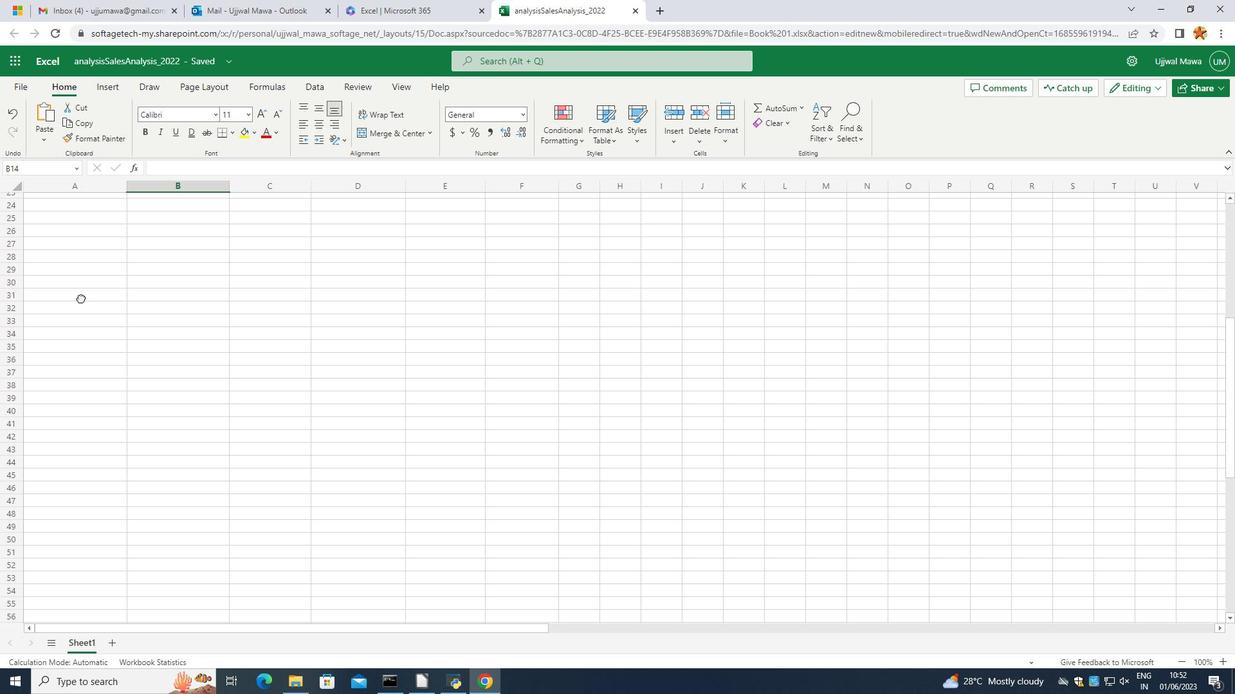
Action: Mouse scrolled (80, 297) with delta (0, 0)
Screenshot: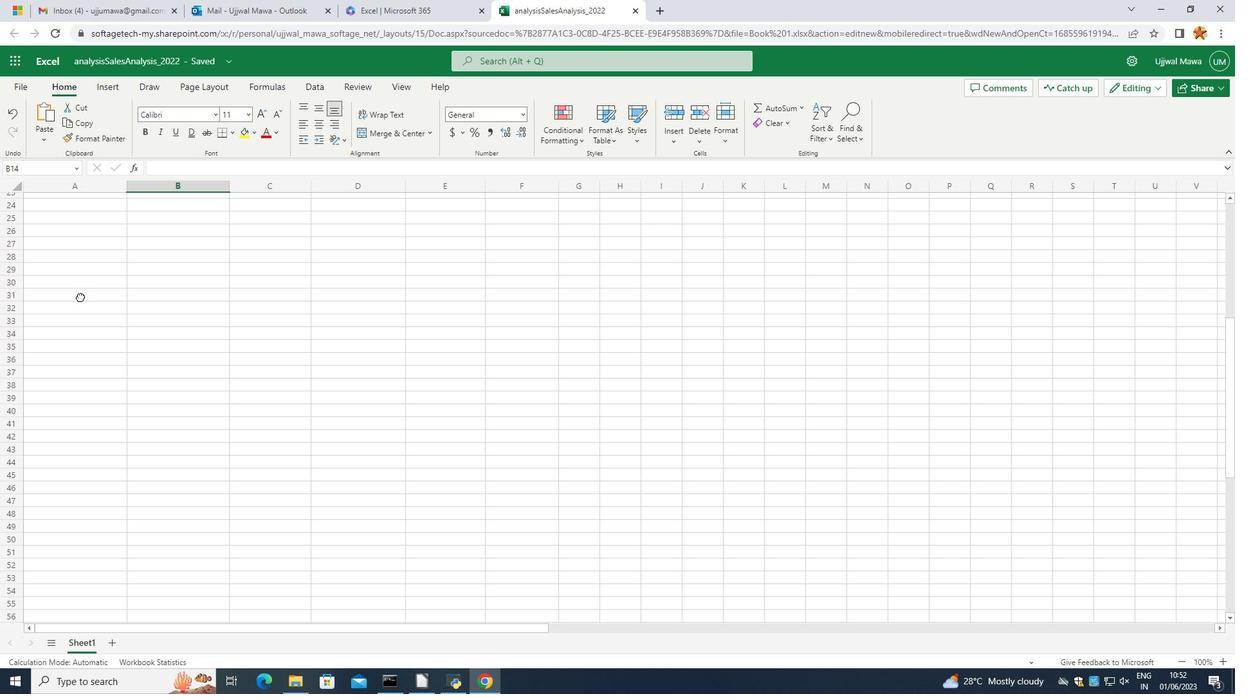 
Action: Mouse scrolled (80, 297) with delta (0, 0)
Screenshot: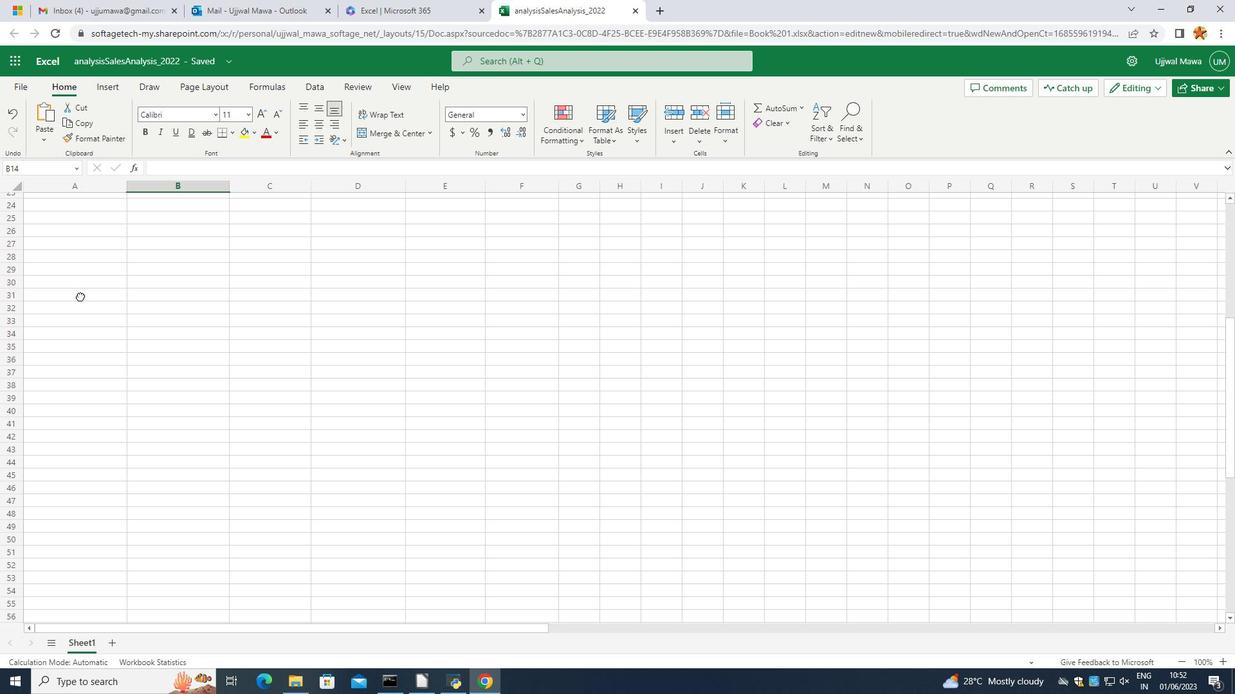 
Action: Mouse scrolled (80, 297) with delta (0, 0)
Screenshot: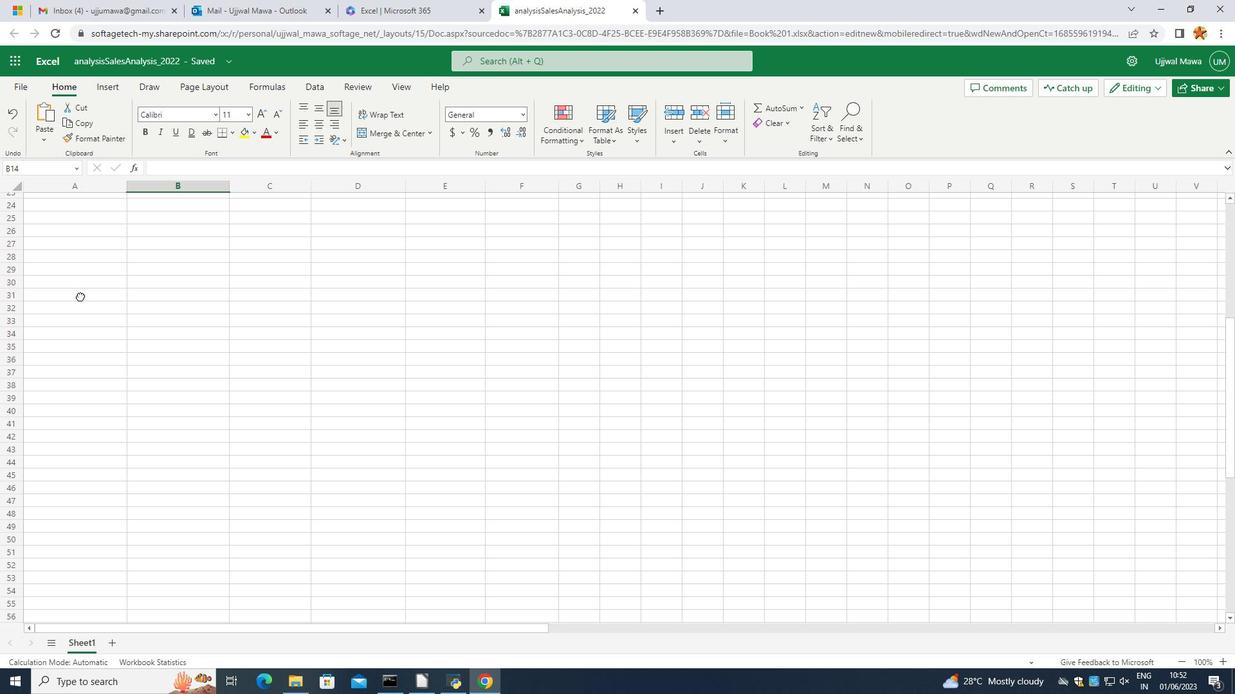 
Action: Mouse scrolled (80, 297) with delta (0, 0)
Screenshot: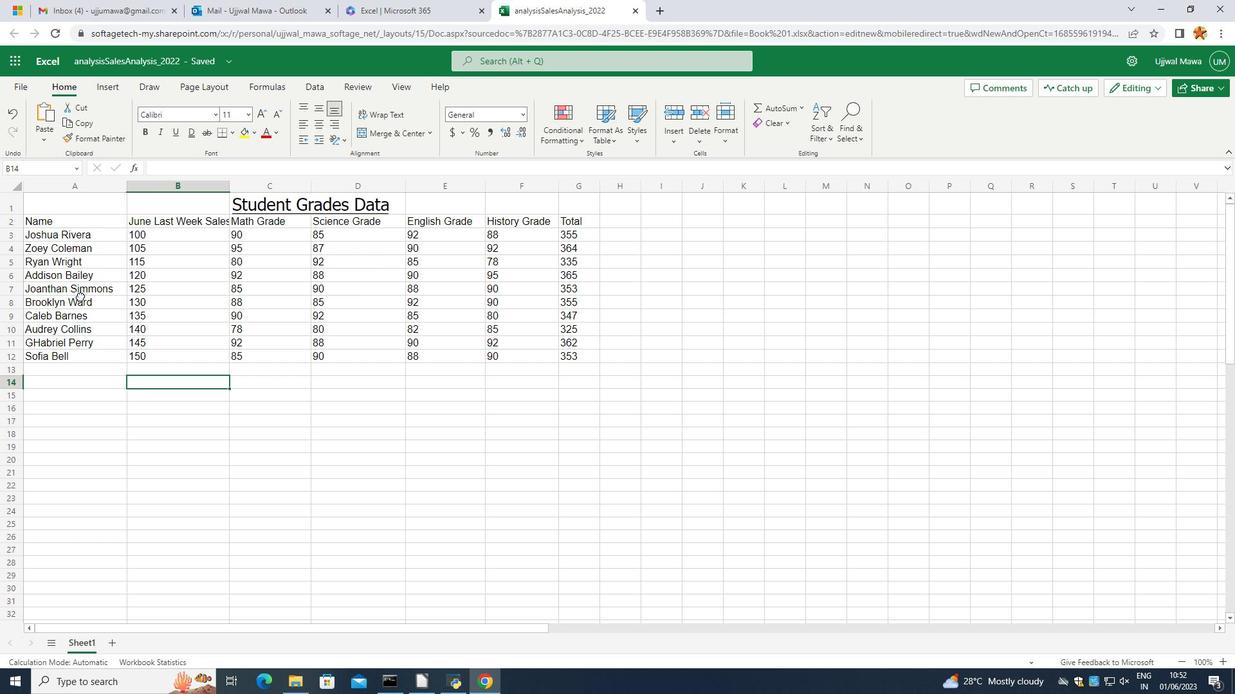 
Action: Mouse scrolled (80, 297) with delta (0, 0)
Screenshot: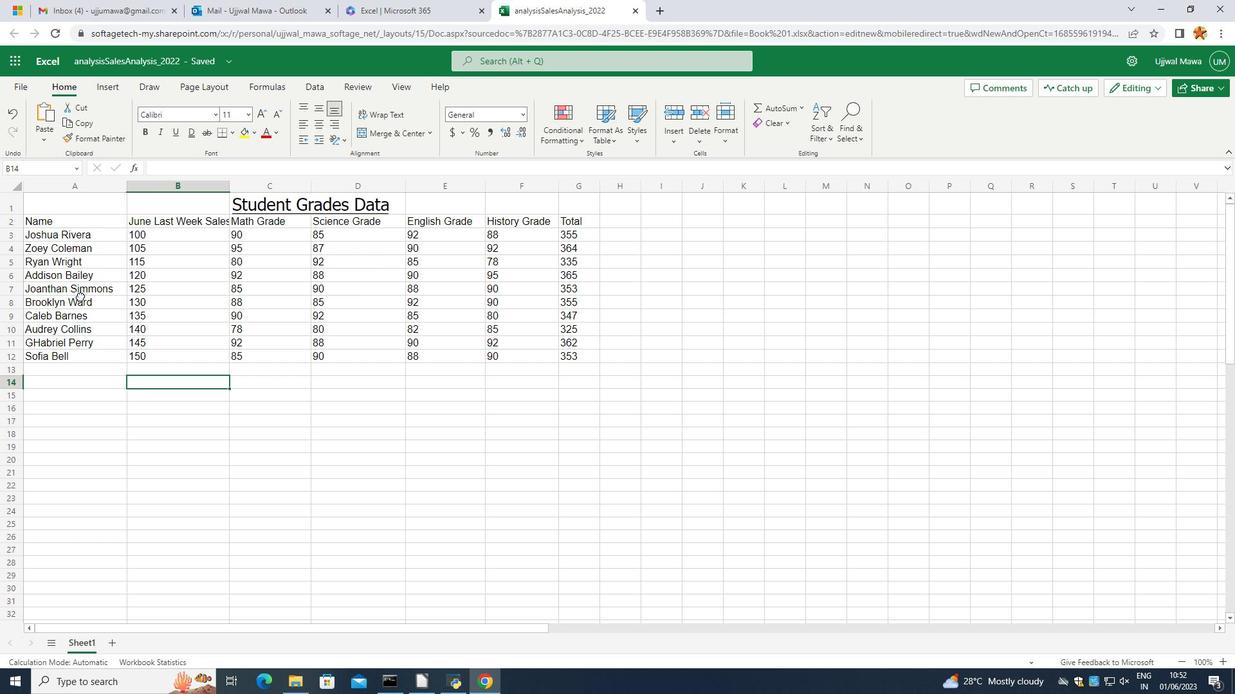 
Action: Mouse moved to (72, 289)
Screenshot: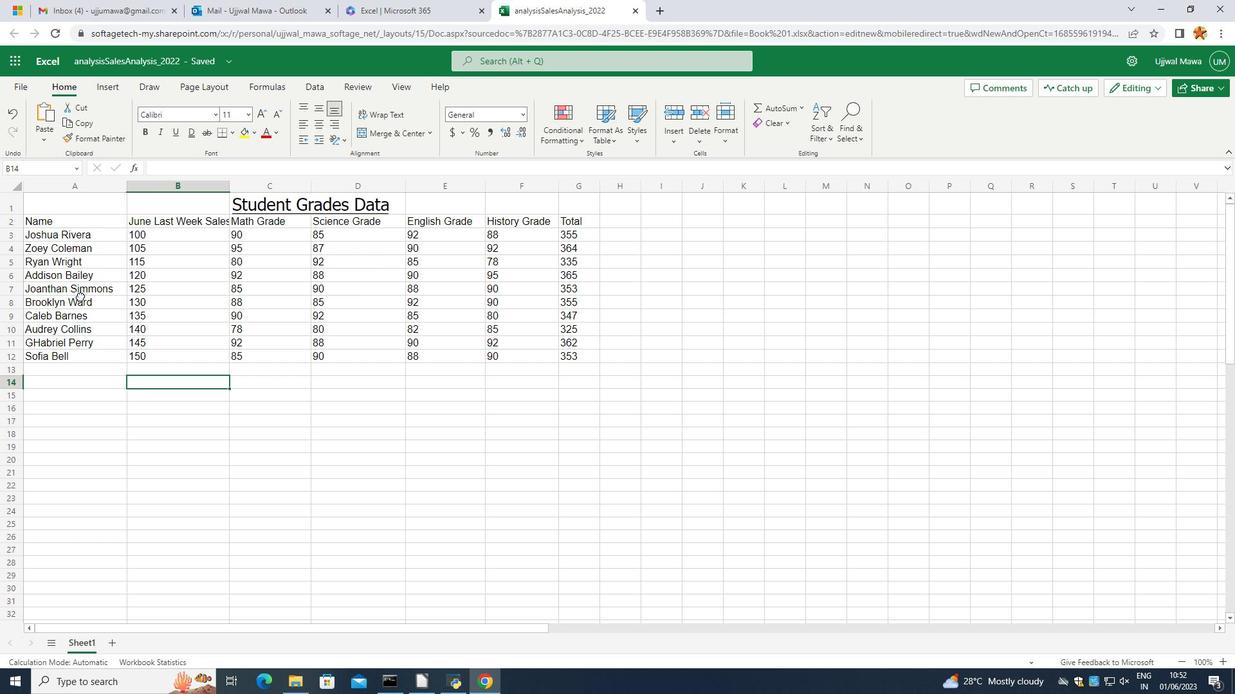 
